 Task: Select street view around selected location Dinosaur Valley State Park, Texas, United States and verify 5 surrounding locations
Action: Mouse moved to (403, 299)
Screenshot: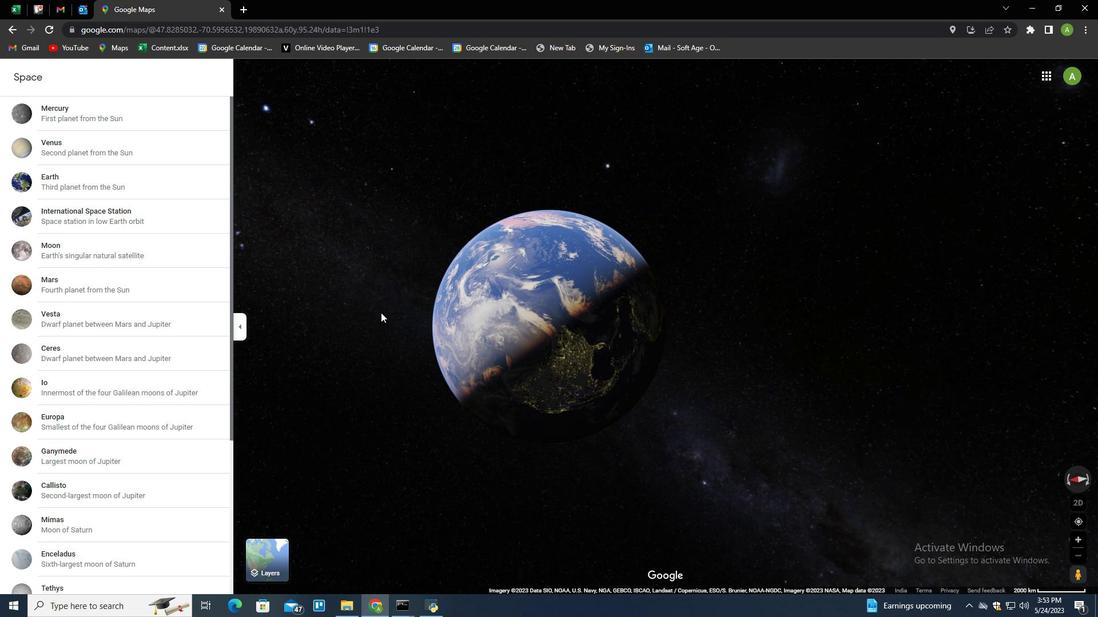 
Action: Mouse pressed left at (403, 299)
Screenshot: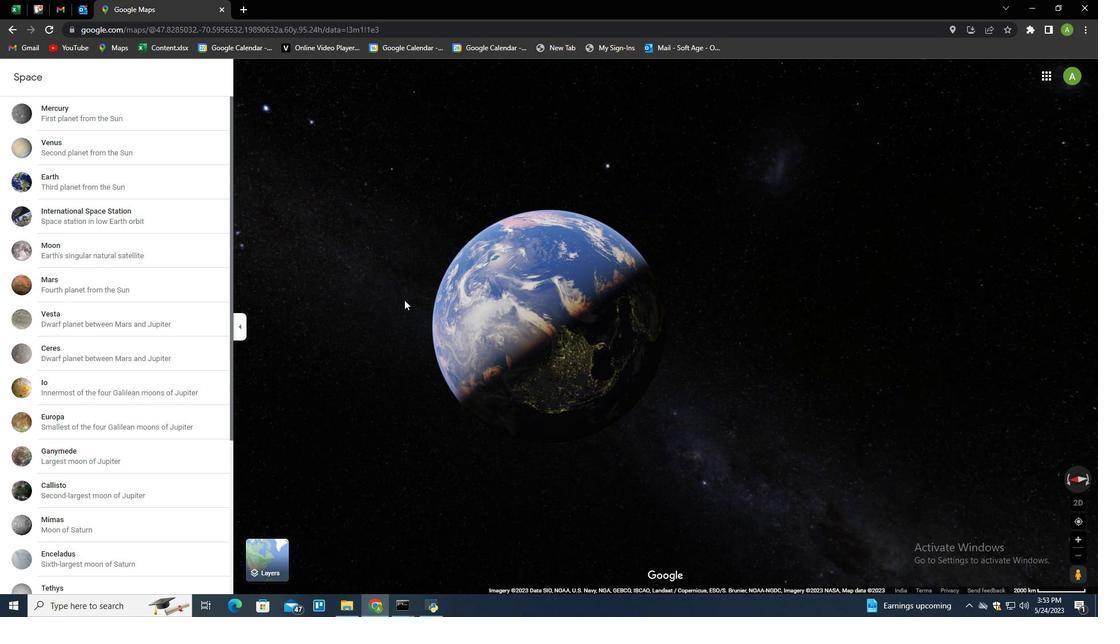 
Action: Mouse scrolled (403, 299) with delta (0, 0)
Screenshot: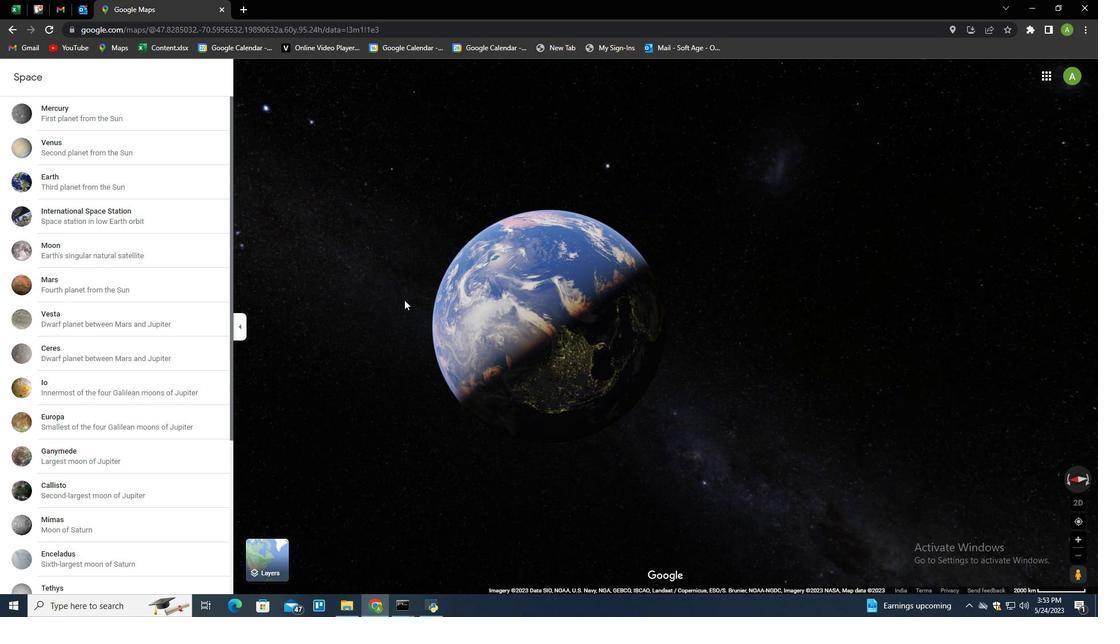 
Action: Mouse scrolled (403, 299) with delta (0, 0)
Screenshot: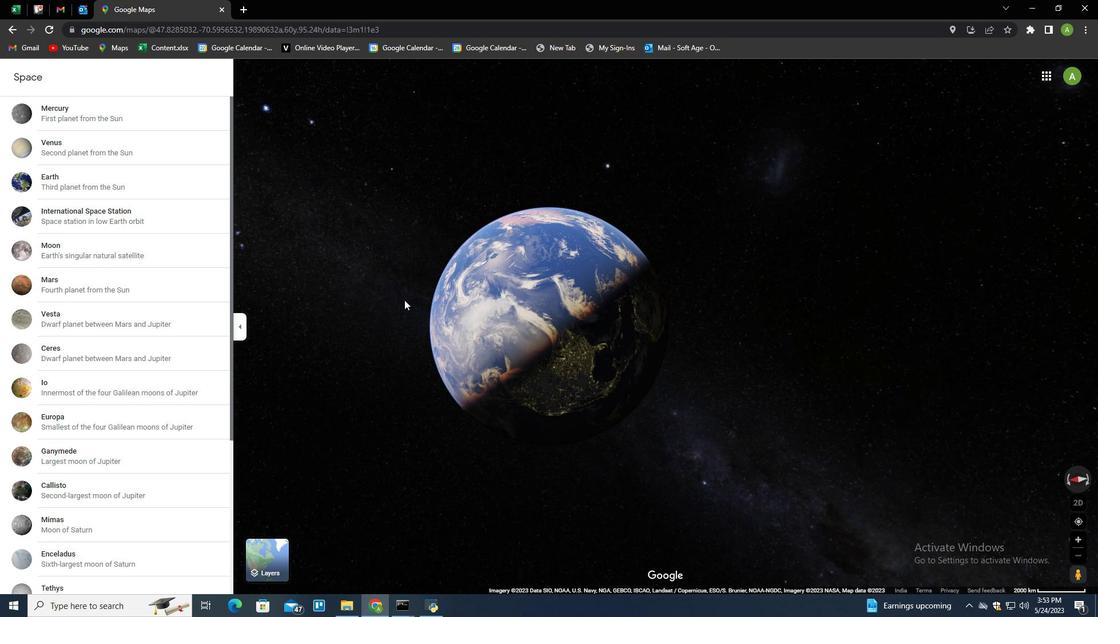 
Action: Mouse moved to (146, 72)
Screenshot: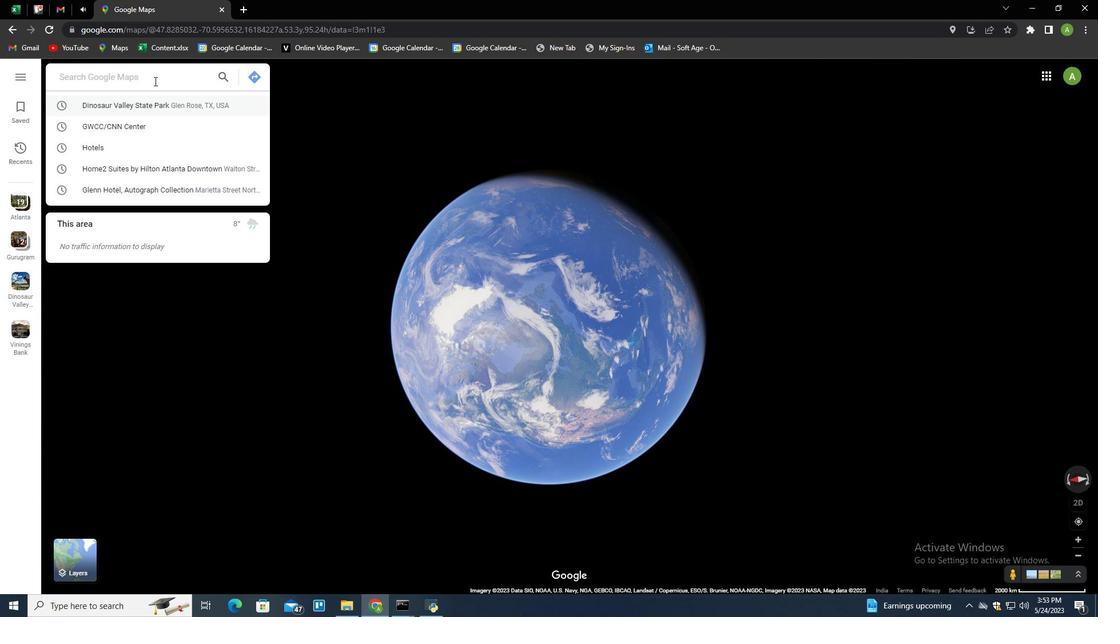 
Action: Mouse pressed left at (146, 72)
Screenshot: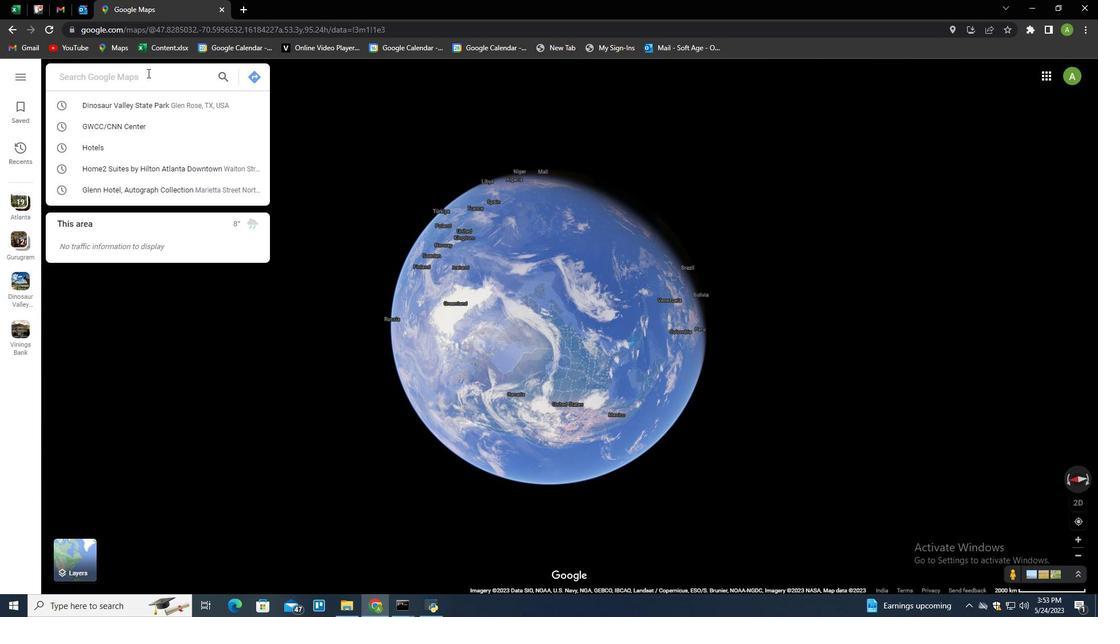 
Action: Key pressed <Key.shift>Dinosaue<Key.space><Key.backspace><Key.backspace>r<Key.space><Key.shift>Valley<Key.space><Key.shift><Key.shift><Key.shift><Key.shift><Key.shift><Key.shift><Key.shift><Key.shift><Key.shift><Key.shift><Key.shift><Key.shift><Key.shift><Key.shift><Key.shift><Key.shift><Key.shift><Key.shift><Key.shift>State<Key.space><Key.shift>Park,<Key.space><Key.shift>Texad<Key.backspace>s<Key.space><Key.backspace>,<Key.space><Key.shift>United<Key.space>sta<Key.backspace><Key.backspace><Key.backspace><Key.shift>States<Key.down><Key.enter>
Screenshot: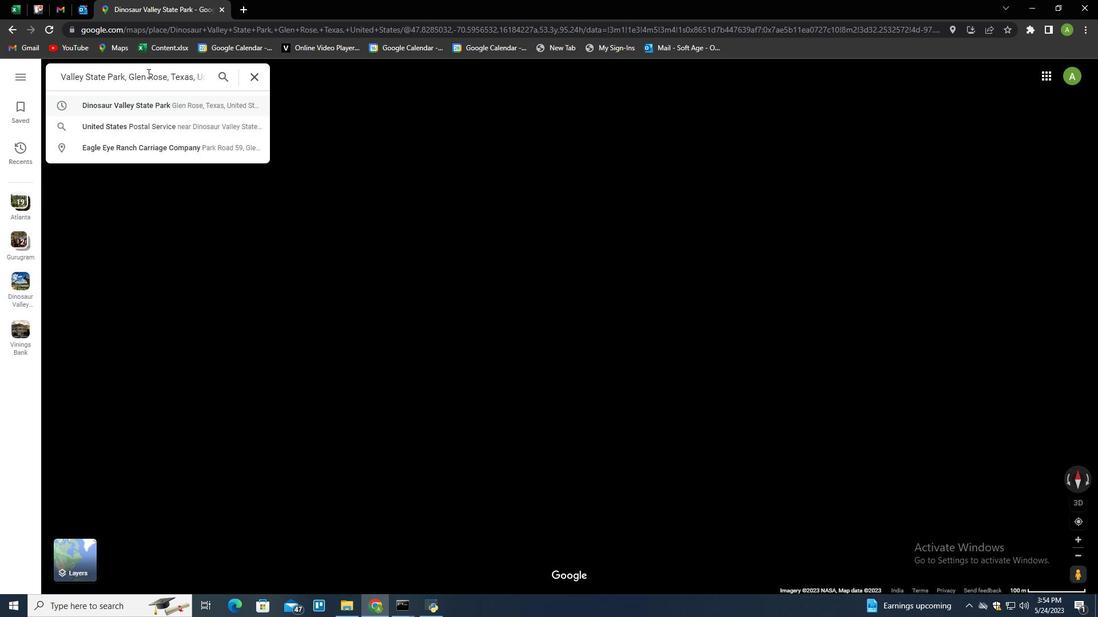 
Action: Mouse moved to (1075, 573)
Screenshot: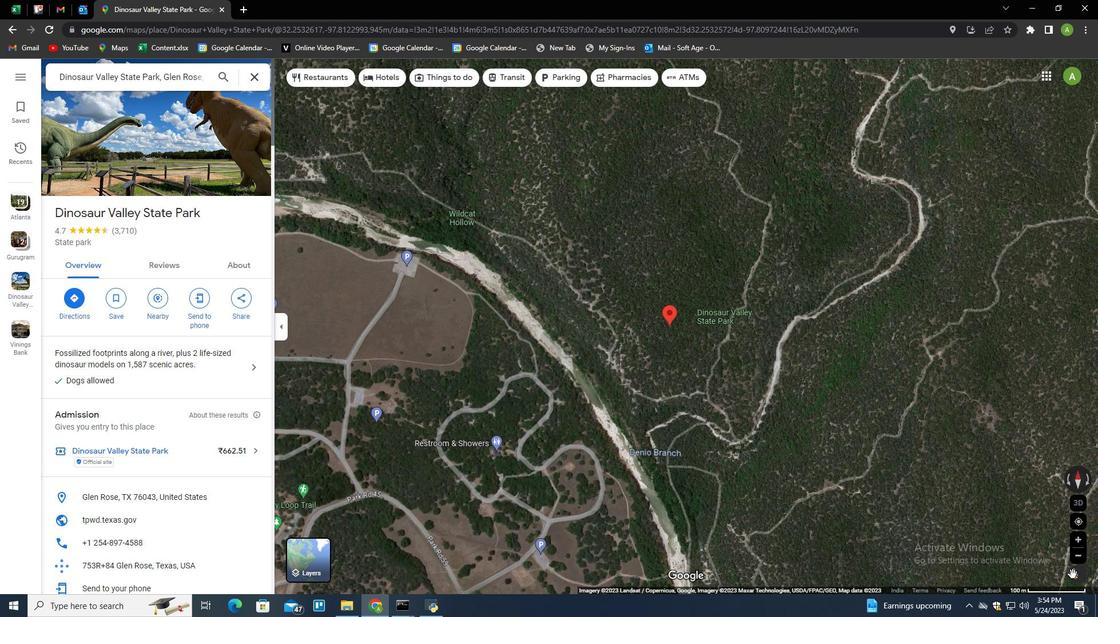 
Action: Mouse pressed left at (1075, 573)
Screenshot: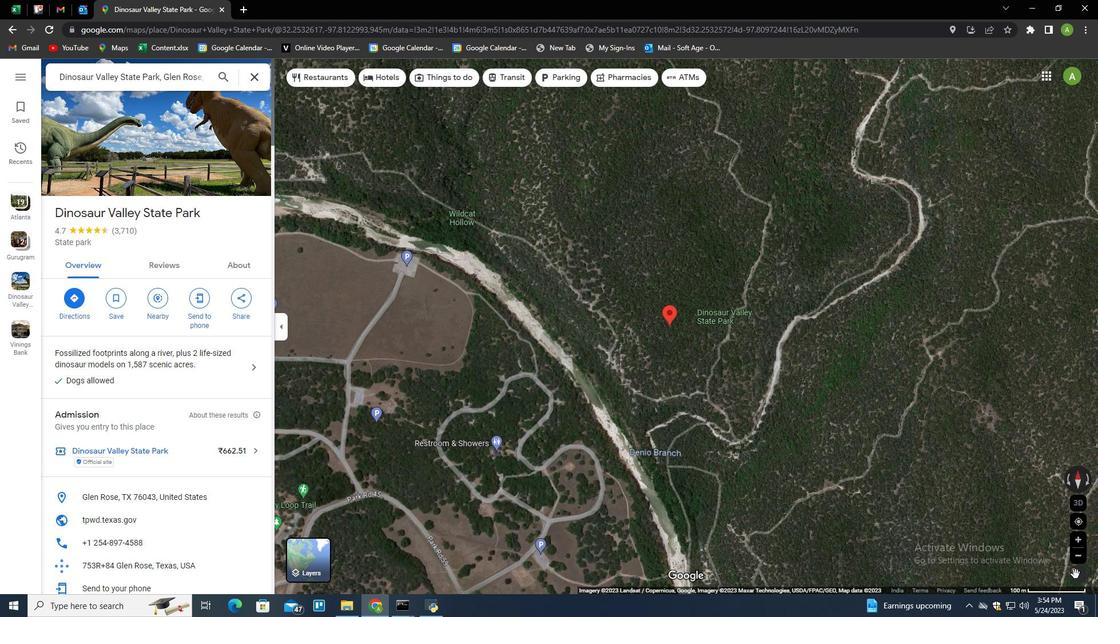 
Action: Mouse moved to (646, 229)
Screenshot: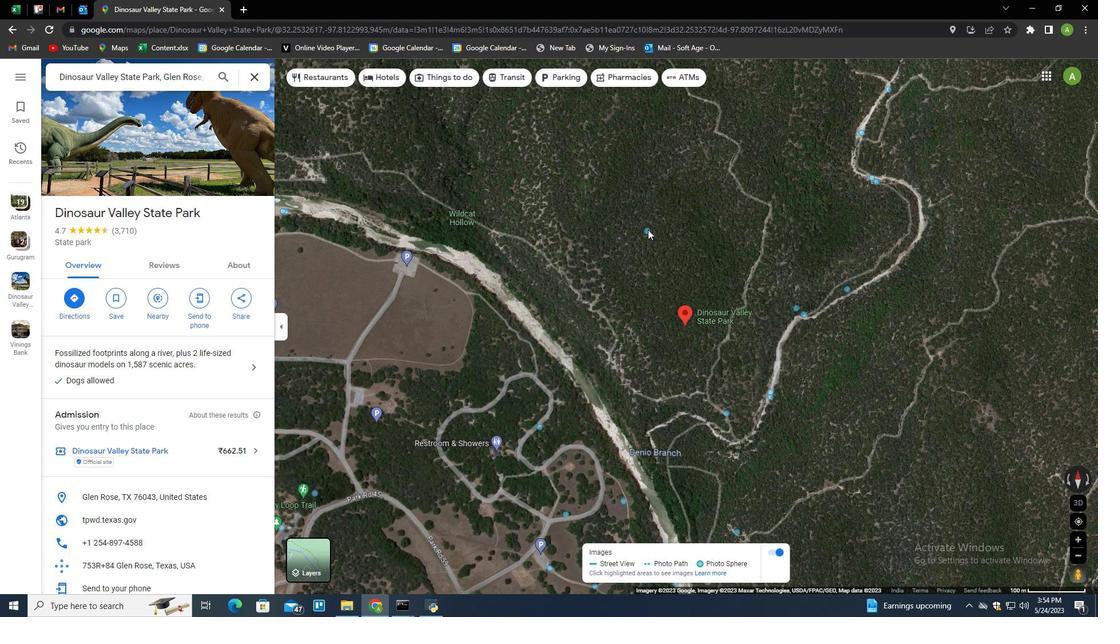 
Action: Mouse pressed left at (646, 229)
Screenshot: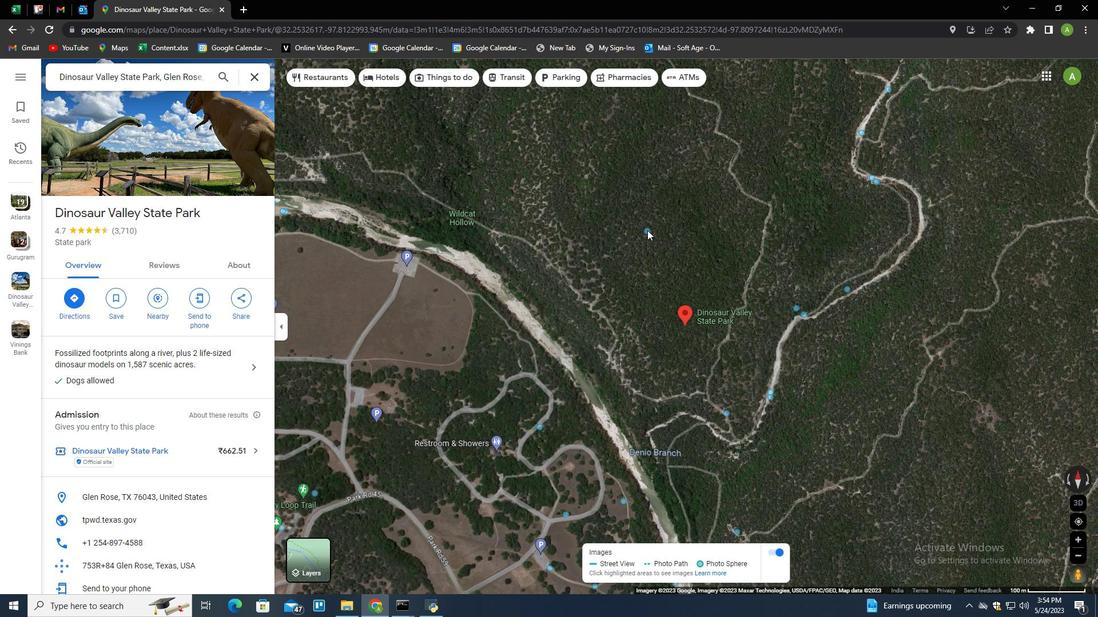 
Action: Mouse moved to (802, 312)
Screenshot: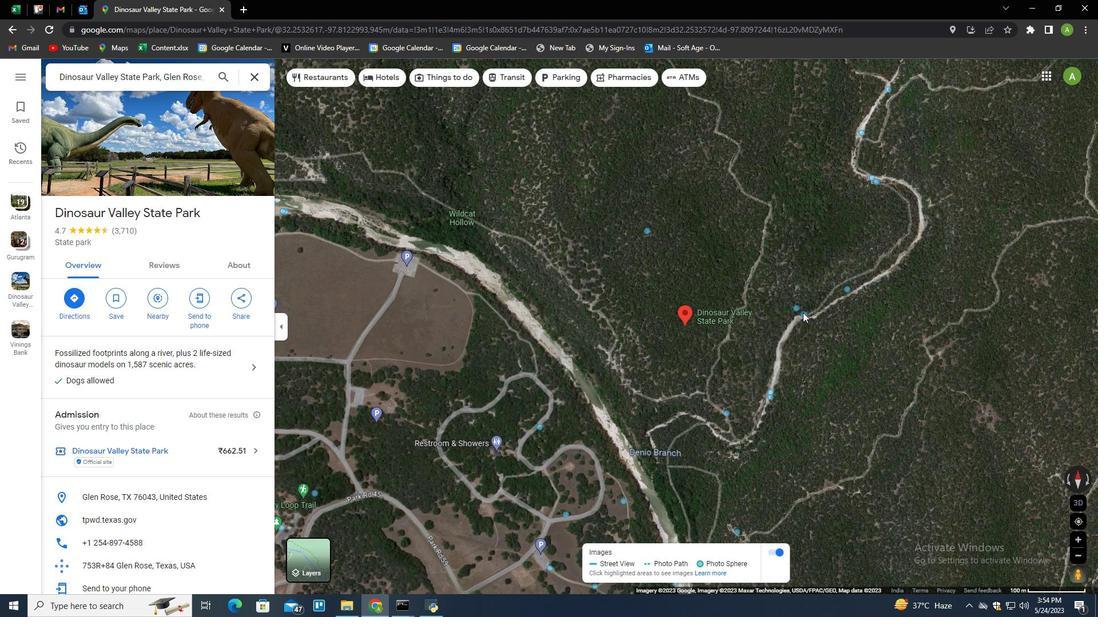 
Action: Mouse pressed left at (802, 312)
Screenshot: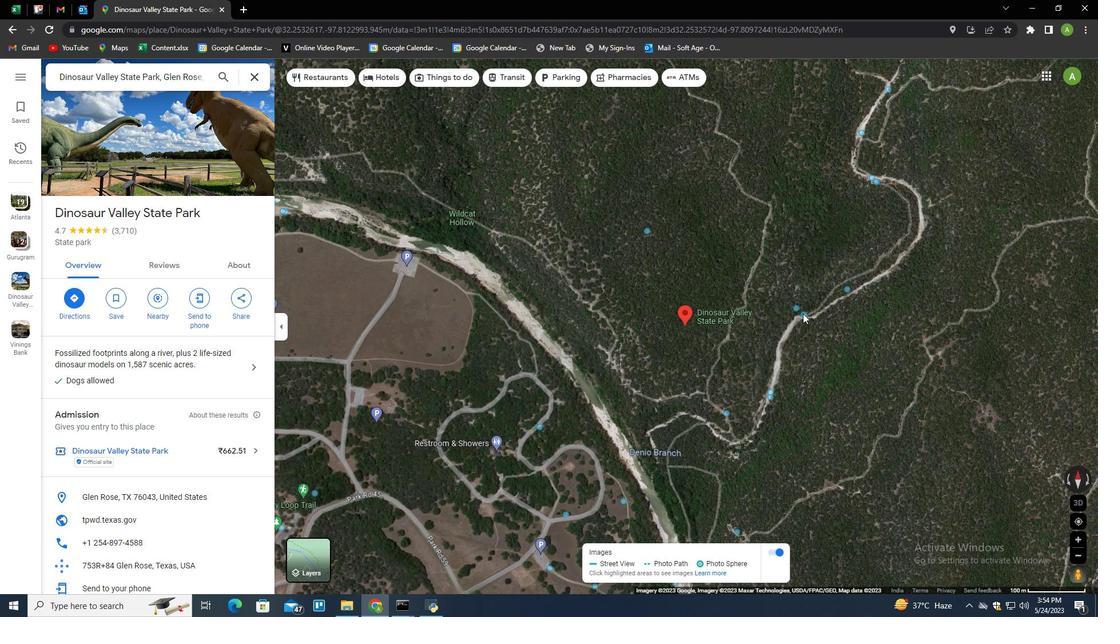 
Action: Mouse moved to (701, 316)
Screenshot: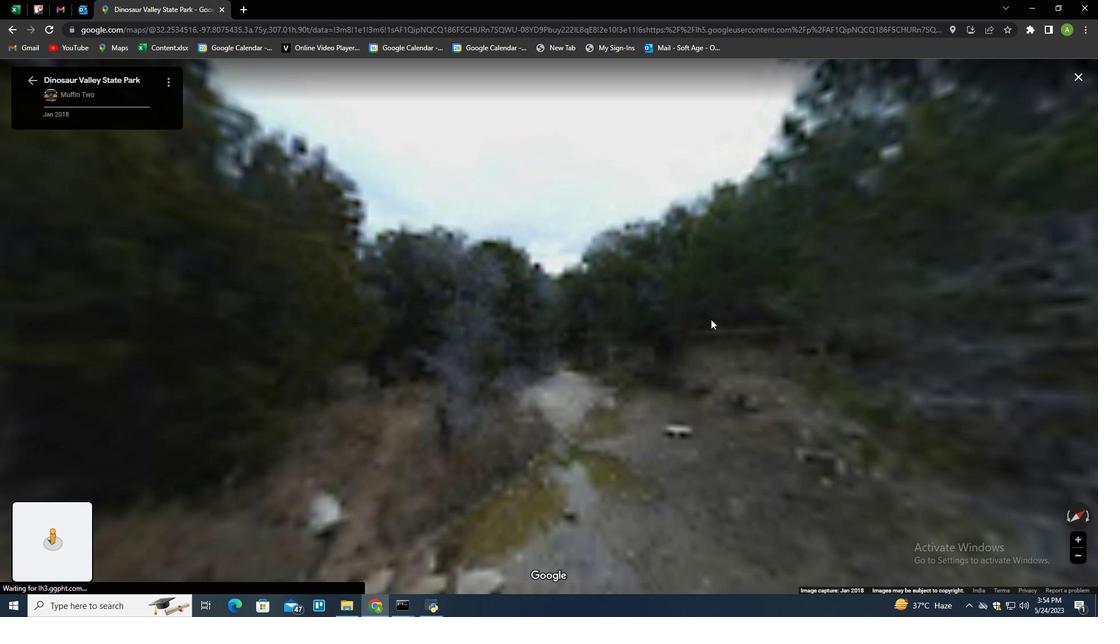 
Action: Key pressed <Key.right><Key.right><Key.right><Key.right><Key.right><Key.right><Key.right><Key.right><Key.right><Key.right><Key.right><Key.right><Key.right><Key.right><Key.right><Key.right><Key.right><Key.right><Key.right><Key.right><Key.right><Key.right><Key.right><Key.right><Key.right><Key.right><Key.right><Key.right><Key.right><Key.right><Key.right><Key.right><Key.right><Key.right><Key.right><Key.right><Key.right><Key.right><Key.right><Key.right><Key.right><Key.right><Key.right><Key.right><Key.right><Key.right><Key.right><Key.right><Key.right><Key.right><Key.right><Key.right><Key.right><Key.right><Key.right><Key.right><Key.right>
Screenshot: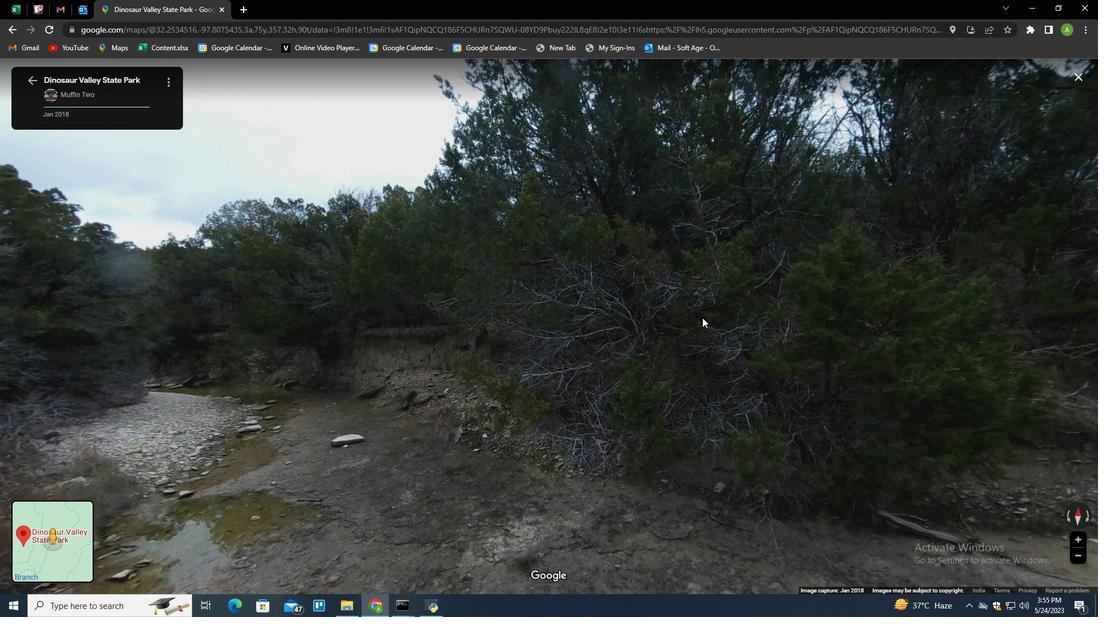 
Action: Mouse moved to (679, 246)
Screenshot: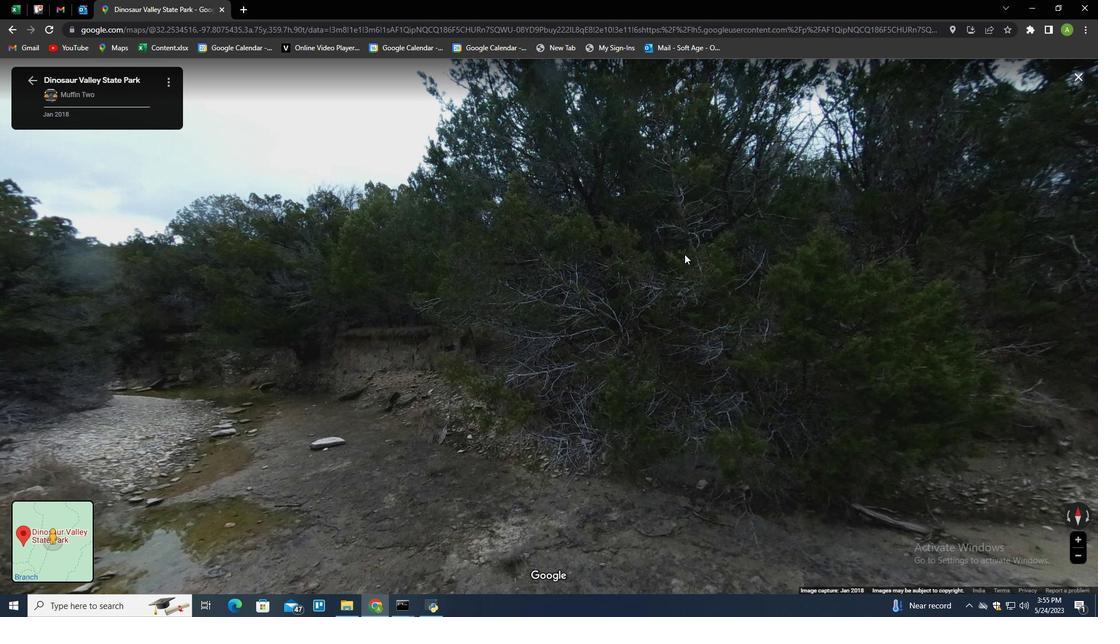 
Action: Mouse scrolled (679, 245) with delta (0, 0)
Screenshot: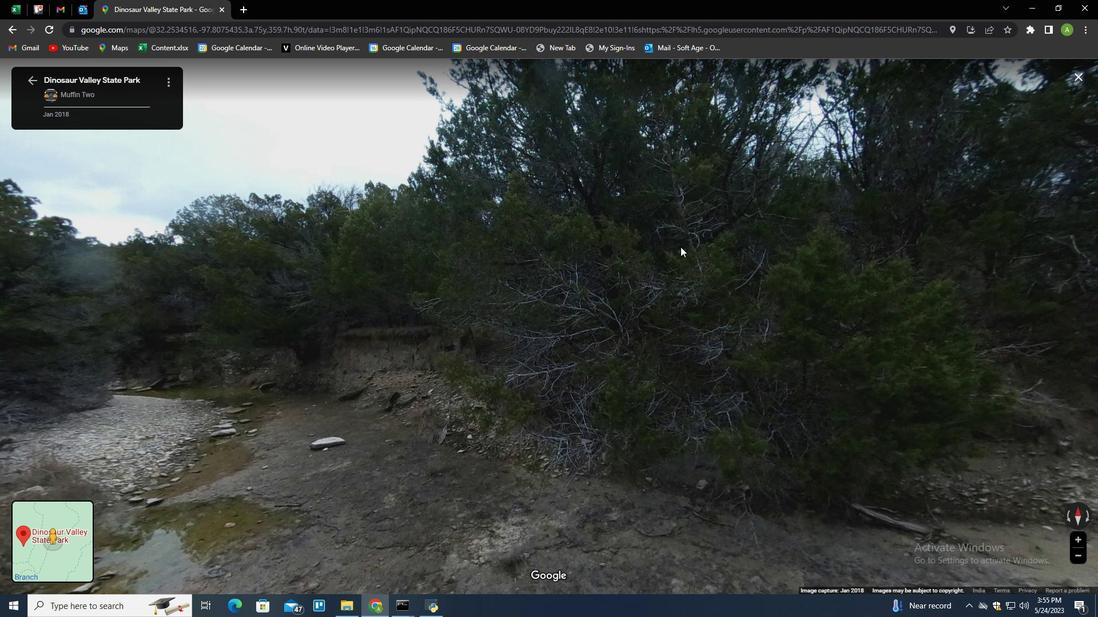 
Action: Mouse scrolled (679, 245) with delta (0, 0)
Screenshot: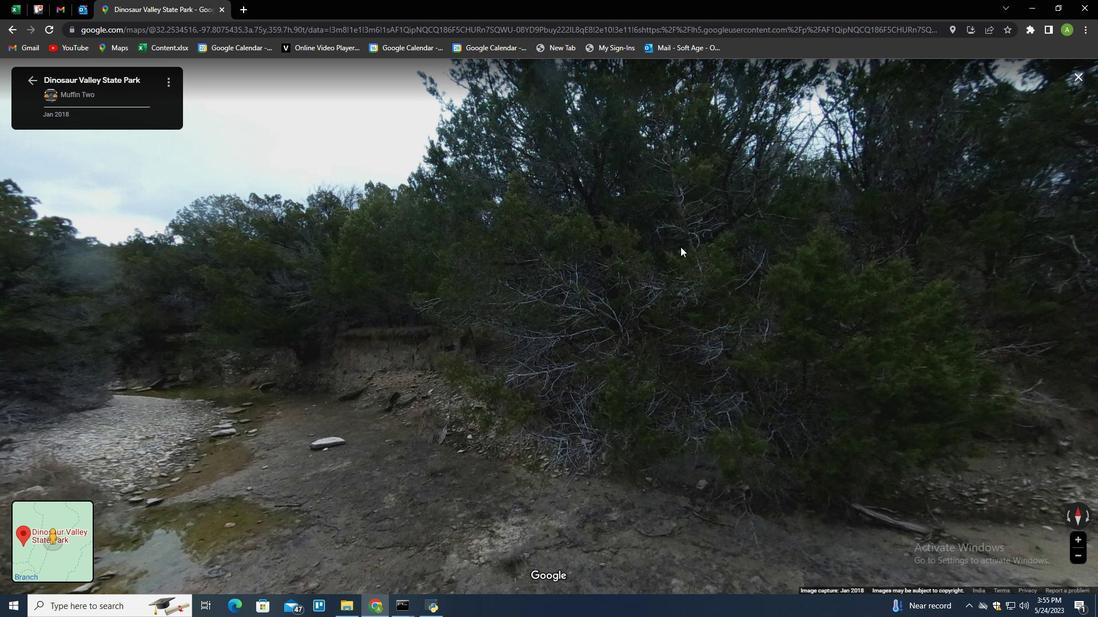 
Action: Mouse scrolled (679, 245) with delta (0, 0)
Screenshot: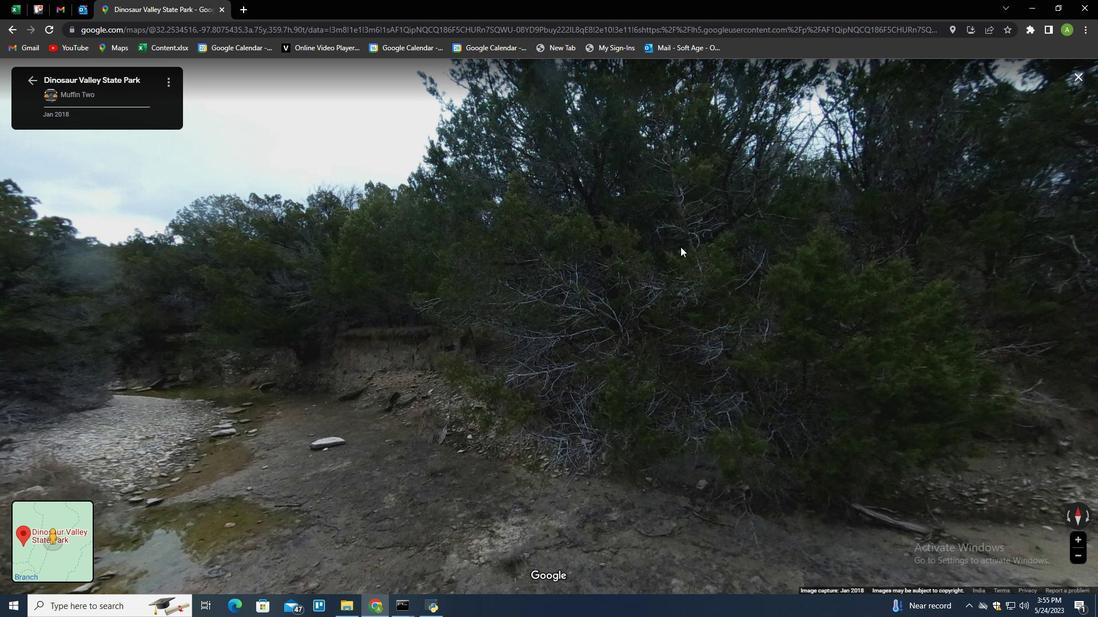 
Action: Mouse moved to (31, 81)
Screenshot: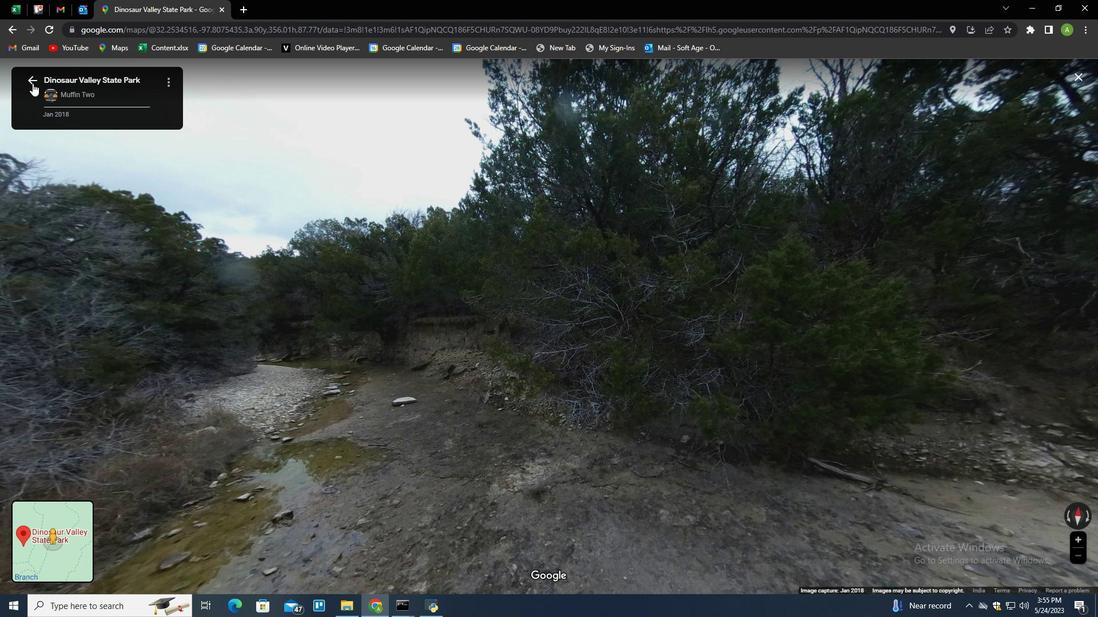 
Action: Mouse pressed left at (31, 81)
Screenshot: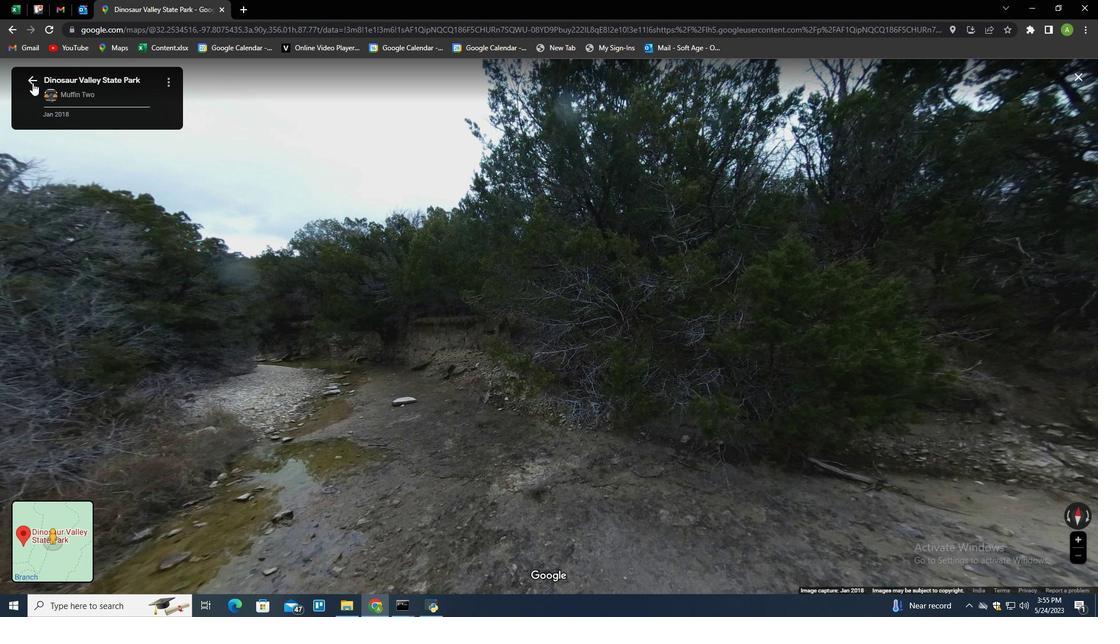 
Action: Mouse moved to (617, 193)
Screenshot: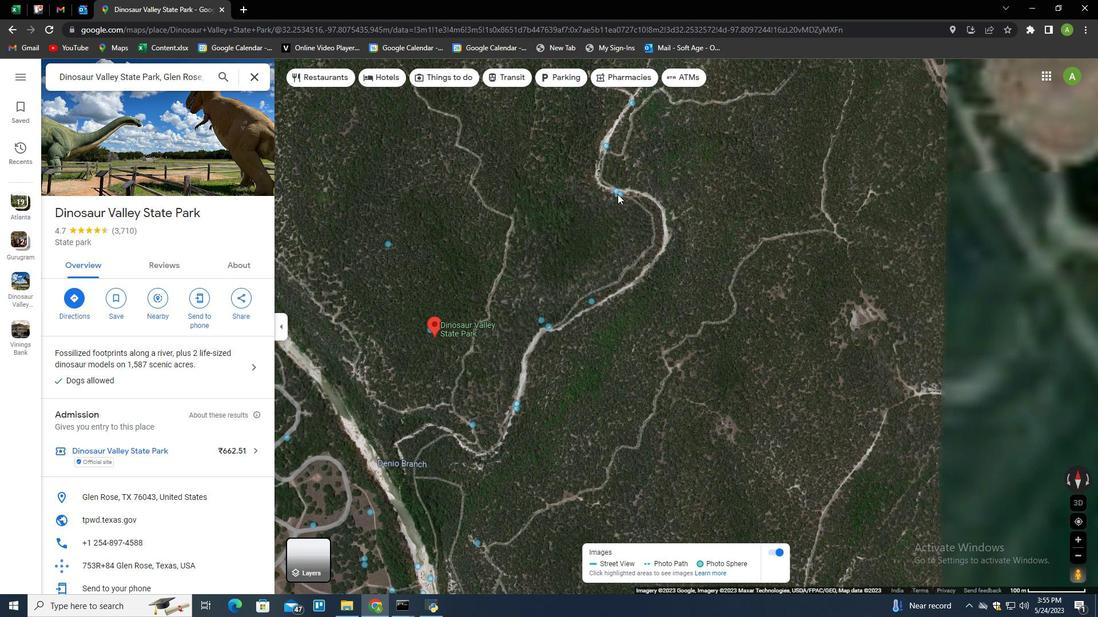 
Action: Mouse pressed left at (617, 193)
Screenshot: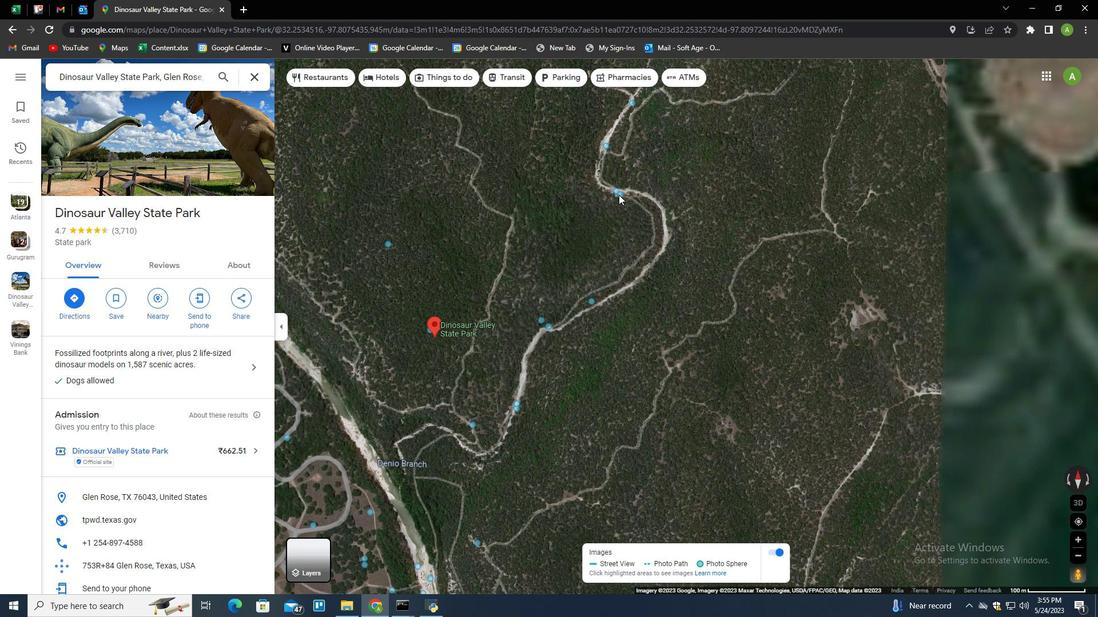 
Action: Mouse moved to (591, 348)
Screenshot: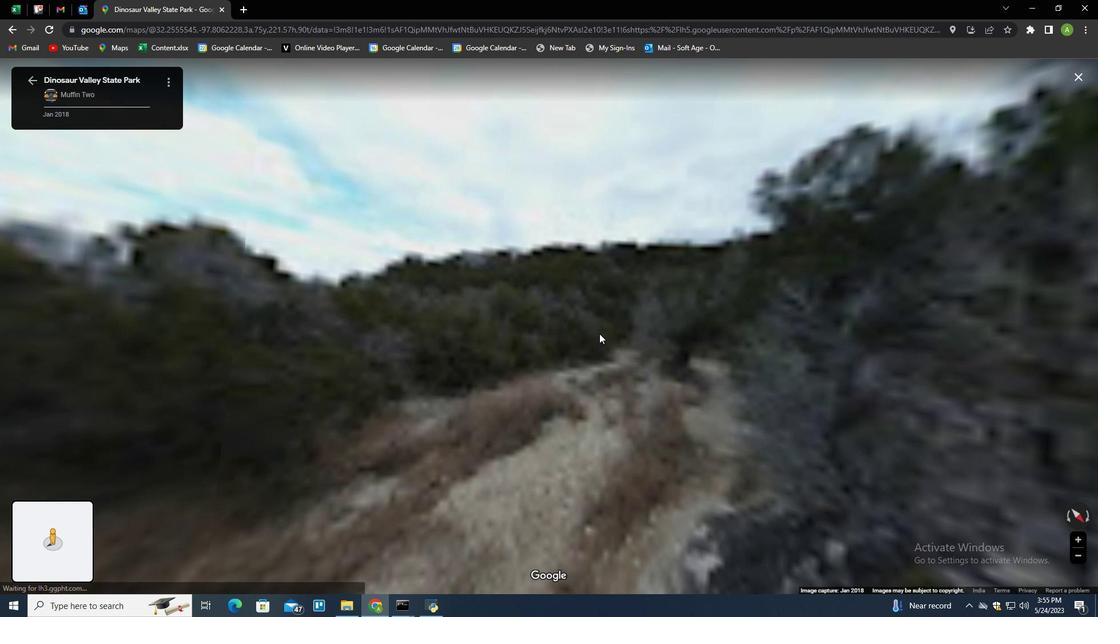 
Action: Key pressed <Key.left><Key.left><Key.left><Key.left><Key.left><Key.left><Key.left><Key.left><Key.left><Key.left><Key.left><Key.left><Key.left><Key.left><Key.left><Key.left><Key.left><Key.left><Key.left><Key.left><Key.left><Key.left><Key.left><Key.left><Key.left><Key.left><Key.left>
Screenshot: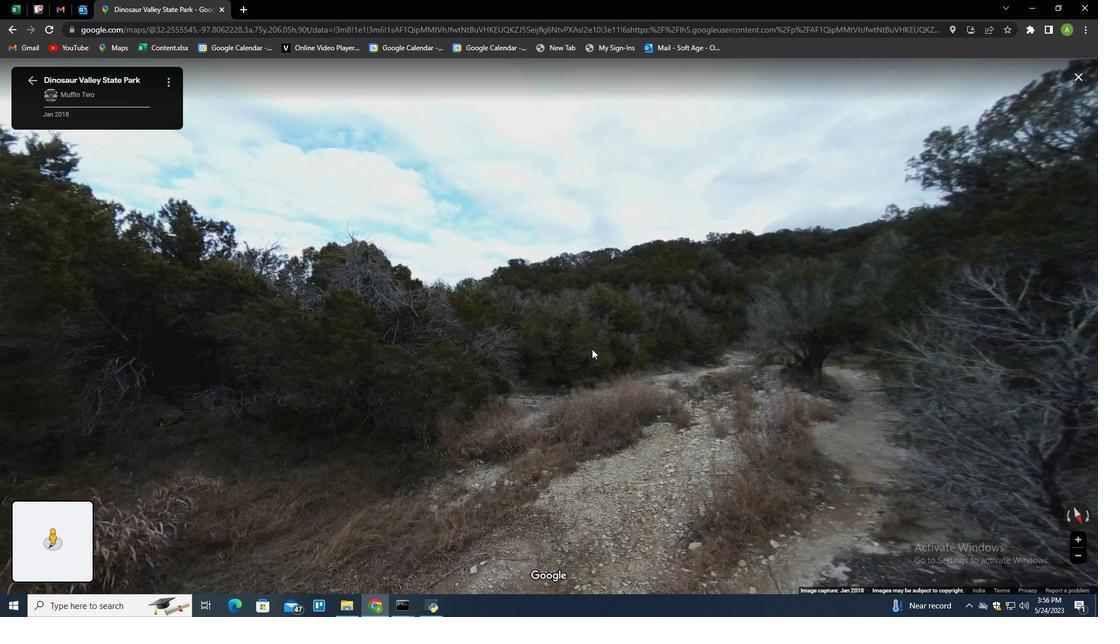
Action: Mouse moved to (572, 349)
Screenshot: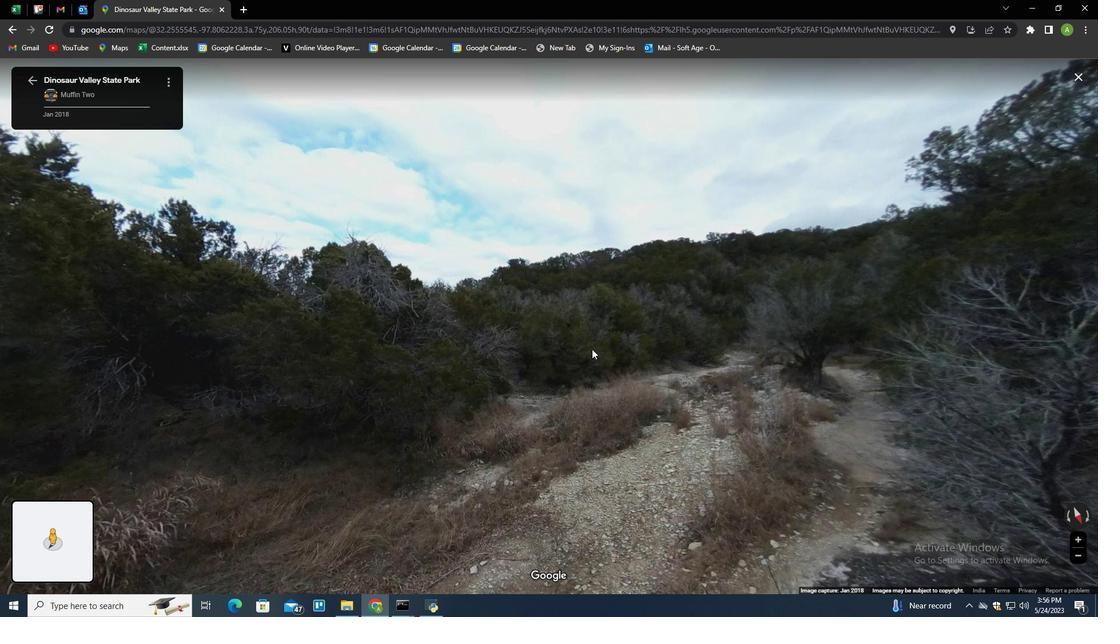 
Action: Key pressed <Key.left><Key.left><Key.left><Key.left><Key.left><Key.left><Key.left><Key.left><Key.left><Key.left><Key.left><Key.left><Key.left><Key.left><Key.left><Key.left><Key.left><Key.left><Key.left><Key.left><Key.left><Key.left><Key.left><Key.left><Key.left><Key.left><Key.left><Key.left><Key.left><Key.left><Key.left><Key.left><Key.left><Key.left><Key.left><Key.left><Key.left><Key.left><Key.left><Key.left><Key.left><Key.left><Key.left><Key.left><Key.left><Key.left><Key.left><Key.left><Key.left><Key.left><Key.left><Key.left><Key.left><Key.left><Key.left><Key.left><Key.left><Key.left><Key.left><Key.left><Key.left><Key.left><Key.left><Key.left><Key.left><Key.left><Key.left><Key.left>
Screenshot: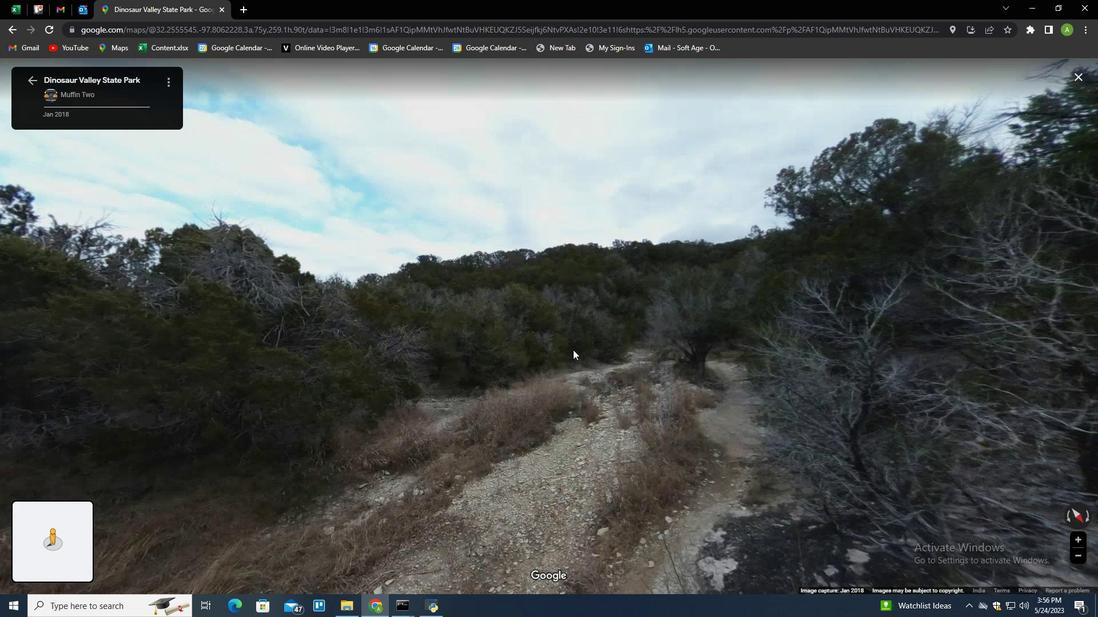 
Action: Mouse moved to (30, 77)
Screenshot: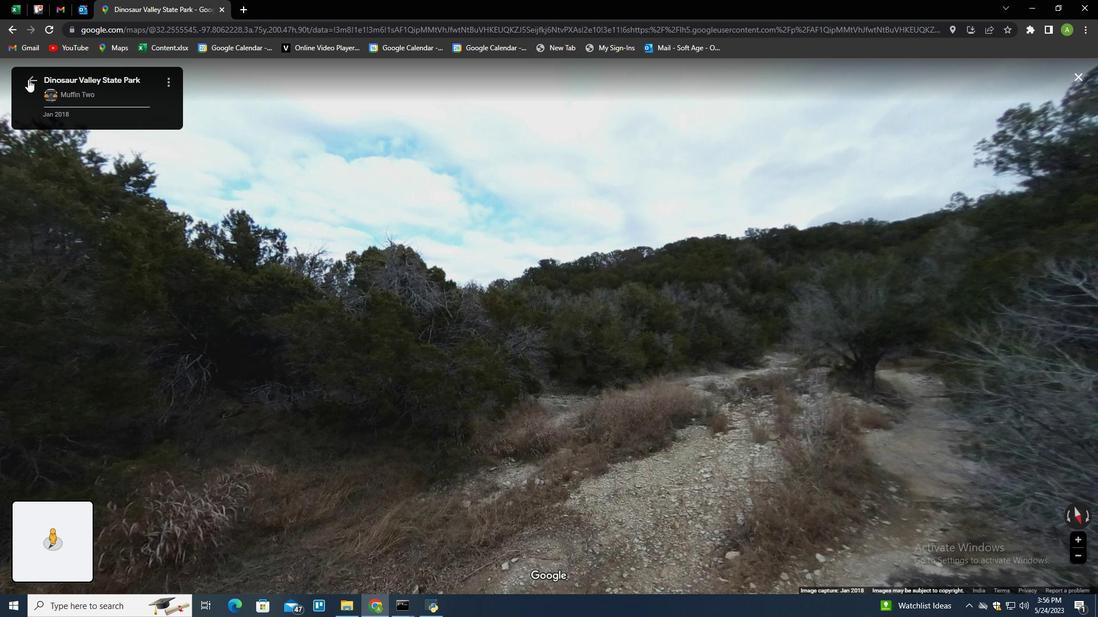 
Action: Mouse pressed left at (30, 77)
Screenshot: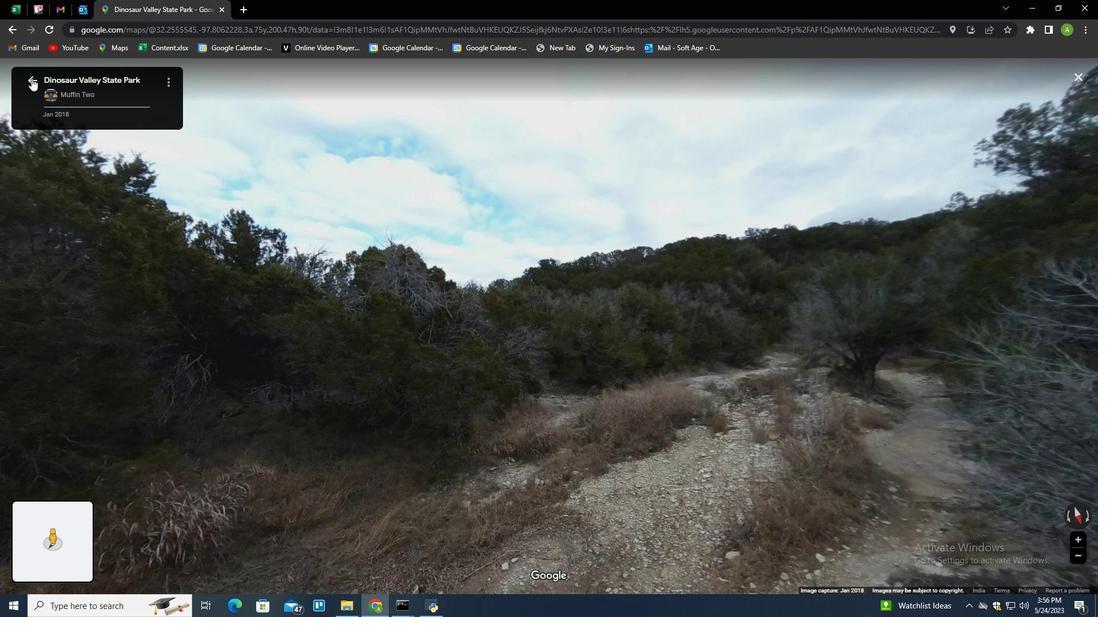 
Action: Mouse moved to (533, 279)
Screenshot: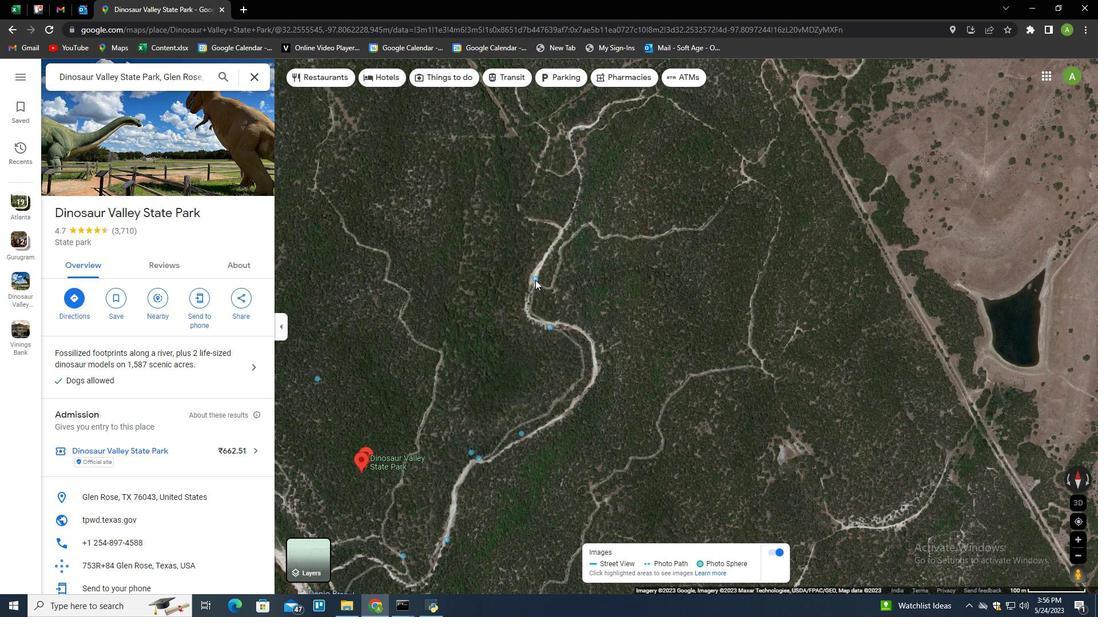 
Action: Mouse pressed left at (533, 279)
Screenshot: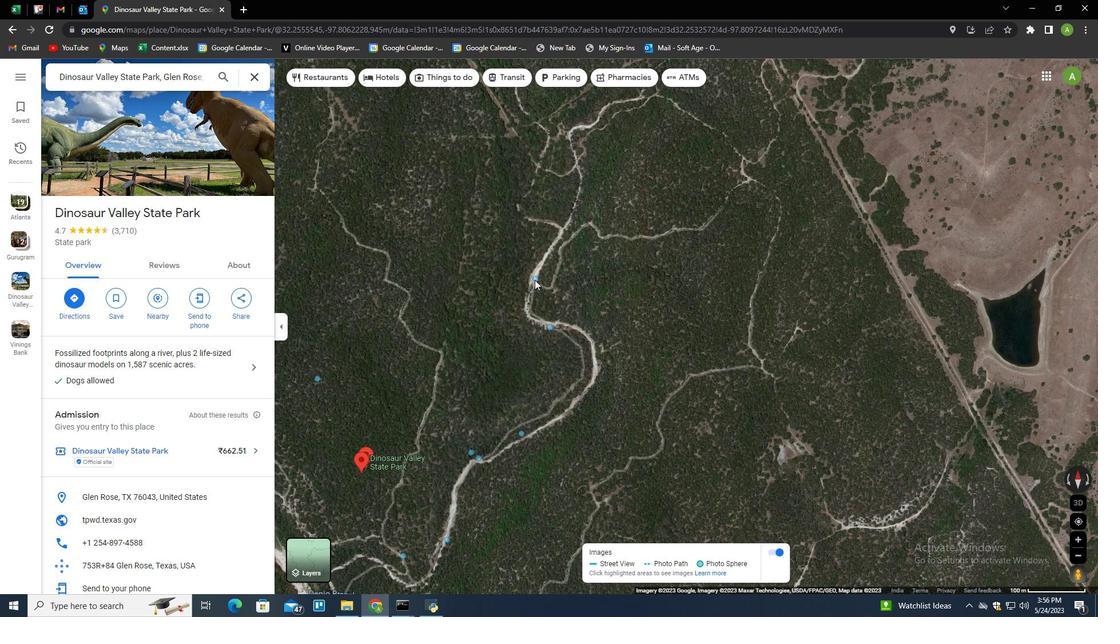 
Action: Mouse moved to (833, 377)
Screenshot: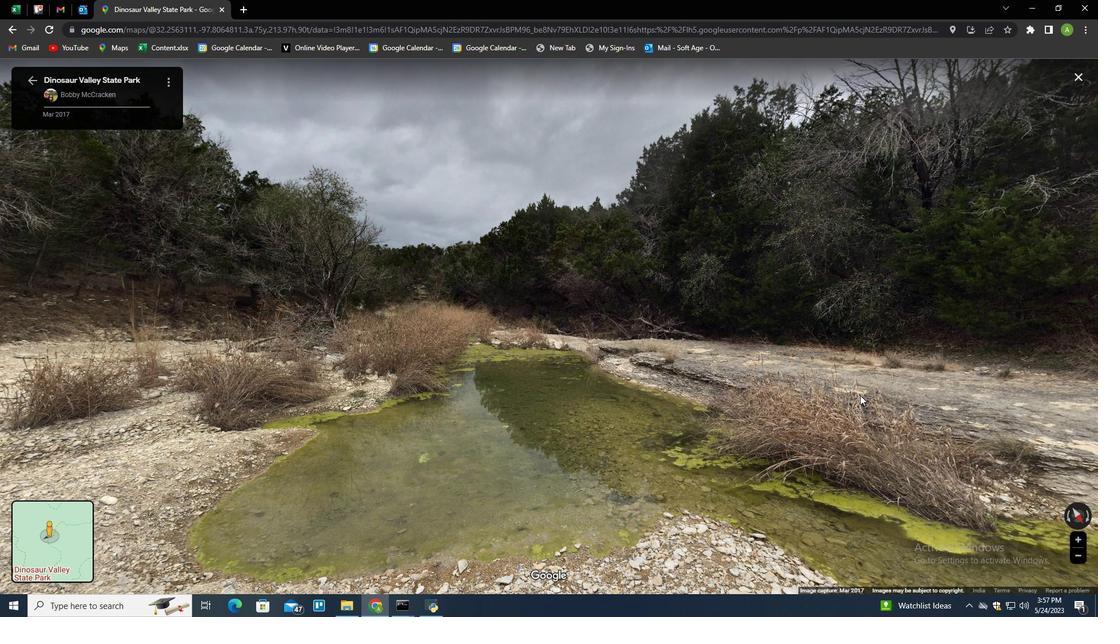 
Action: Key pressed <Key.left><Key.left><Key.left><Key.left><Key.left><Key.left><Key.left><Key.left><Key.left><Key.left><Key.left><Key.left><Key.left><Key.left><Key.left><Key.left><Key.left><Key.left><Key.left><Key.left><Key.left><Key.left><Key.left><Key.left><Key.left><Key.left><Key.left><Key.left><Key.left><Key.left><Key.left><Key.left><Key.left><Key.left><Key.left><Key.left><Key.left><Key.left><Key.left><Key.left><Key.left><Key.left><Key.left><Key.left><Key.left><Key.left><Key.left><Key.left><Key.left><Key.left><Key.left><Key.left><Key.left><Key.left><Key.left><Key.left><Key.left><Key.left><Key.left><Key.left><Key.left><Key.left><Key.left><Key.left><Key.left><Key.left><Key.left><Key.left><Key.left><Key.left><Key.left><Key.left><Key.left><Key.left><Key.left><Key.left><Key.left><Key.left><Key.left><Key.left><Key.left><Key.left><Key.left><Key.left><Key.left><Key.left><Key.left><Key.left><Key.left><Key.left><Key.left><Key.left><Key.left><Key.left><Key.left><Key.left><Key.left><Key.left><Key.left><Key.left><Key.left><Key.left><Key.left><Key.left><Key.left><Key.left><Key.left><Key.left><Key.left><Key.left><Key.left><Key.left><Key.right><Key.left><Key.left><Key.left><Key.left><Key.left><Key.left><Key.left><Key.left><Key.left><Key.left><Key.left><Key.left><Key.left><Key.left><Key.left><Key.left><Key.left><Key.left><Key.left><Key.left><Key.left><Key.left><Key.left><Key.left><Key.left><Key.left><Key.left><Key.left><Key.left><Key.left><Key.left><Key.left><Key.left><Key.left><Key.left><Key.left><Key.left><Key.left><Key.left><Key.left><Key.left><Key.left><Key.left><Key.left><Key.left><Key.left><Key.left><Key.left><Key.left><Key.left><Key.left><Key.left>
Screenshot: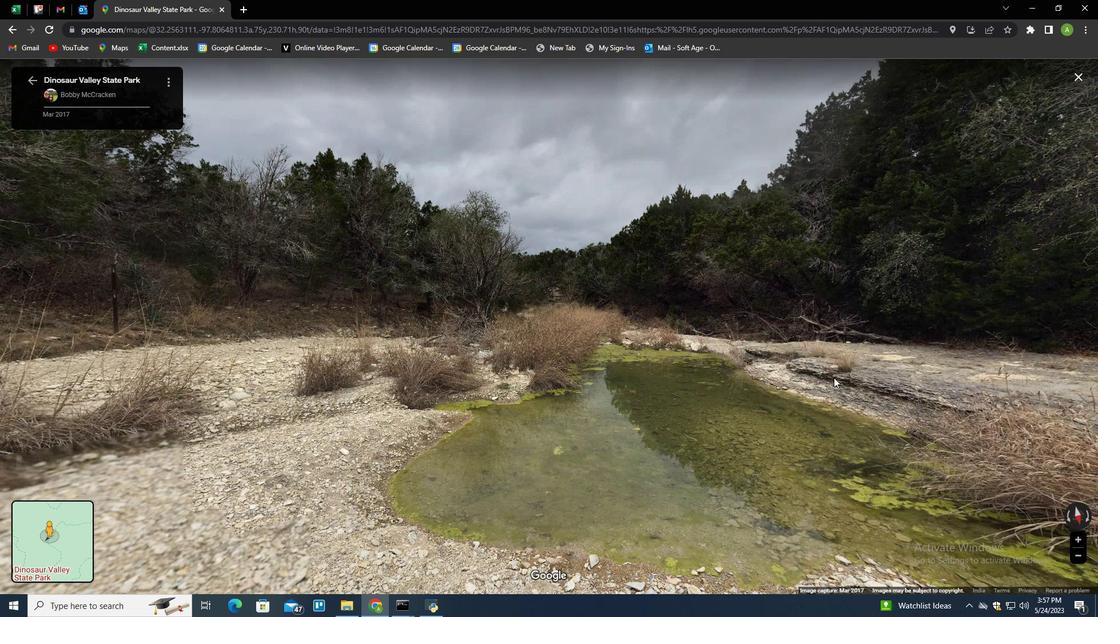 
Action: Mouse moved to (28, 78)
Screenshot: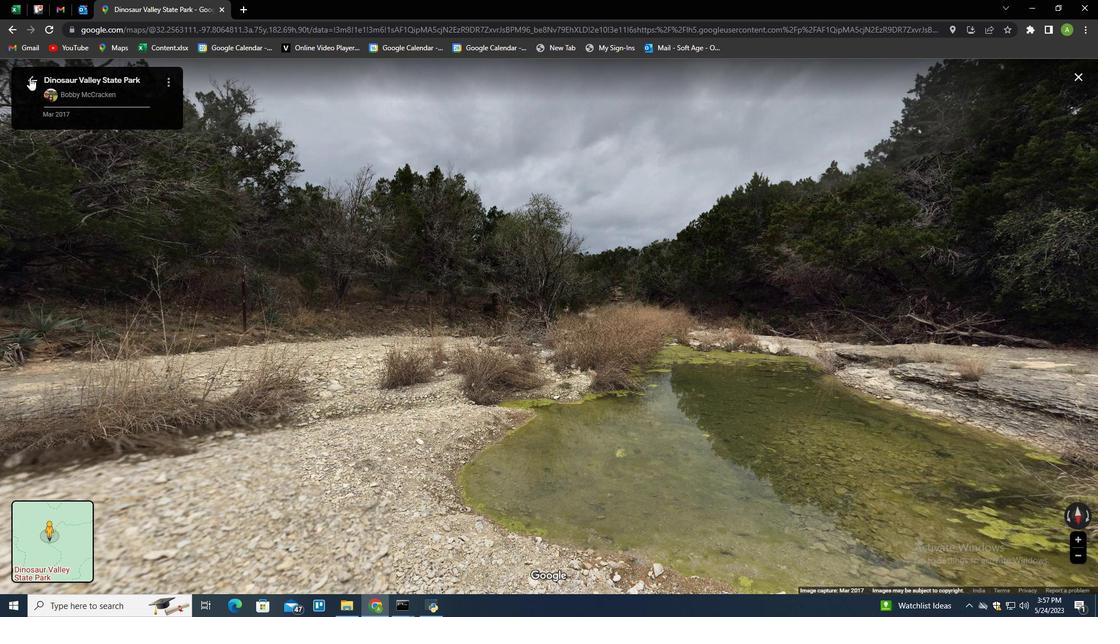 
Action: Mouse pressed left at (28, 78)
Screenshot: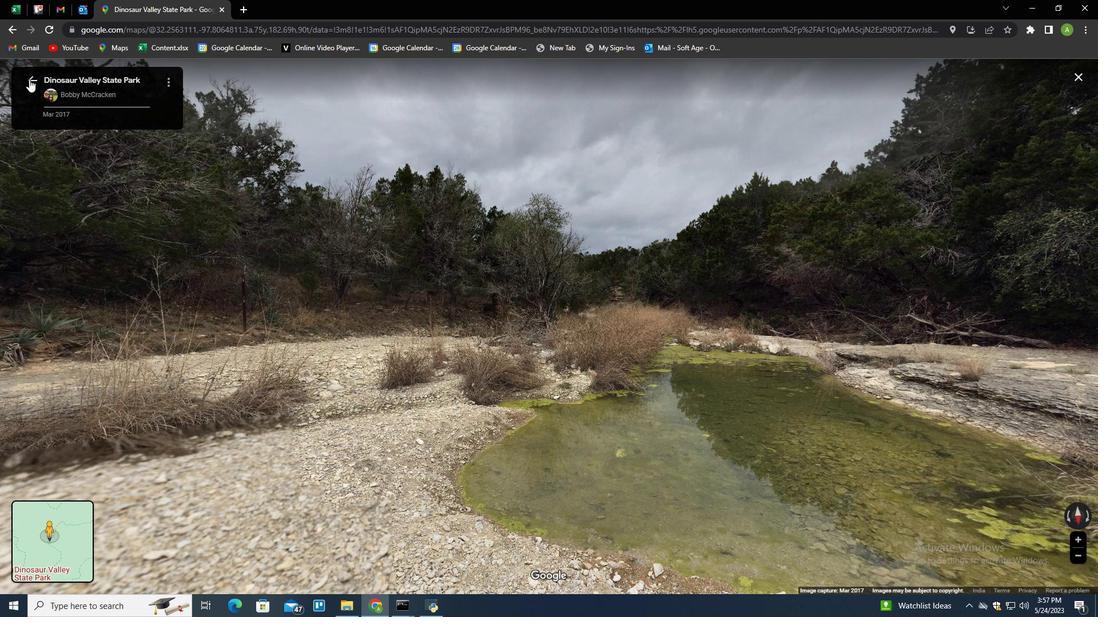
Action: Mouse moved to (590, 207)
Screenshot: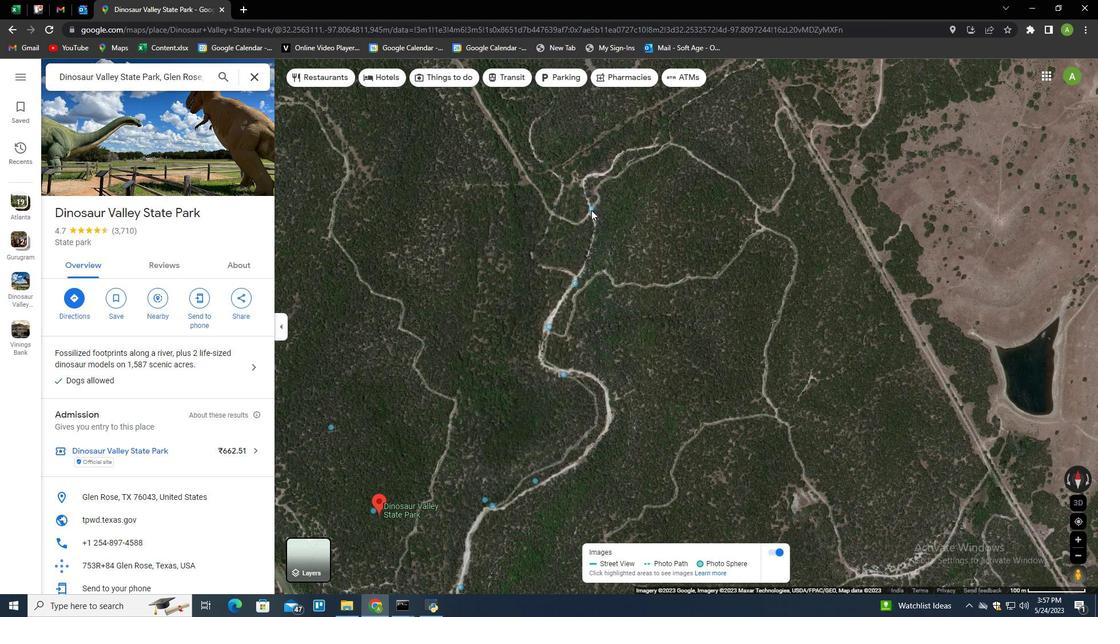 
Action: Mouse pressed left at (590, 207)
Screenshot: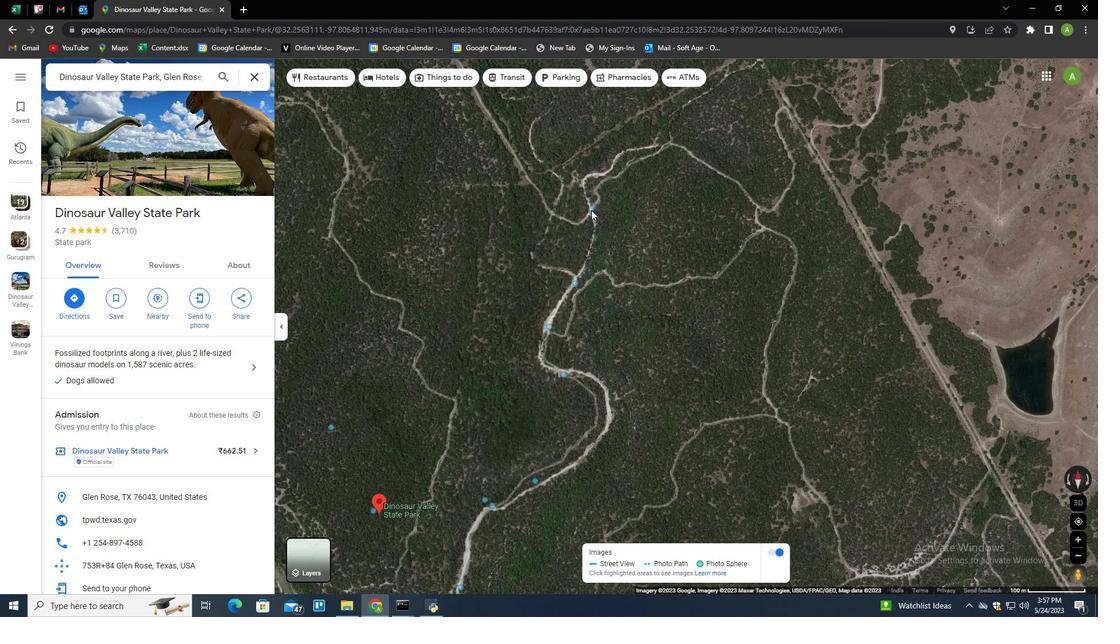 
Action: Mouse moved to (709, 299)
Screenshot: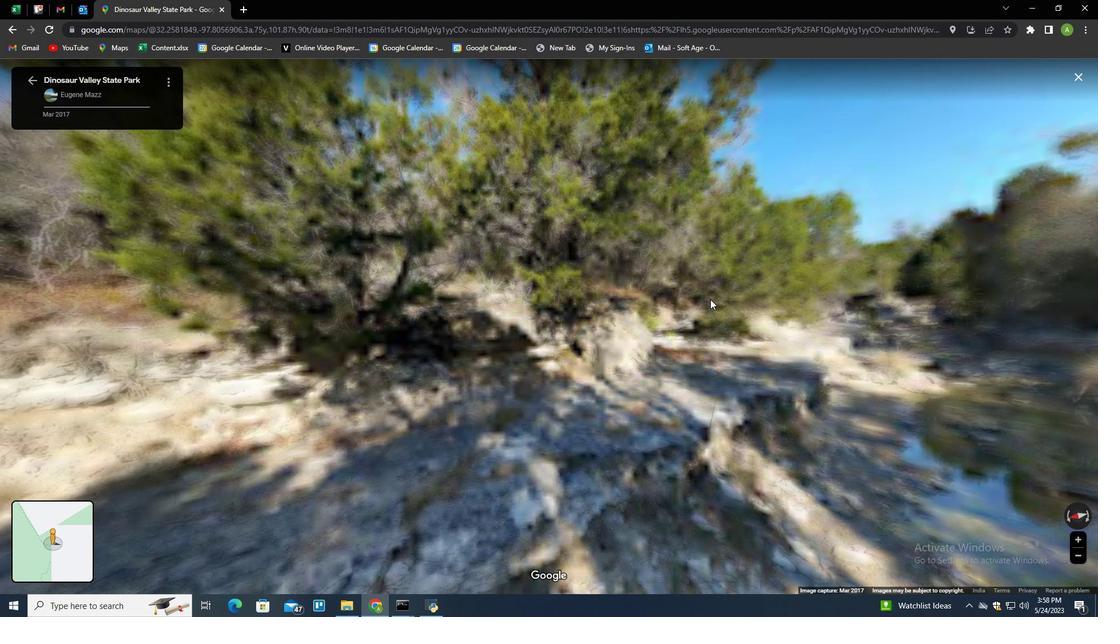 
Action: Mouse pressed left at (709, 299)
Screenshot: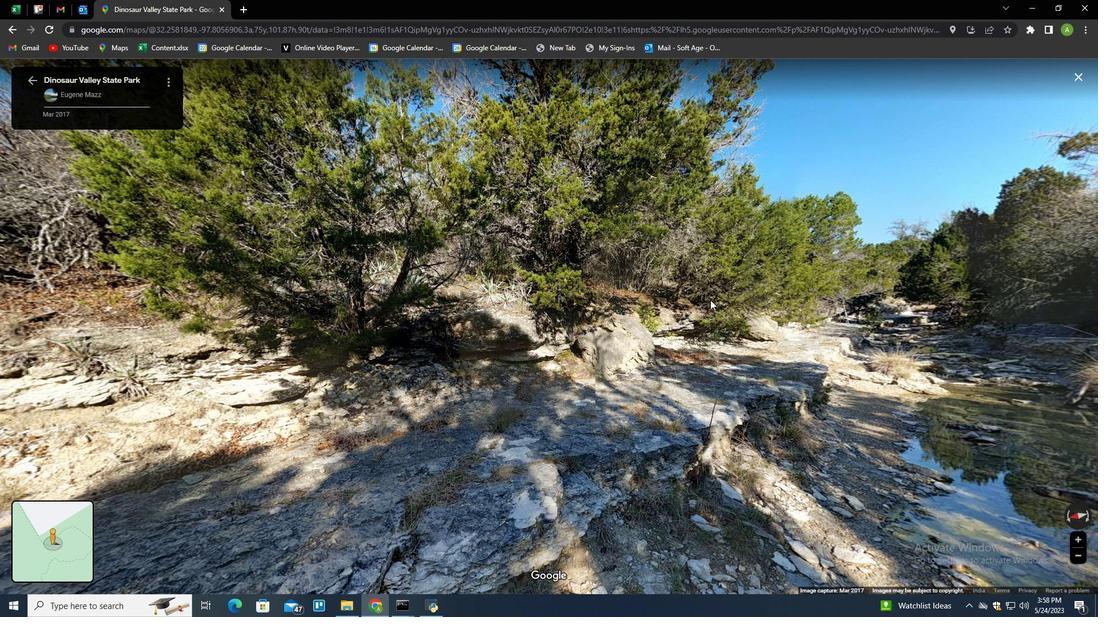 
Action: Key pressed <Key.left><Key.left><Key.left><Key.left><Key.left><Key.left><Key.left><Key.left><Key.left><Key.left><Key.left><Key.left><Key.left><Key.left><Key.left><Key.left><Key.left><Key.left><Key.left><Key.left><Key.left><Key.left><Key.left><Key.left><Key.left><Key.left><Key.left><Key.left><Key.left><Key.left><Key.left><Key.left><Key.left><Key.left><Key.left><Key.left><Key.left><Key.left><Key.left><Key.left><Key.left><Key.left><Key.left><Key.left><Key.left><Key.left><Key.left><Key.left><Key.left><Key.left><Key.left><Key.left><Key.left><Key.left><Key.left><Key.up><Key.up><Key.up><Key.up><Key.up><Key.left><Key.up><Key.up><Key.right><Key.right><Key.left><Key.left><Key.left><Key.left><Key.left><Key.left><Key.left><Key.left><Key.left><Key.left><Key.left><Key.left><Key.left><Key.left><Key.left><Key.left><Key.left><Key.left><Key.left><Key.left><Key.left><Key.left><Key.left><Key.left><Key.left><Key.left><Key.left><Key.left><Key.left><Key.left><Key.left><Key.left><Key.left><Key.left><Key.left><Key.left><Key.left><Key.left><Key.left><Key.left><Key.left><Key.left><Key.left><Key.left><Key.left><Key.left><Key.left><Key.left><Key.left><Key.left><Key.left><Key.left><Key.left><Key.left><Key.left><Key.left><Key.left><Key.left><Key.left><Key.left><Key.left><Key.left><Key.left><Key.left><Key.left><Key.left><Key.left><Key.left><Key.left><Key.left><Key.left><Key.left><Key.left><Key.left><Key.left><Key.left><Key.left><Key.left><Key.left><Key.left><Key.left><Key.left><Key.left><Key.left><Key.left><Key.left><Key.left><Key.left><Key.left><Key.left><Key.left><Key.left><Key.left><Key.left><Key.left><Key.left><Key.left><Key.left><Key.left><Key.left><Key.left><Key.left><Key.left><Key.left><Key.left><Key.left><Key.left><Key.left><Key.left><Key.left><Key.left><Key.left><Key.left><Key.left><Key.left><Key.left><Key.left><Key.left><Key.left><Key.left><Key.left><Key.left><Key.left><Key.left><Key.left><Key.left><Key.left><Key.left><Key.left><Key.left><Key.left><Key.left><Key.left><Key.left><Key.left><Key.left><Key.left><Key.left><Key.left><Key.left><Key.left><Key.left><Key.left><Key.left><Key.left><Key.left><Key.left><Key.left><Key.left><Key.left><Key.left><Key.left><Key.left><Key.left><Key.left><Key.left><Key.left><Key.left><Key.left><Key.left><Key.left><Key.left><Key.left><Key.left><Key.left><Key.left><Key.left><Key.left><Key.left><Key.left><Key.left><Key.left><Key.left><Key.left><Key.left><Key.left><Key.left>
Screenshot: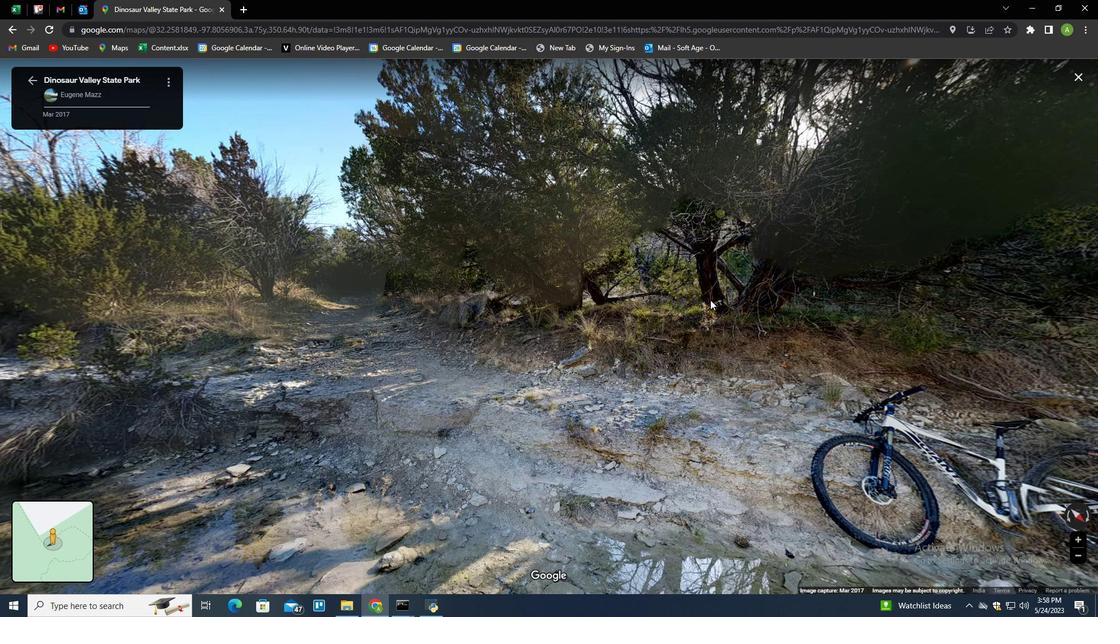 
Action: Mouse moved to (30, 78)
Screenshot: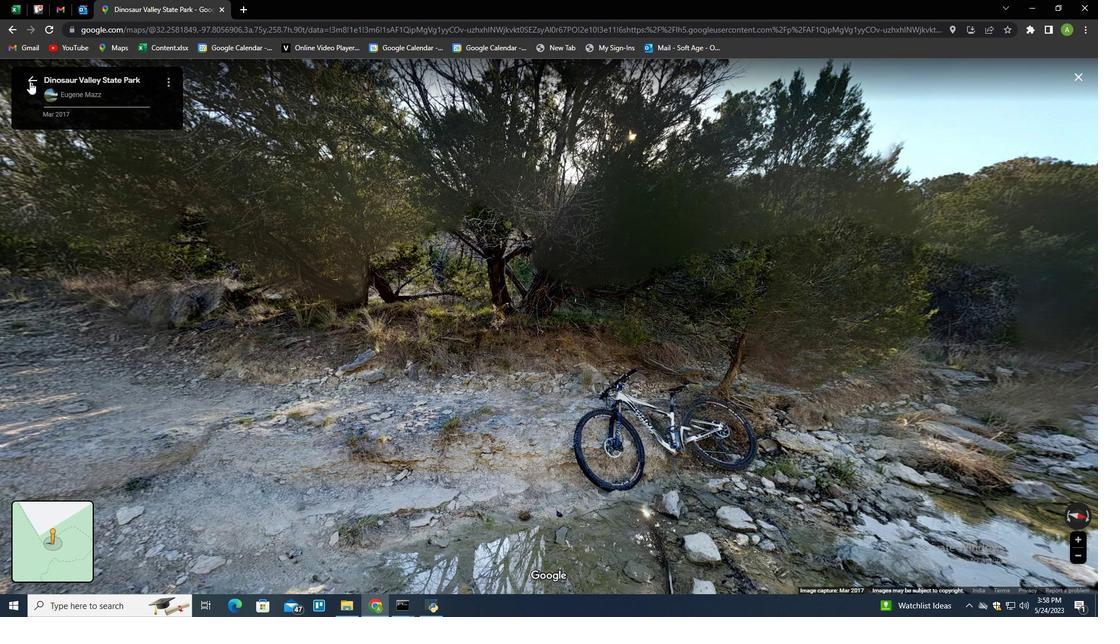 
Action: Mouse pressed left at (30, 78)
Screenshot: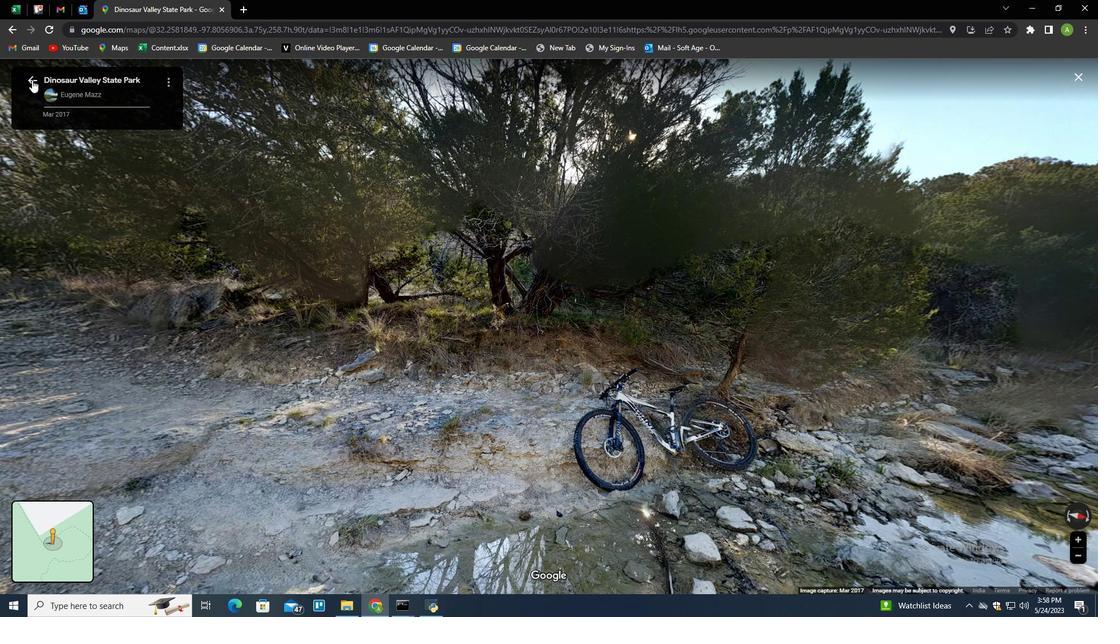
Action: Mouse moved to (679, 397)
Screenshot: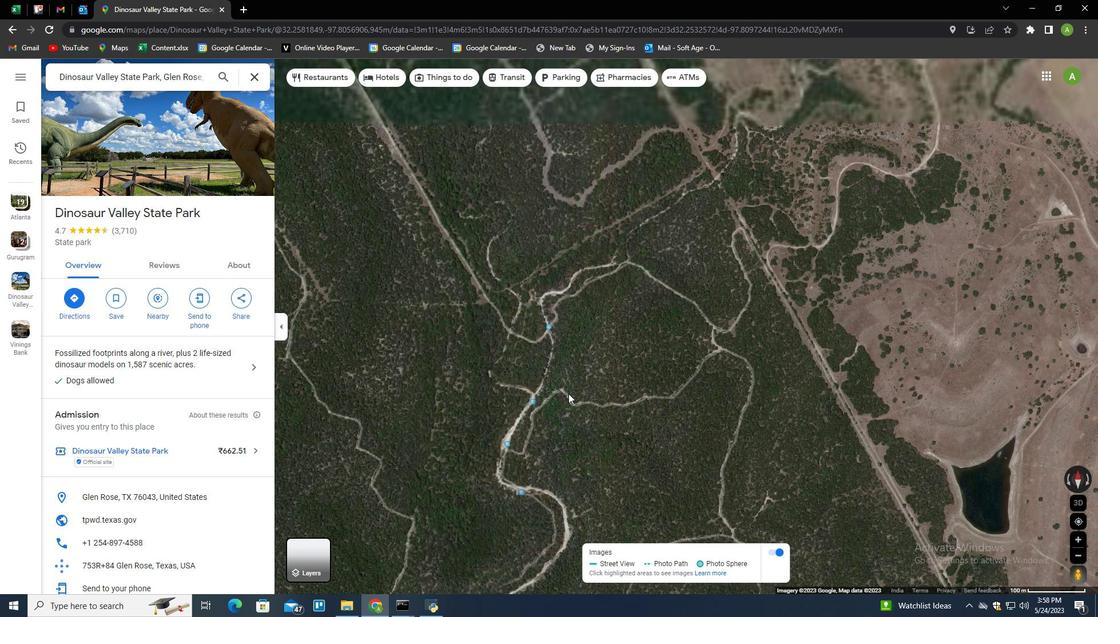 
Action: Mouse scrolled (679, 396) with delta (0, 0)
Screenshot: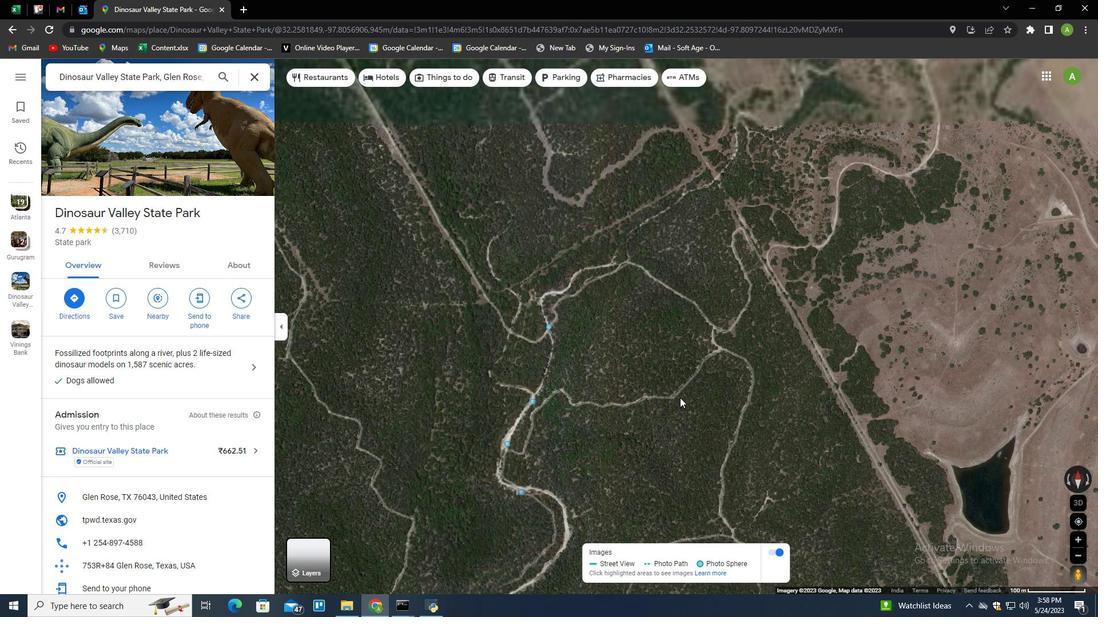 
Action: Mouse moved to (608, 481)
Screenshot: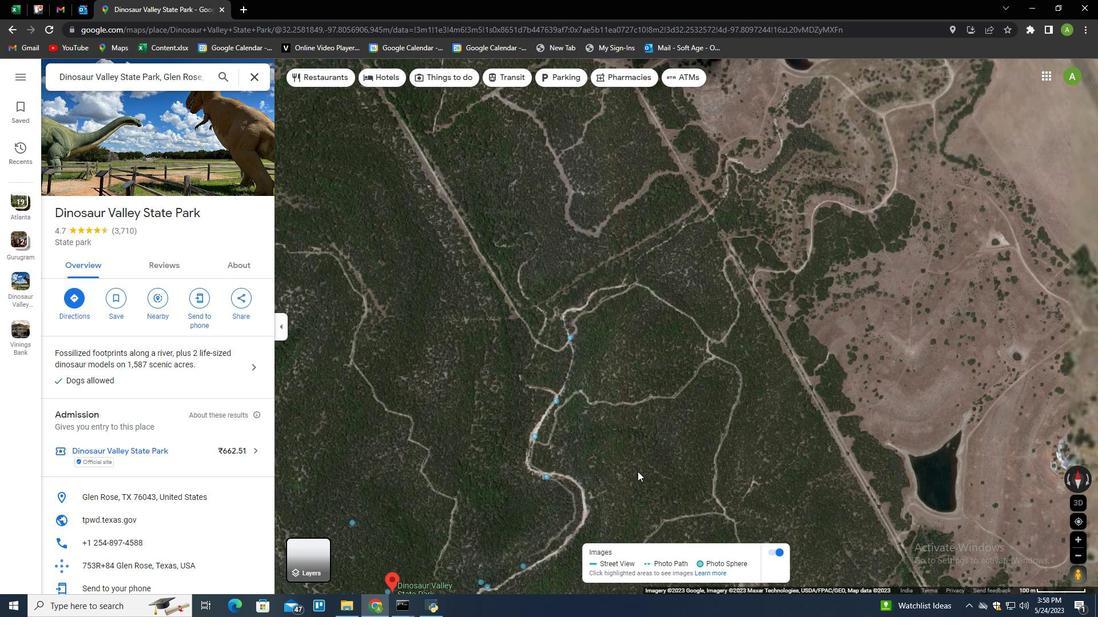 
Action: Mouse scrolled (608, 480) with delta (0, 0)
Screenshot: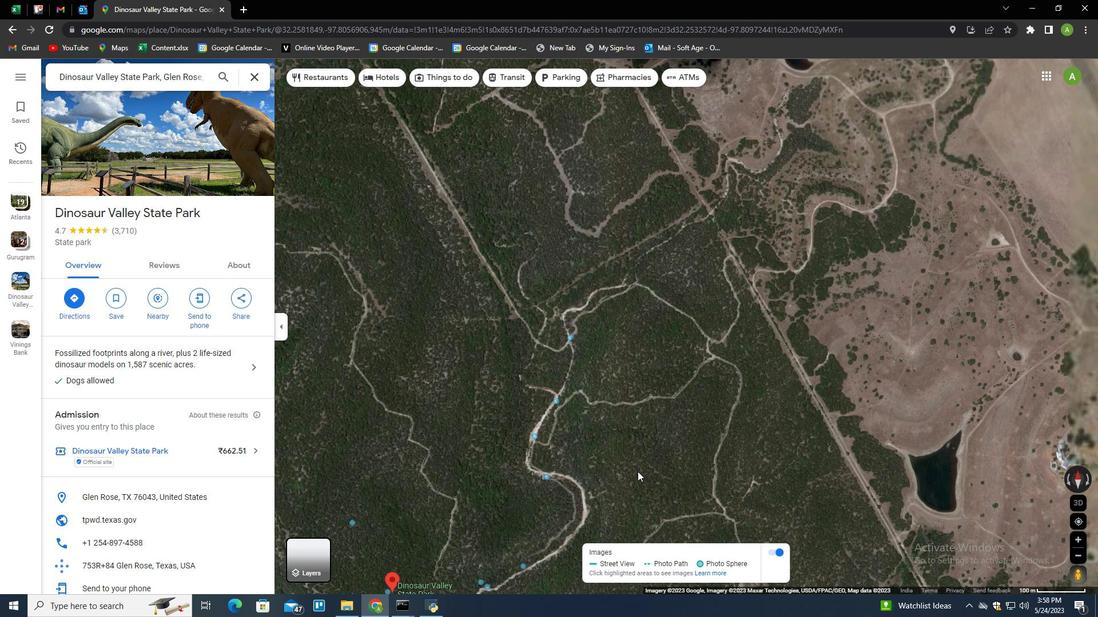 
Action: Mouse moved to (530, 489)
Screenshot: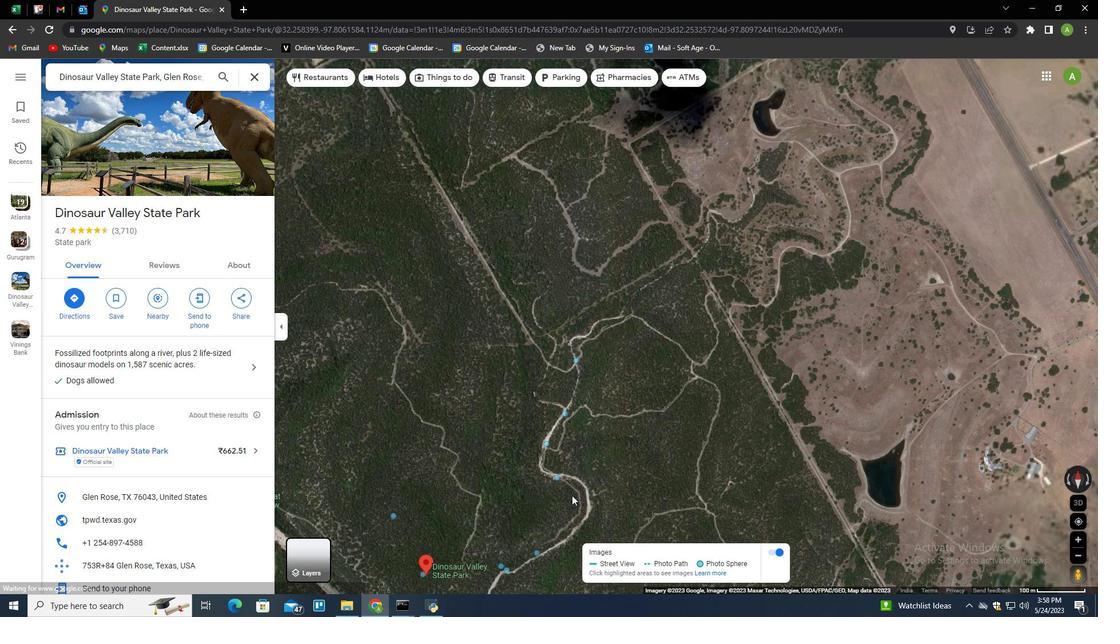 
Action: Mouse pressed left at (530, 490)
Screenshot: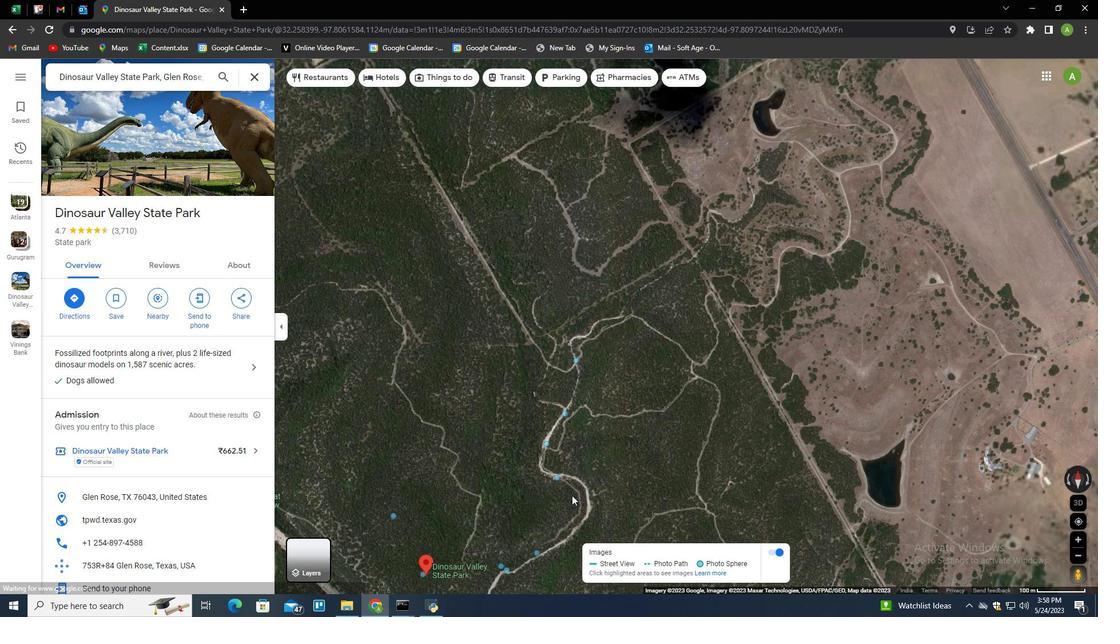 
Action: Mouse moved to (369, 509)
Screenshot: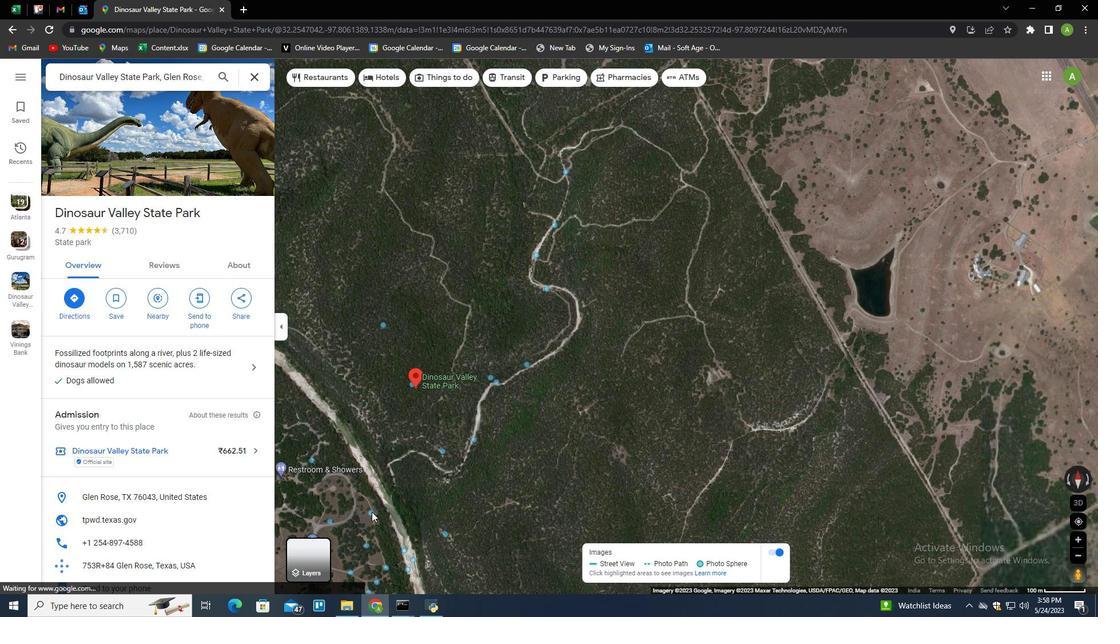 
Action: Mouse pressed left at (369, 509)
Screenshot: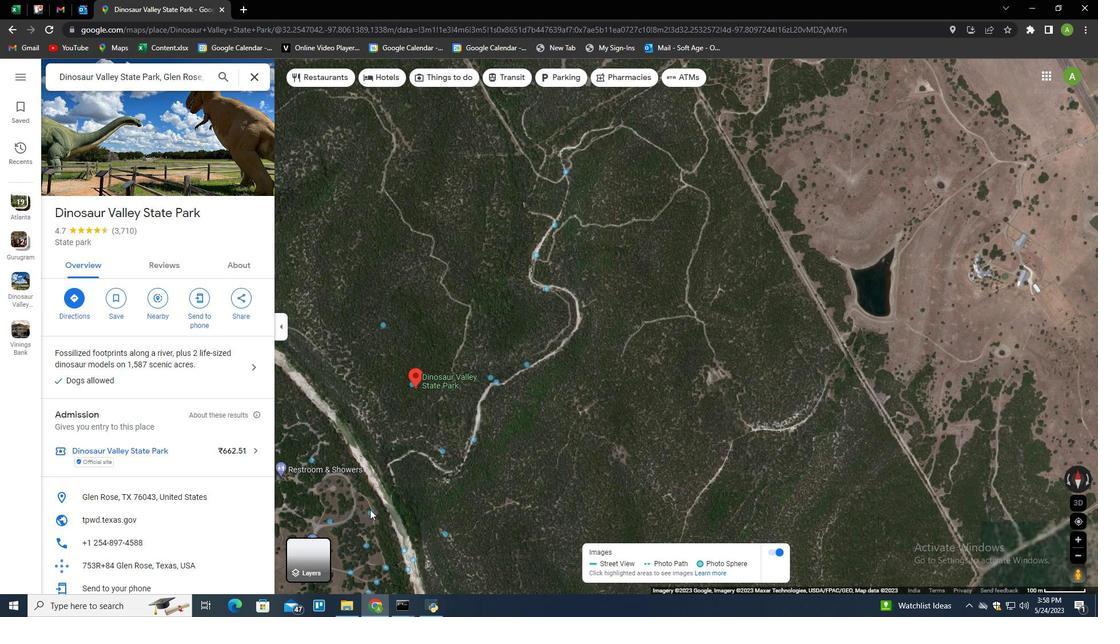 
Action: Mouse moved to (409, 448)
Screenshot: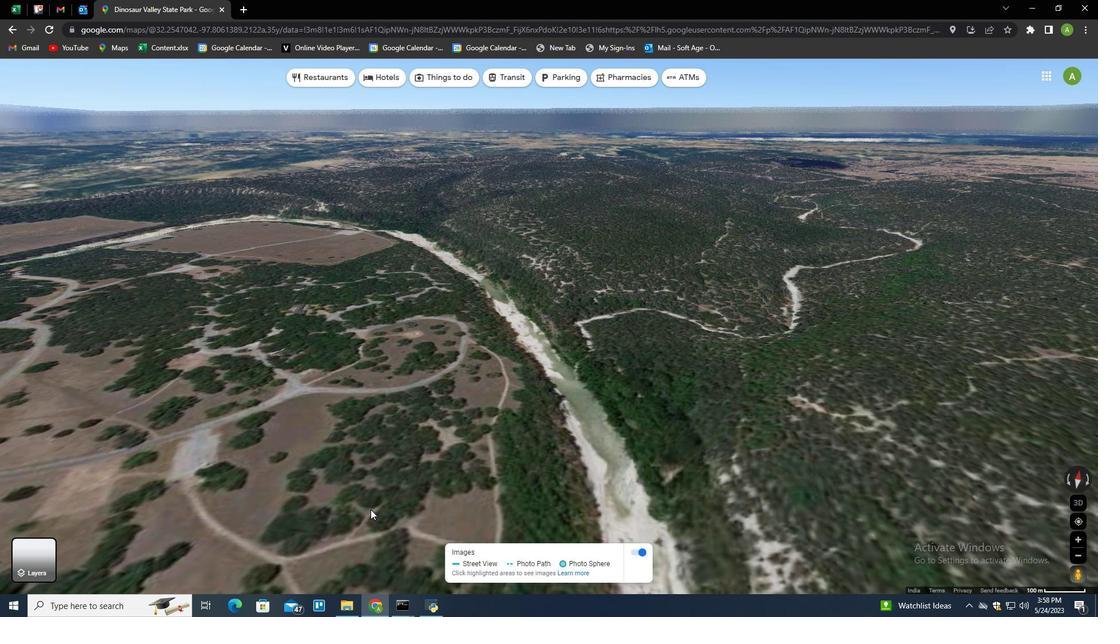 
Action: Key pressed <Key.right><Key.right><Key.right><Key.right><Key.left><Key.up><Key.up><Key.down><Key.up><Key.down><Key.up><Key.right><Key.down><Key.left><Key.up>
Screenshot: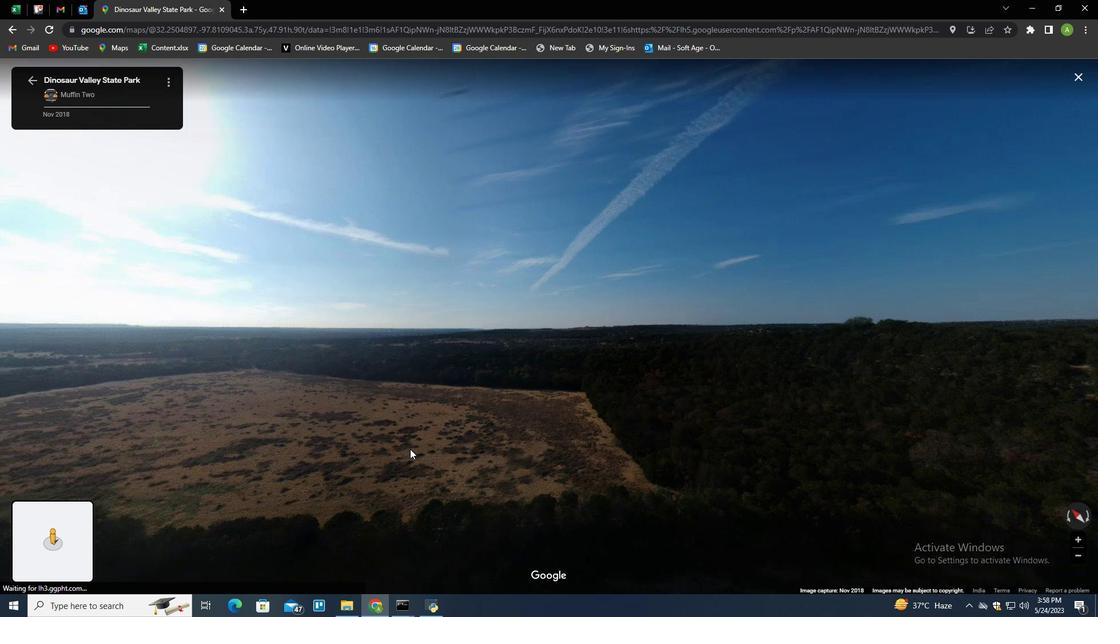 
Action: Mouse moved to (414, 425)
Screenshot: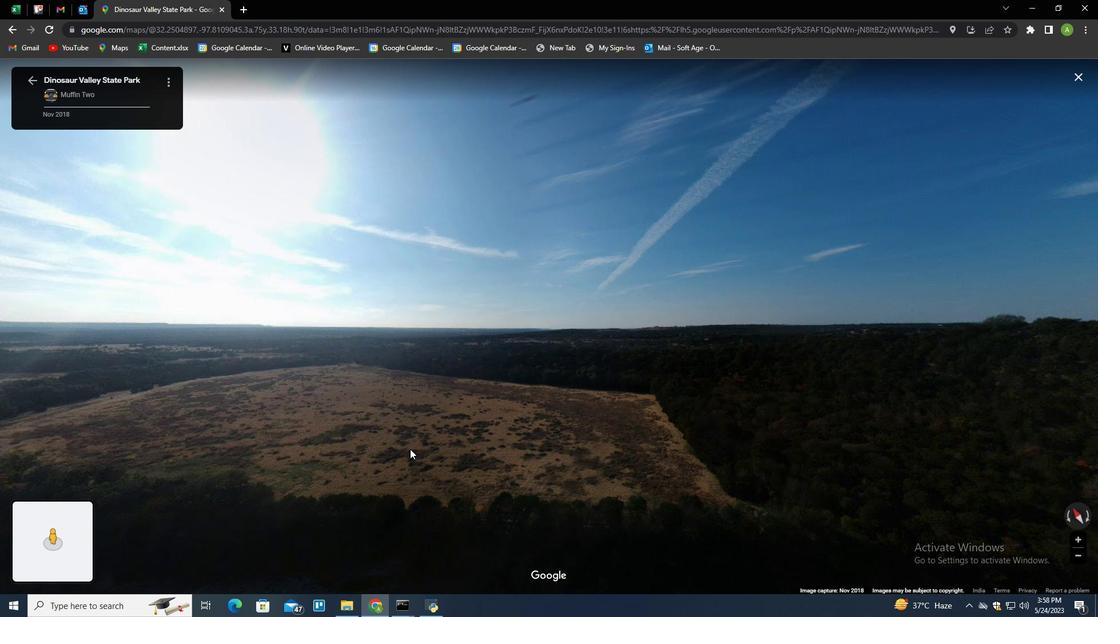 
Action: Mouse pressed left at (414, 425)
Screenshot: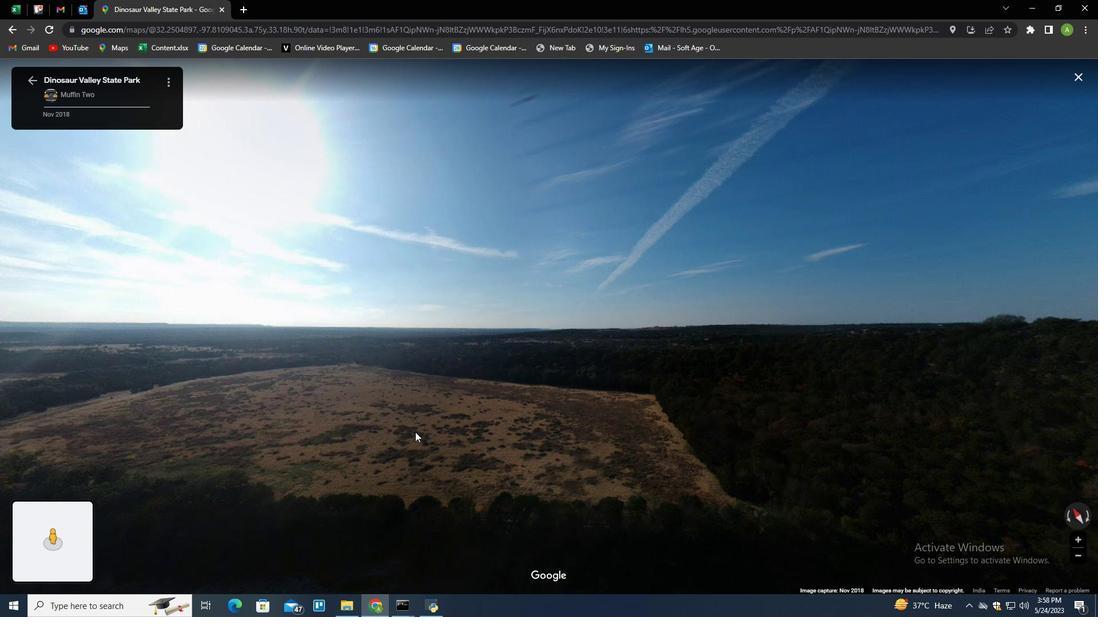 
Action: Mouse moved to (478, 371)
Screenshot: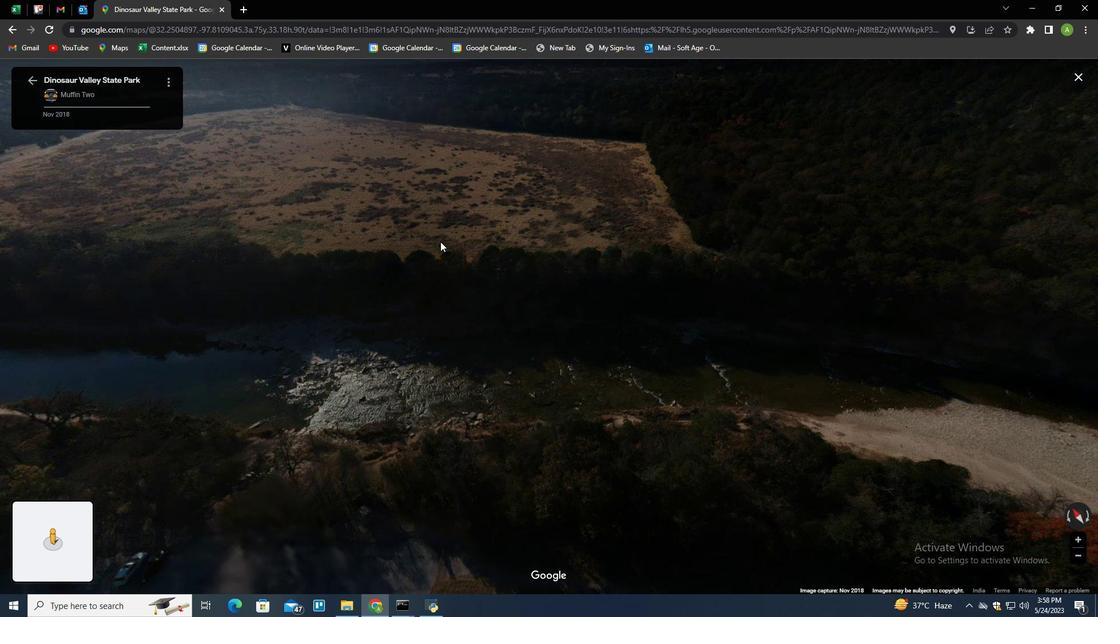 
Action: Mouse pressed left at (478, 371)
Screenshot: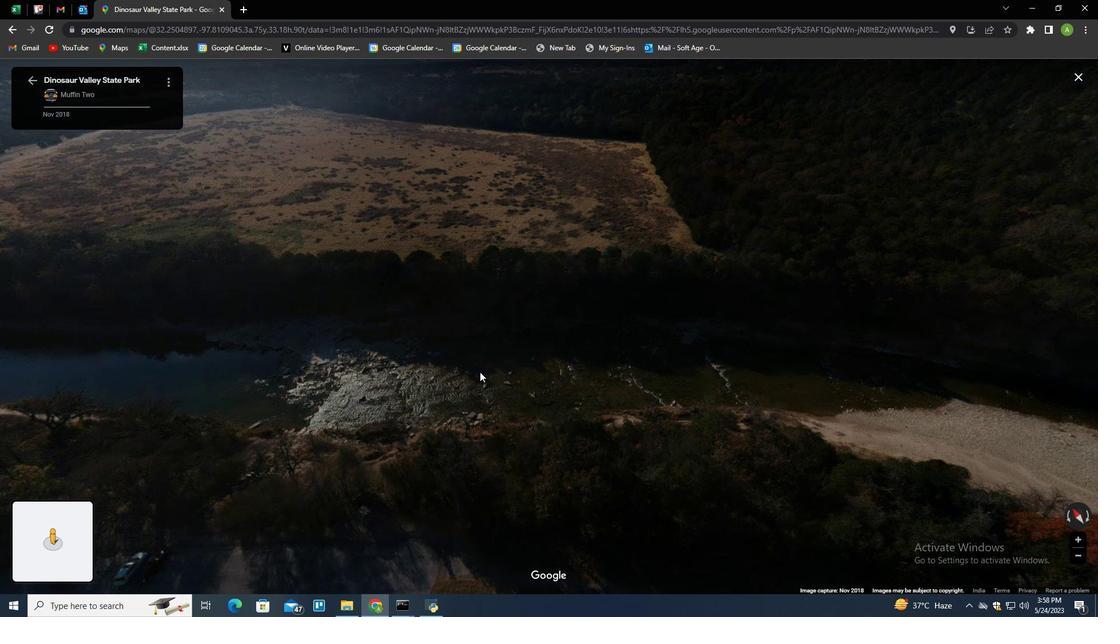 
Action: Mouse moved to (508, 295)
Screenshot: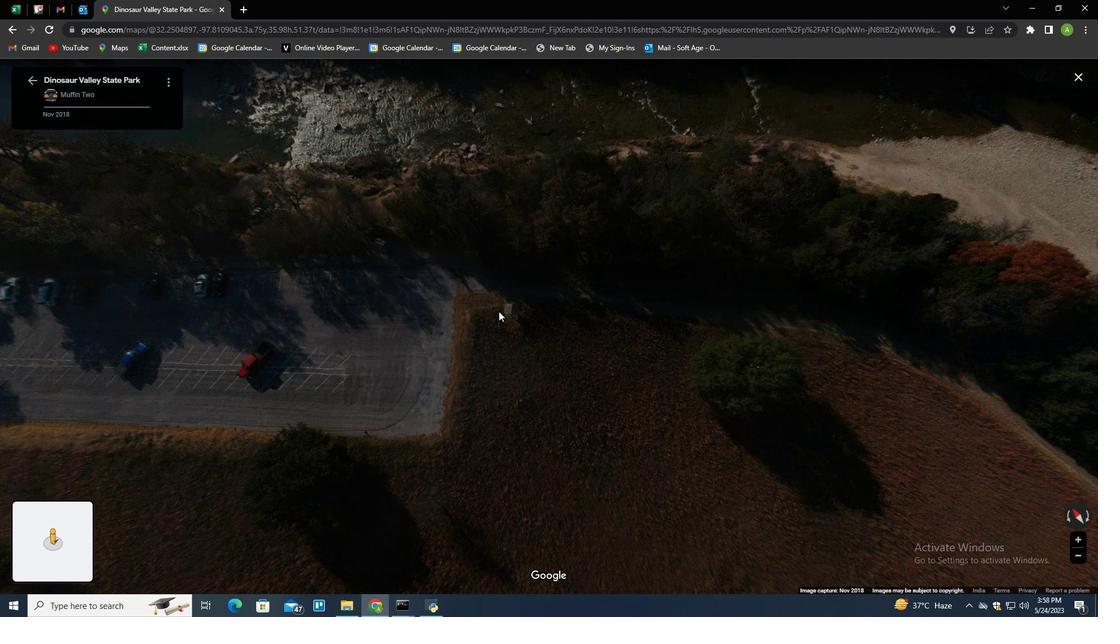 
Action: Mouse pressed left at (498, 311)
Screenshot: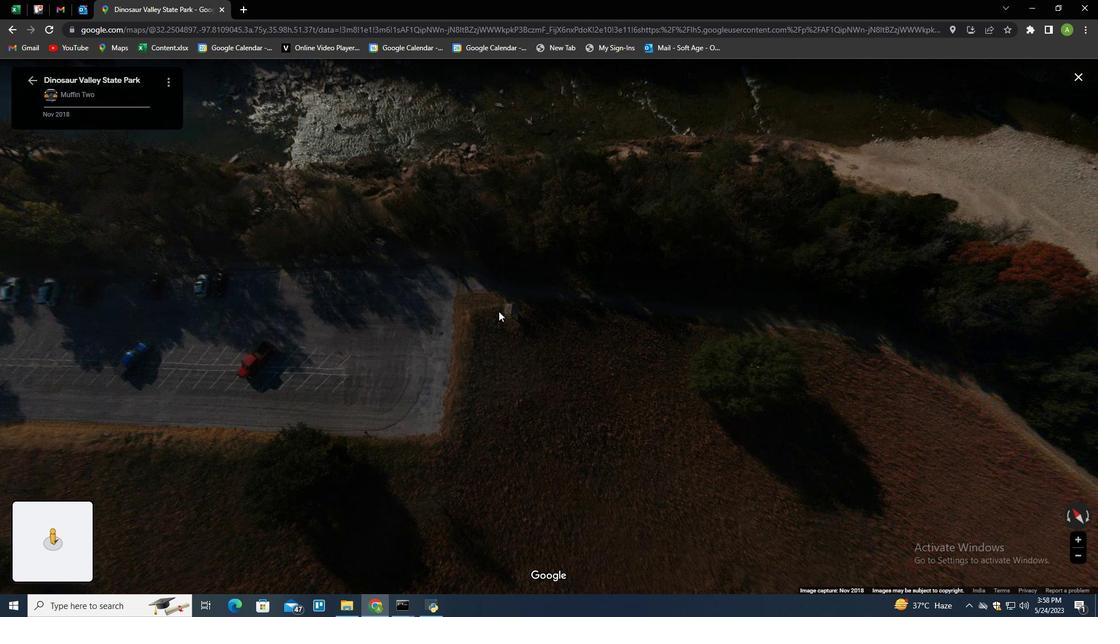 
Action: Mouse moved to (529, 175)
Screenshot: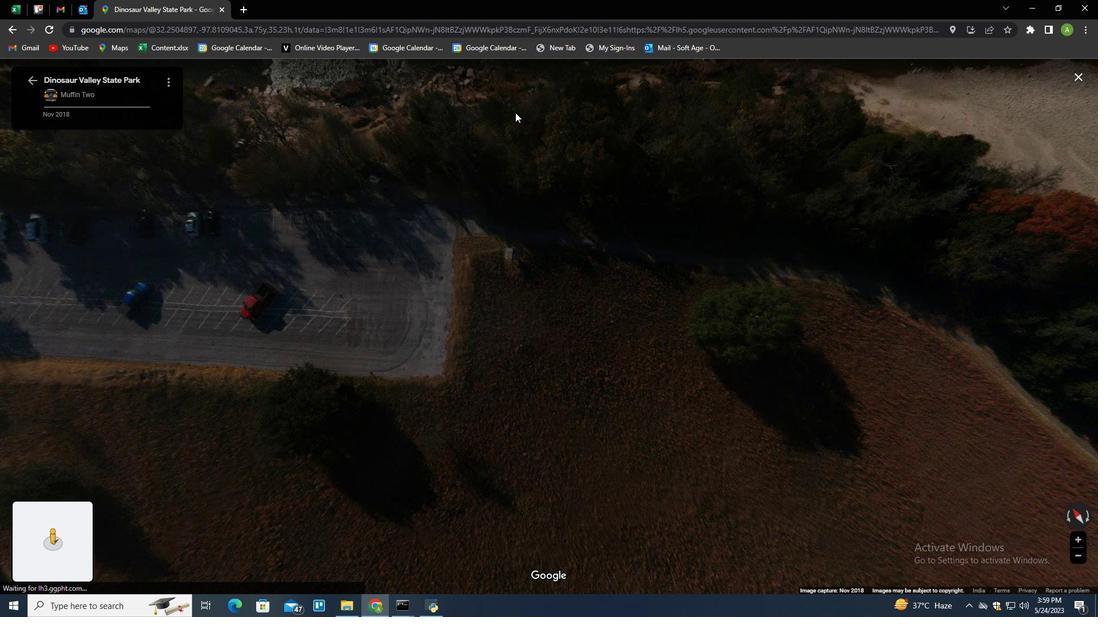 
Action: Mouse pressed left at (514, 111)
Screenshot: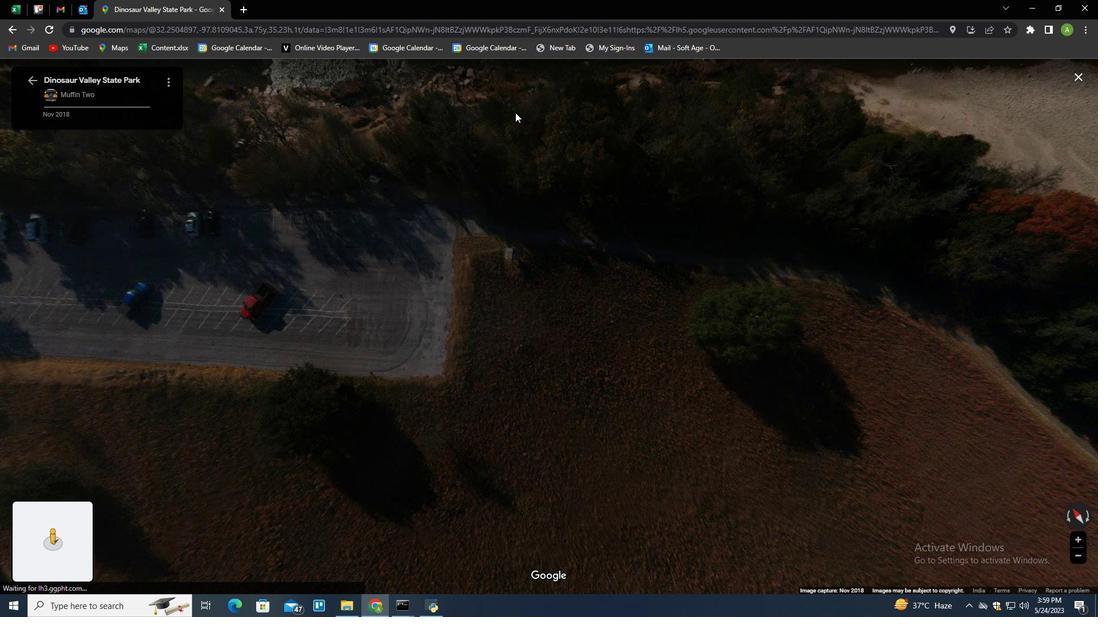 
Action: Mouse moved to (390, 353)
Screenshot: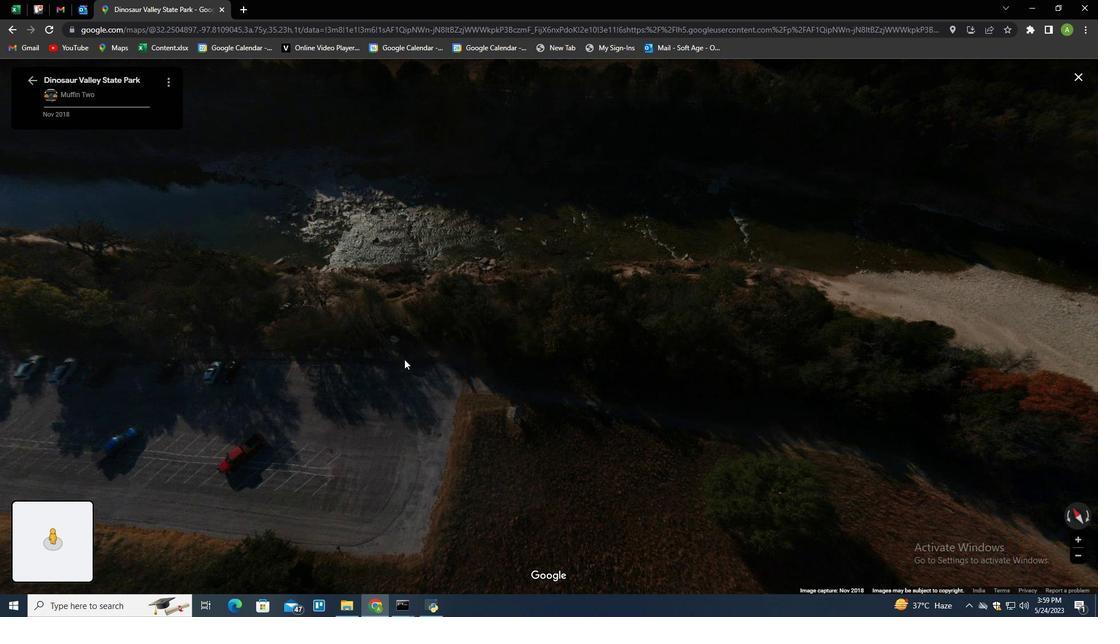 
Action: Mouse pressed left at (390, 353)
Screenshot: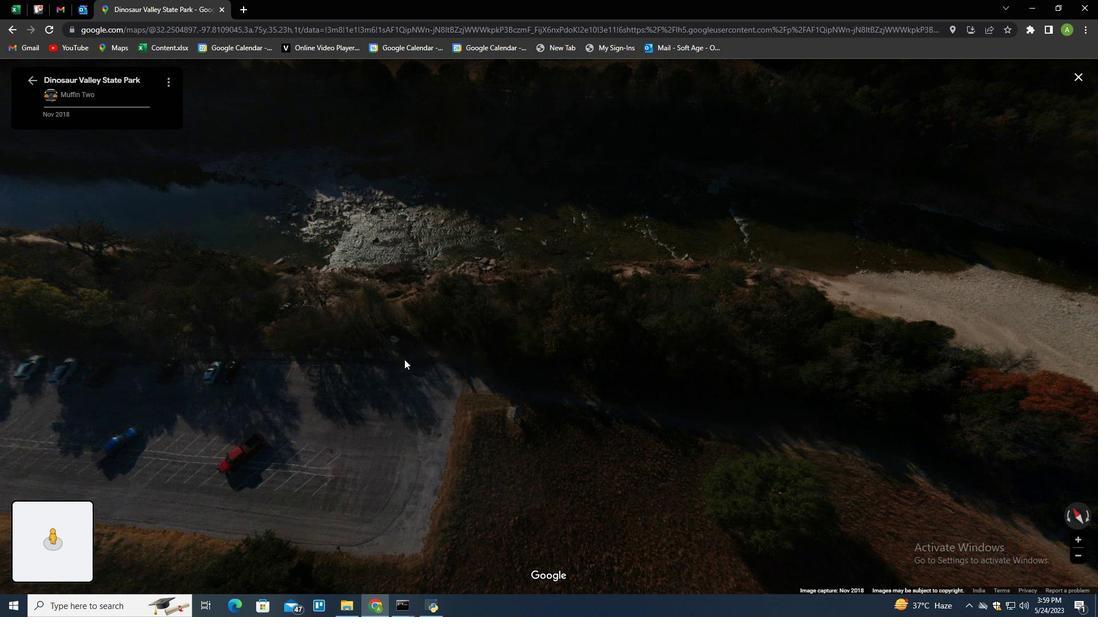 
Action: Mouse moved to (410, 318)
Screenshot: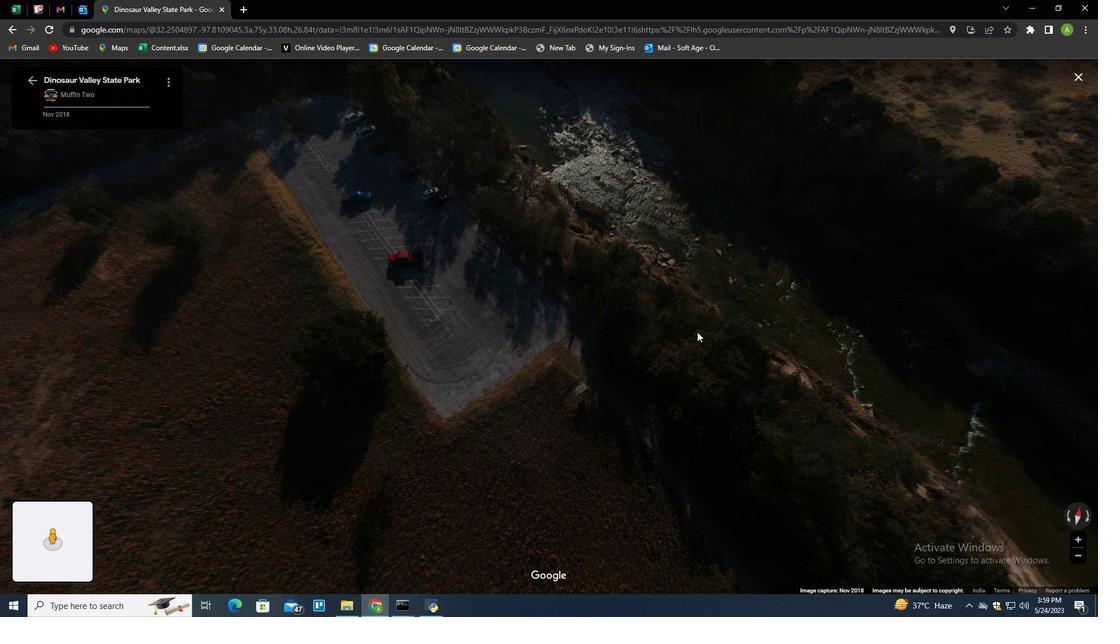 
Action: Mouse pressed left at (395, 322)
Screenshot: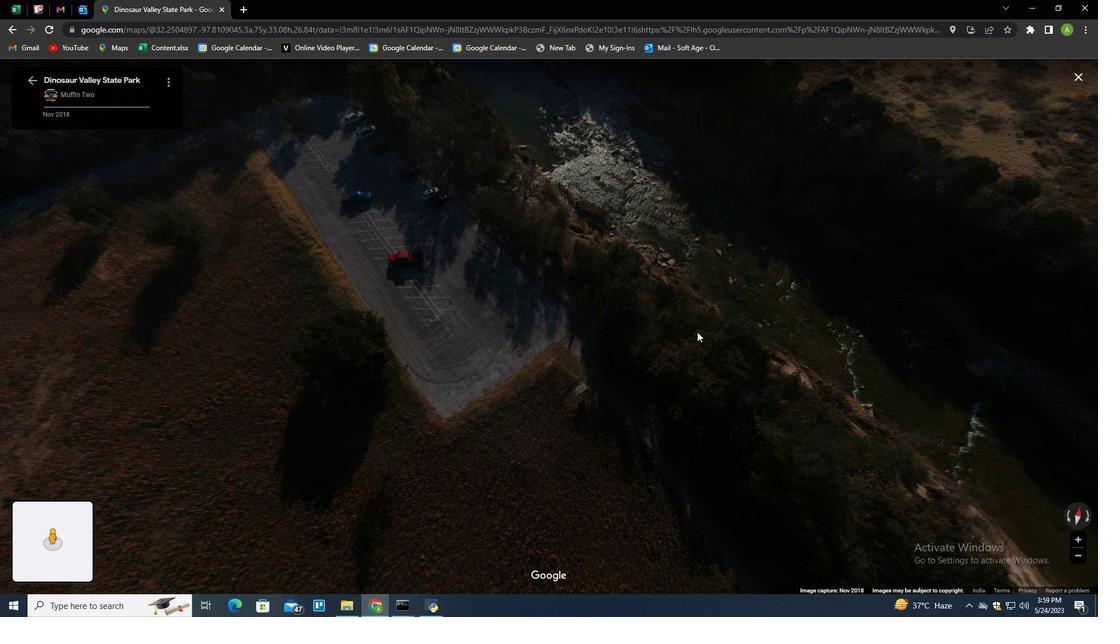 
Action: Mouse moved to (381, 290)
Screenshot: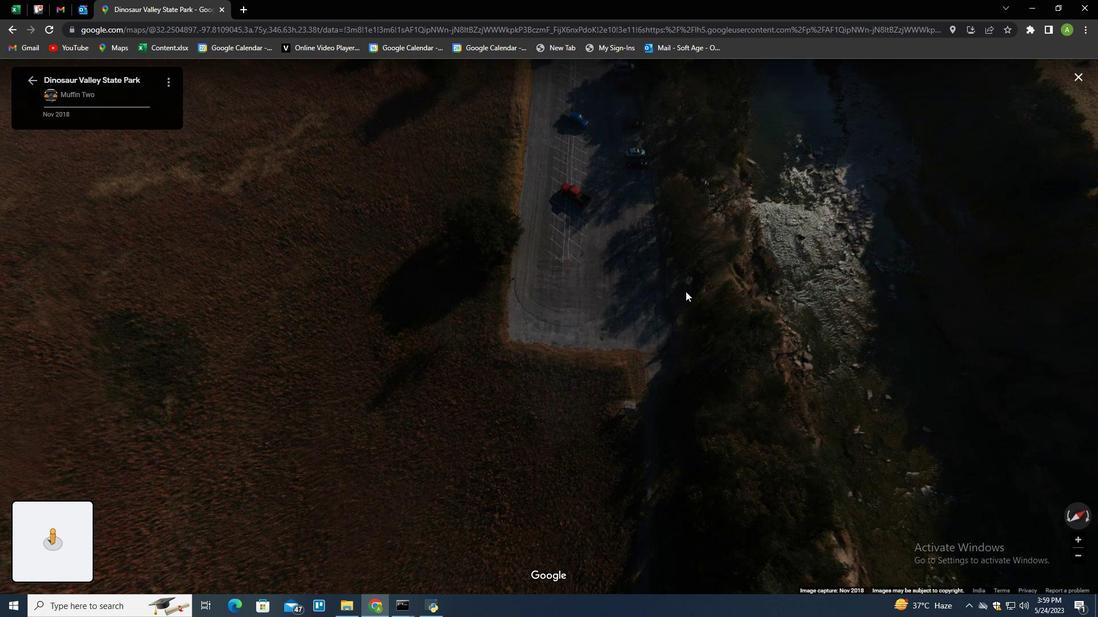 
Action: Mouse pressed left at (381, 290)
Screenshot: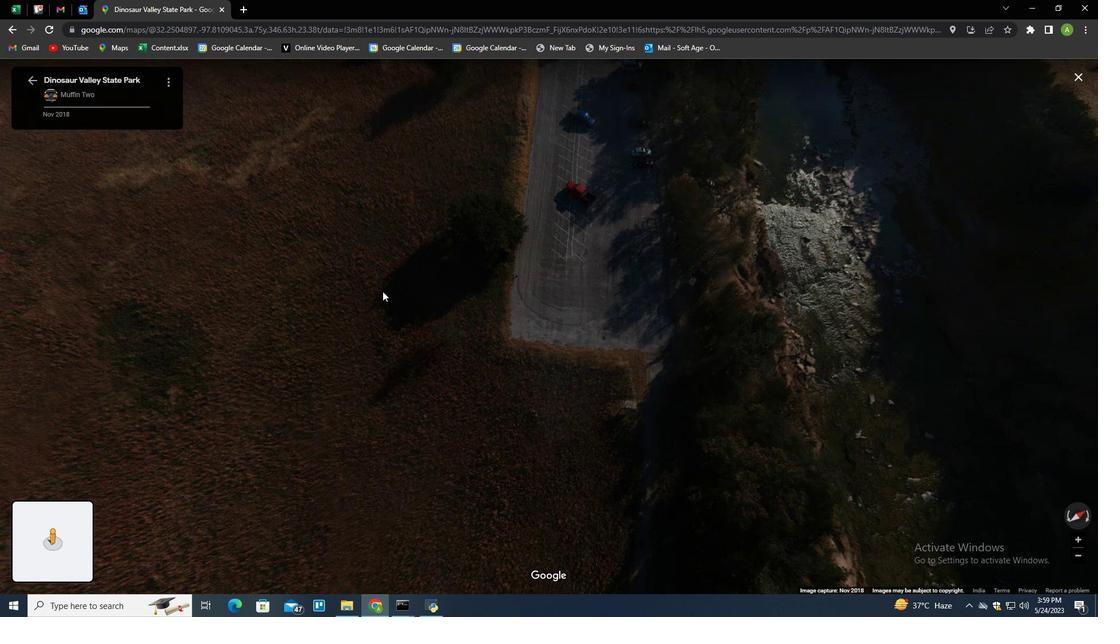 
Action: Mouse moved to (322, 276)
Screenshot: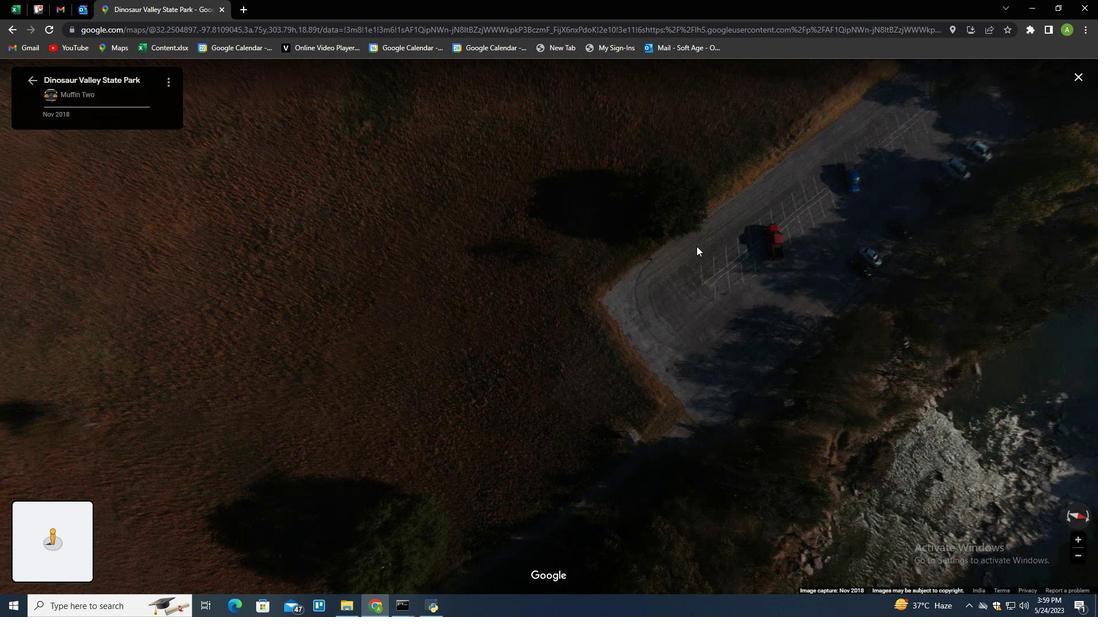 
Action: Mouse pressed left at (322, 276)
Screenshot: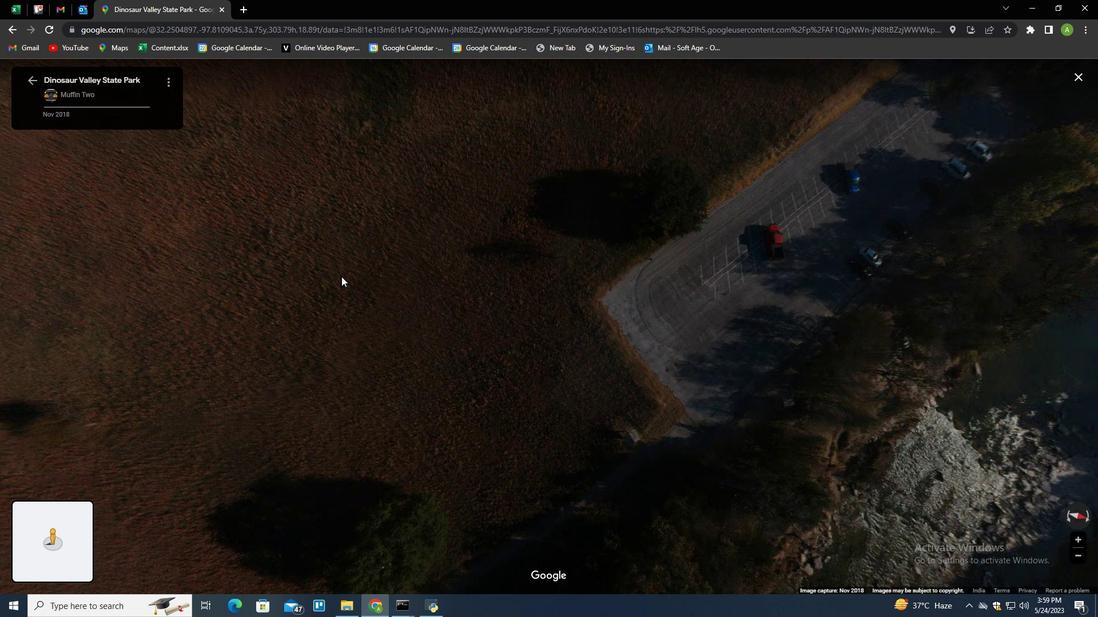 
Action: Mouse moved to (318, 277)
Screenshot: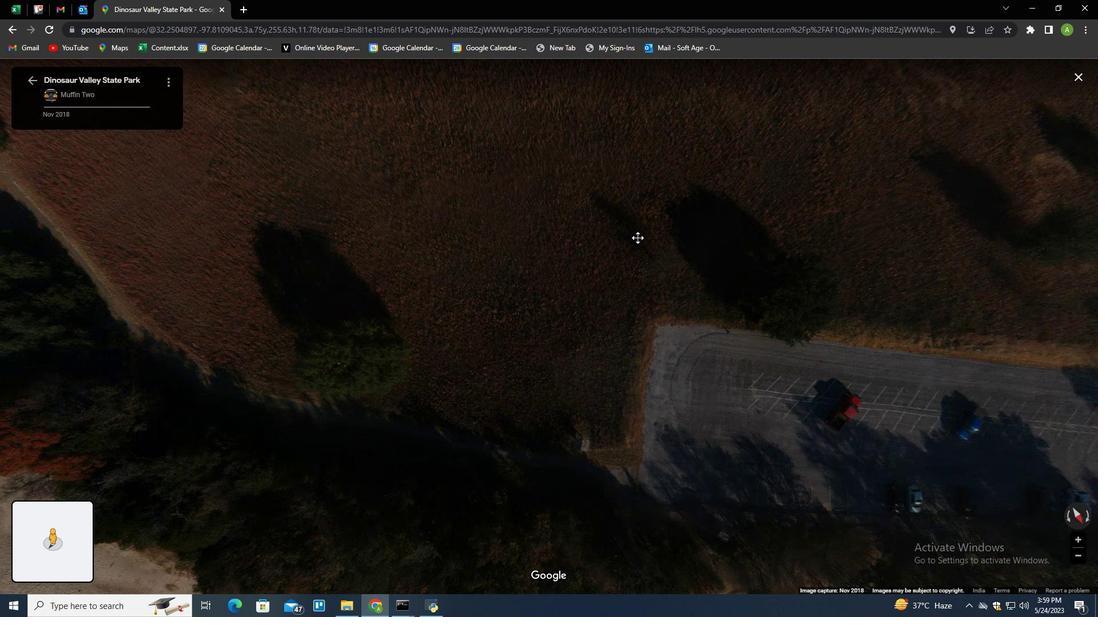 
Action: Mouse pressed left at (318, 277)
Screenshot: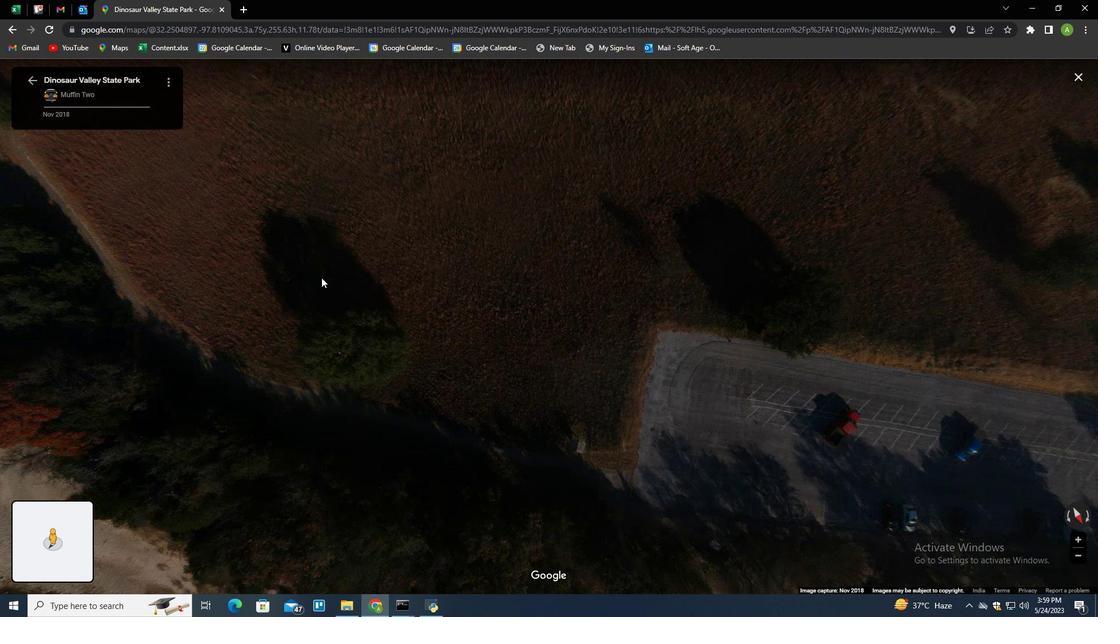 
Action: Mouse moved to (461, 319)
Screenshot: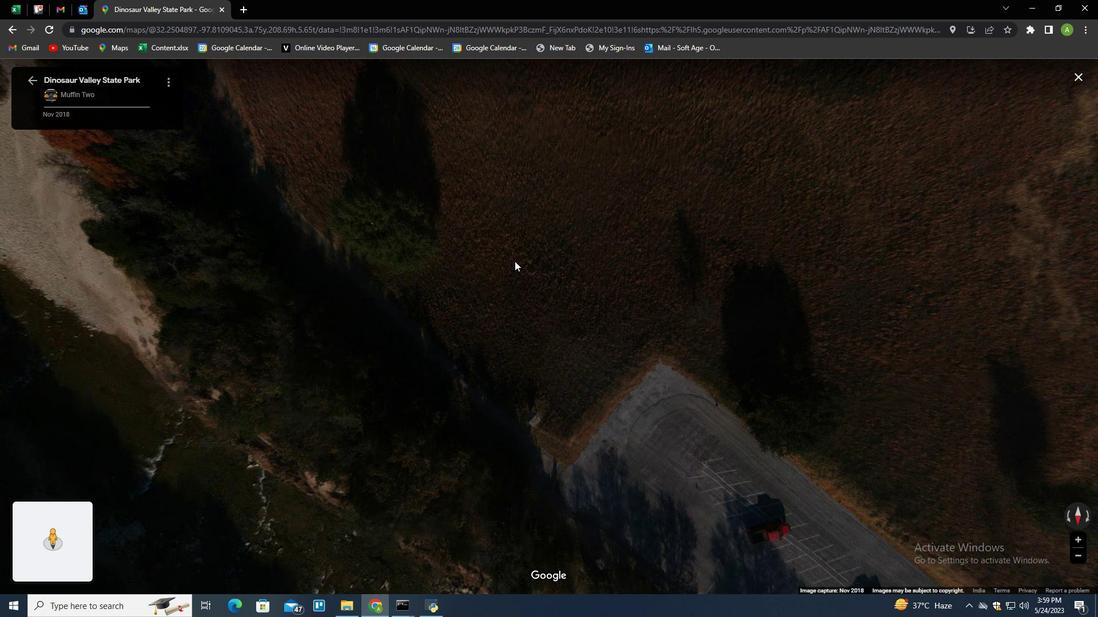 
Action: Mouse pressed left at (461, 319)
Screenshot: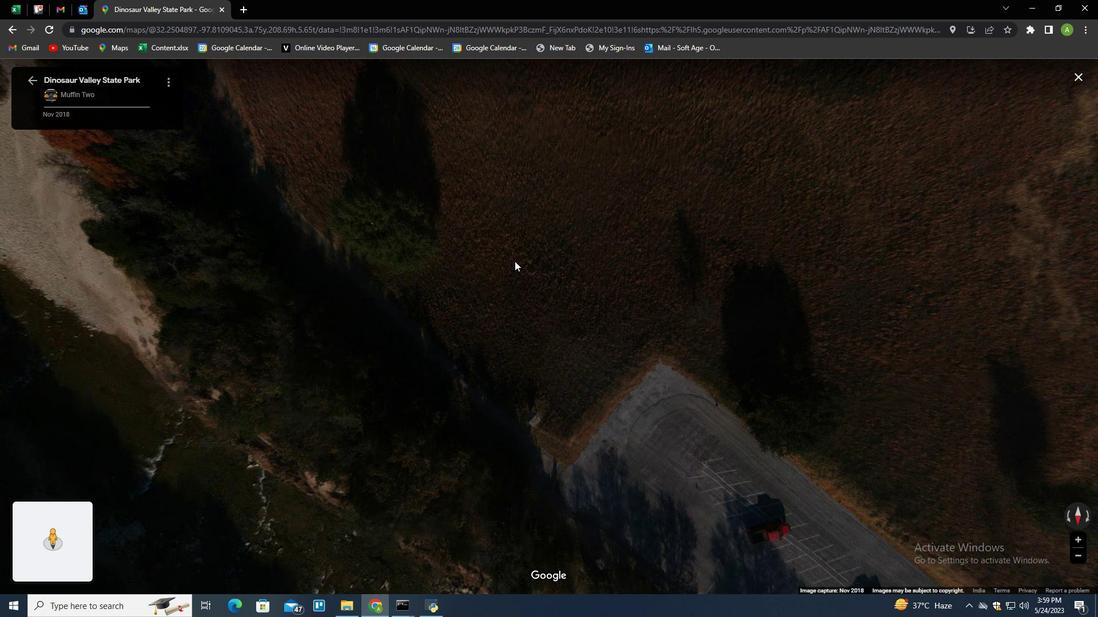 
Action: Mouse moved to (465, 200)
Screenshot: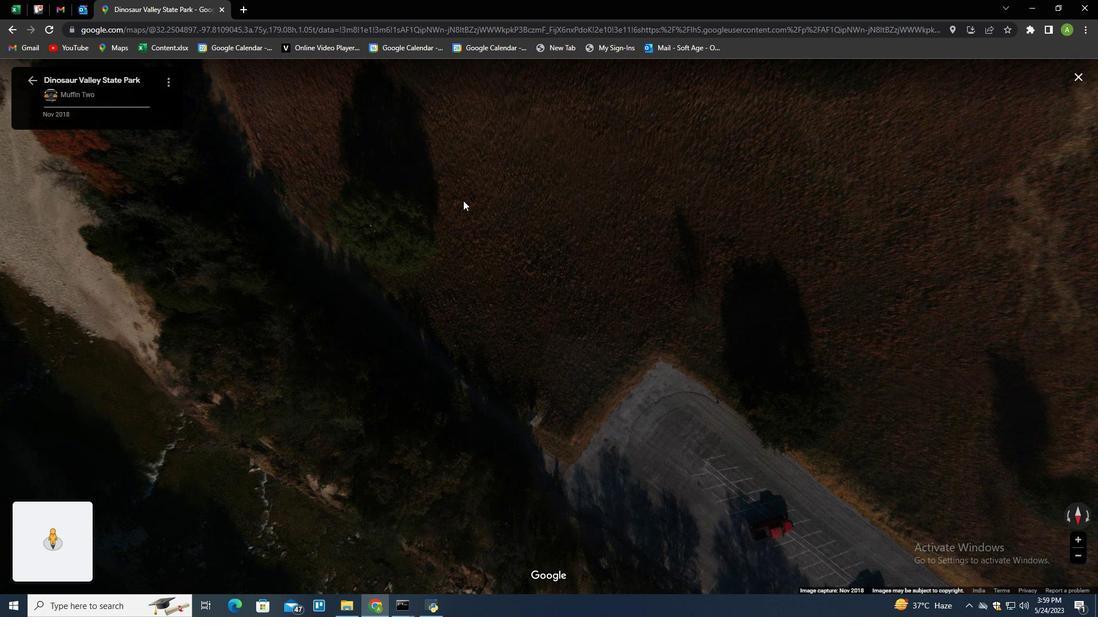 
Action: Mouse pressed left at (465, 200)
Screenshot: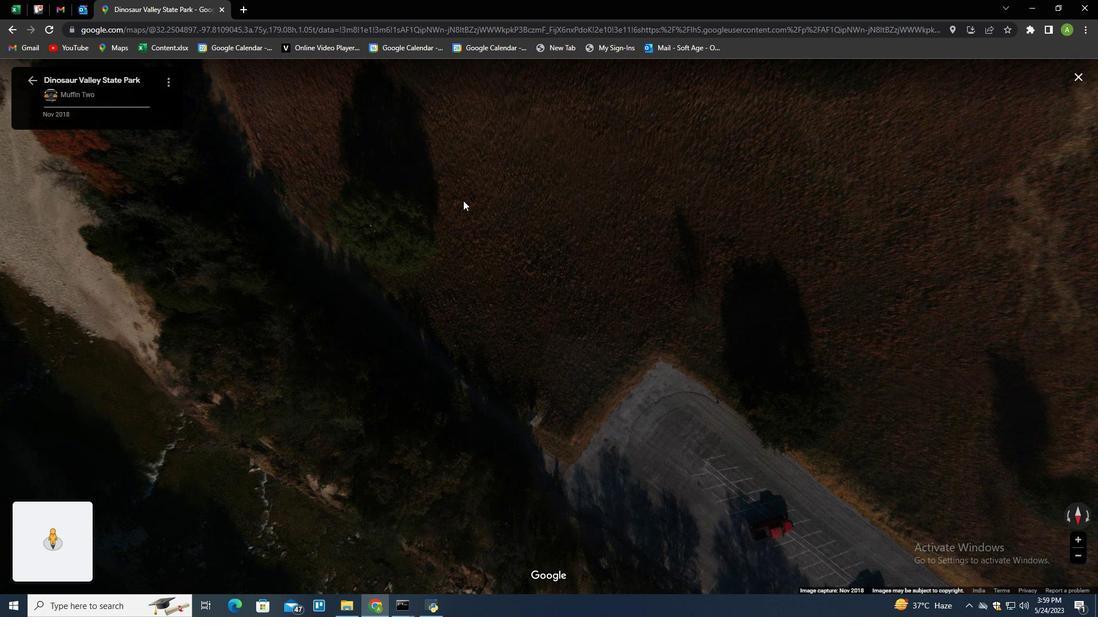 
Action: Mouse moved to (400, 119)
Screenshot: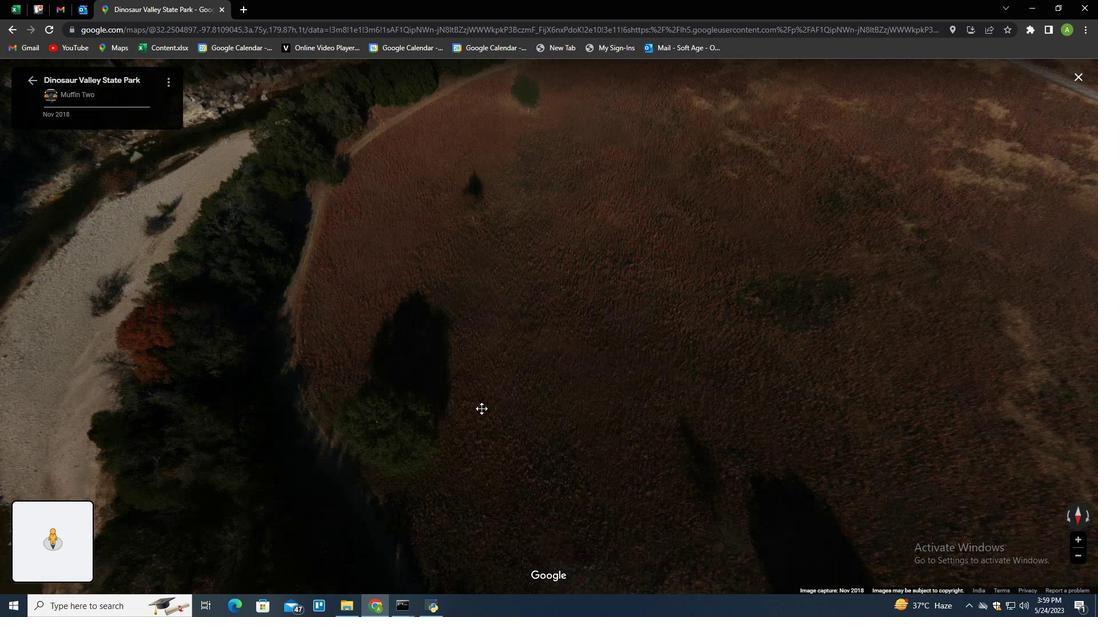 
Action: Mouse pressed left at (400, 119)
Screenshot: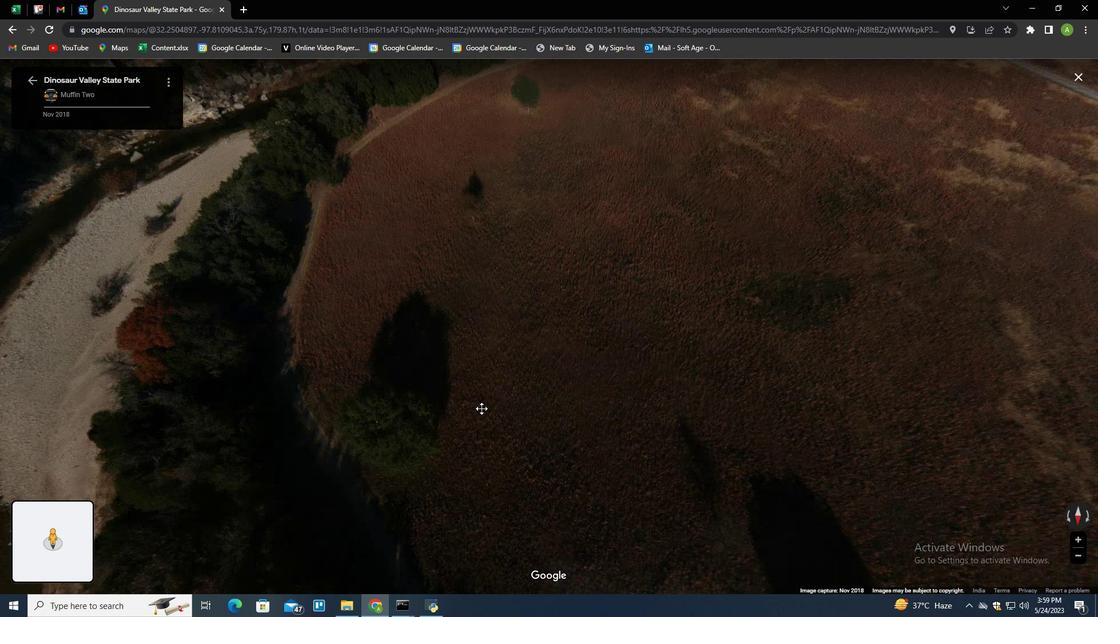 
Action: Mouse moved to (354, 117)
Screenshot: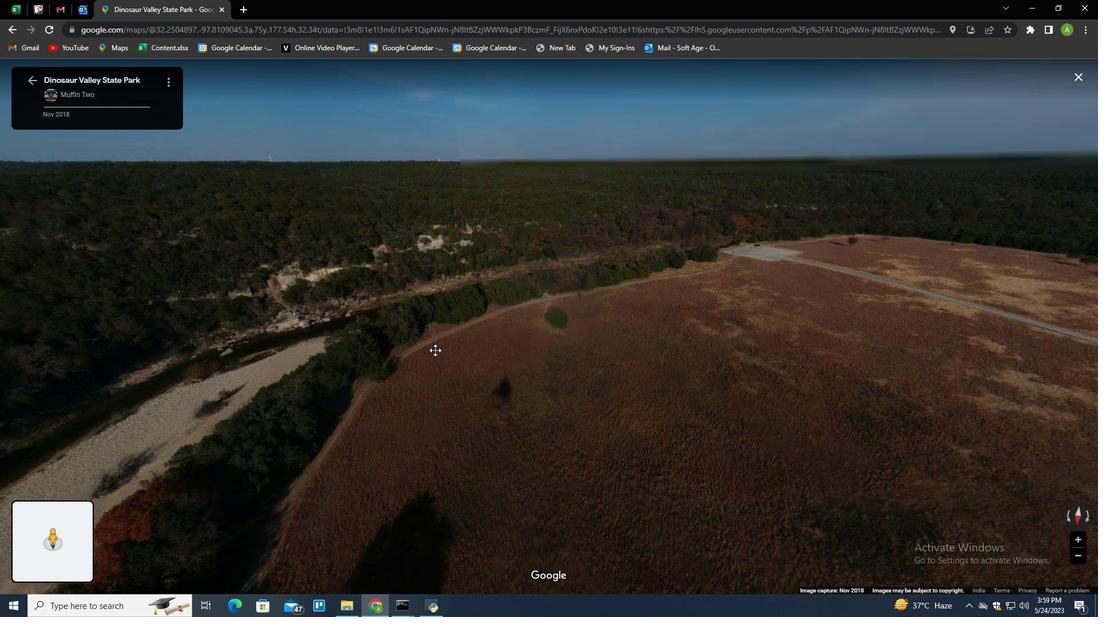 
Action: Mouse pressed left at (354, 117)
Screenshot: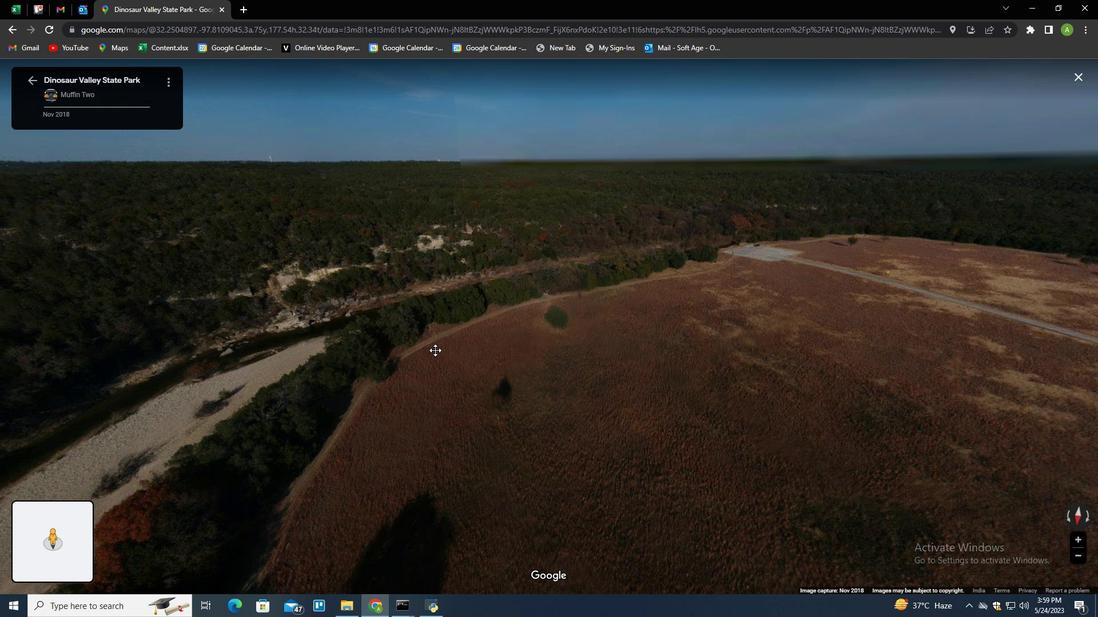 
Action: Mouse moved to (375, 165)
Screenshot: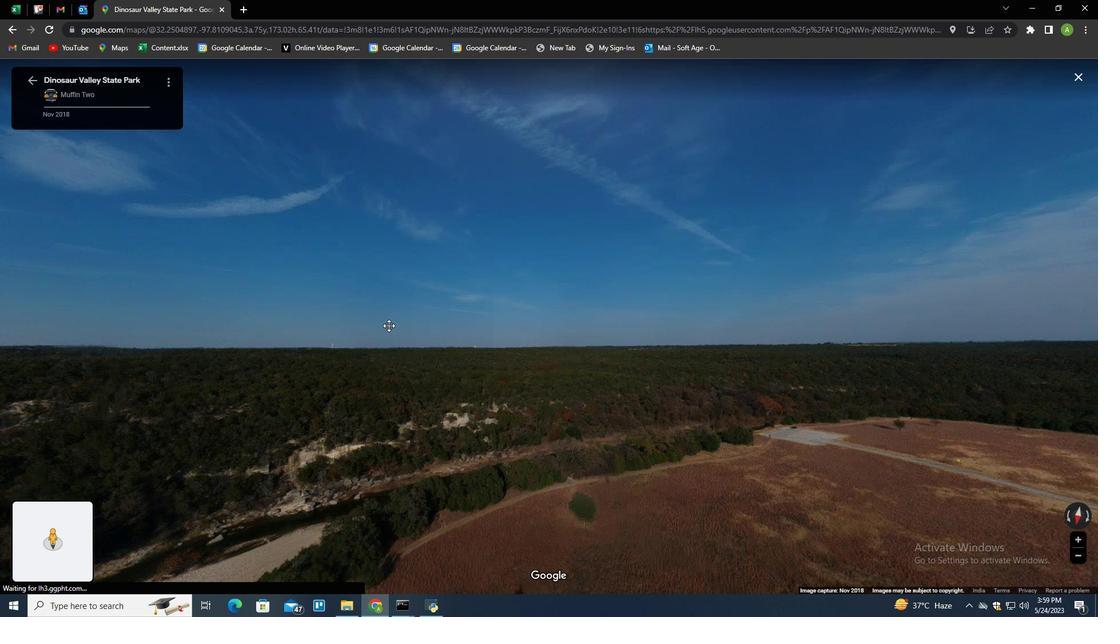 
Action: Mouse pressed left at (375, 165)
Screenshot: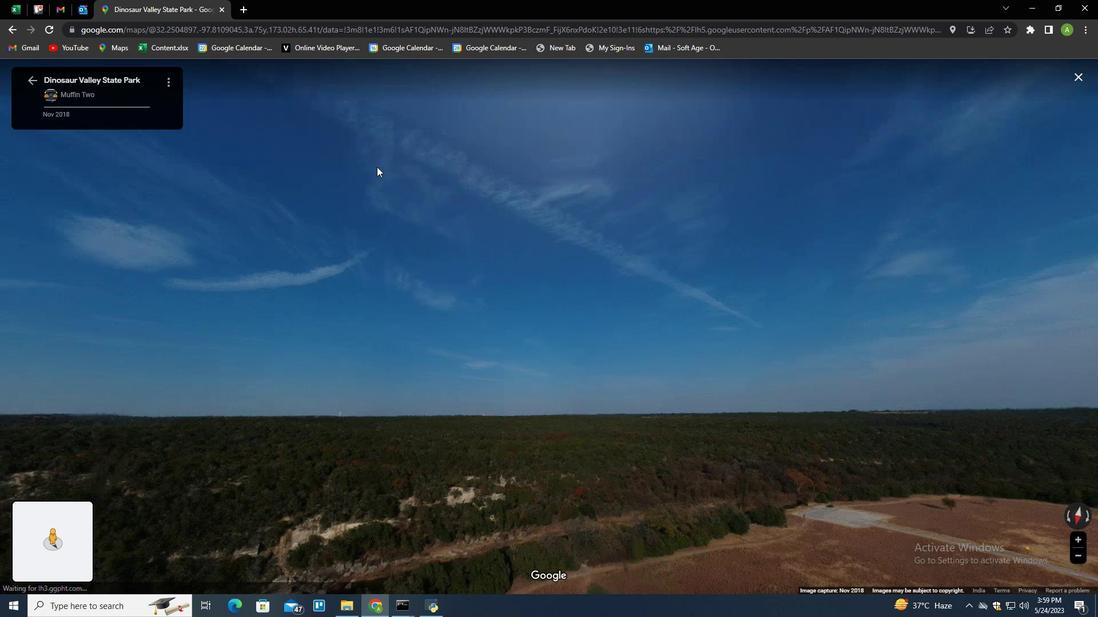 
Action: Mouse moved to (464, 203)
Screenshot: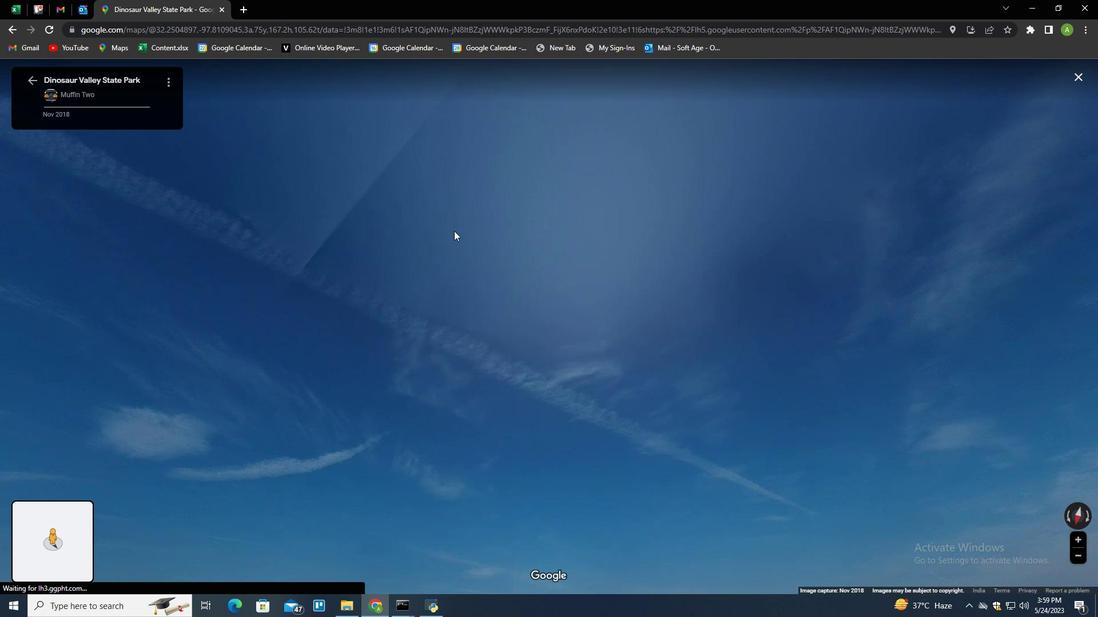 
Action: Mouse pressed left at (464, 203)
Screenshot: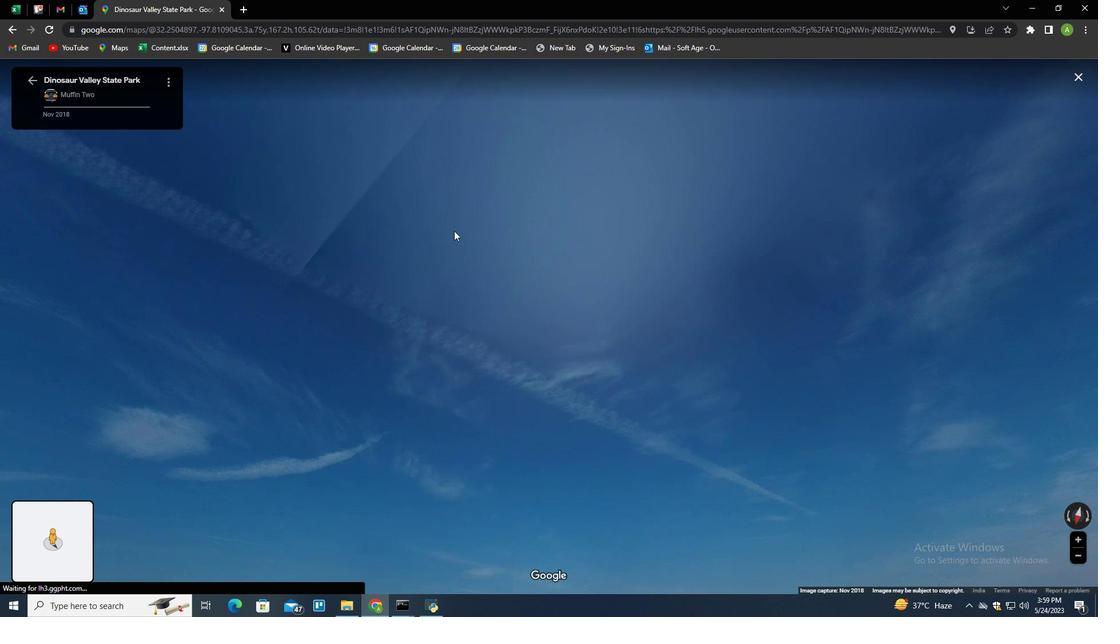
Action: Mouse moved to (462, 213)
Screenshot: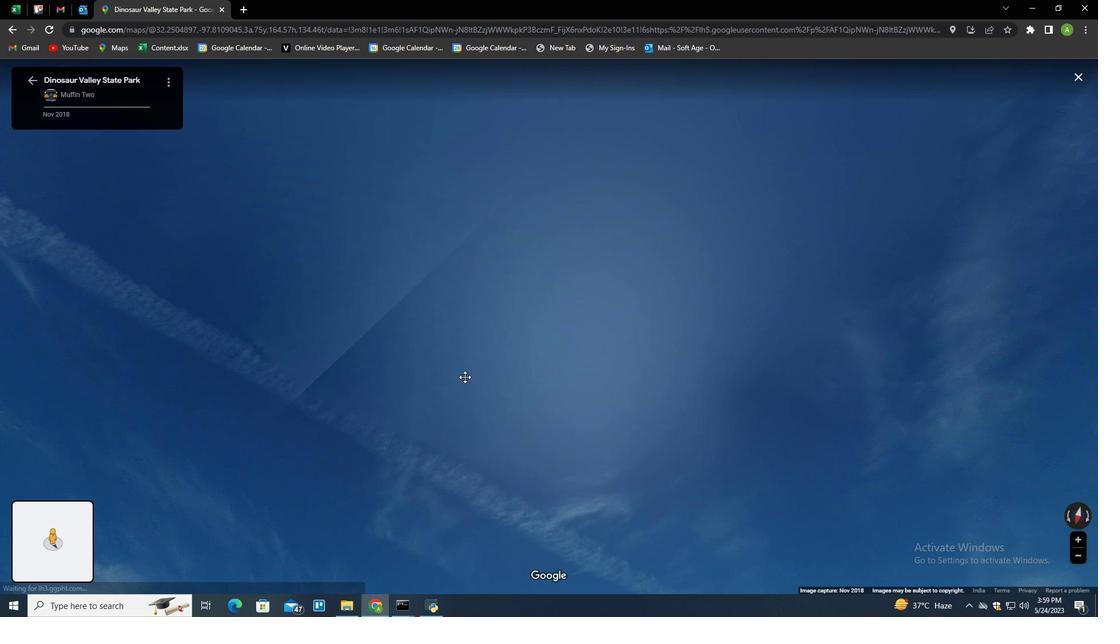 
Action: Mouse pressed left at (462, 213)
Screenshot: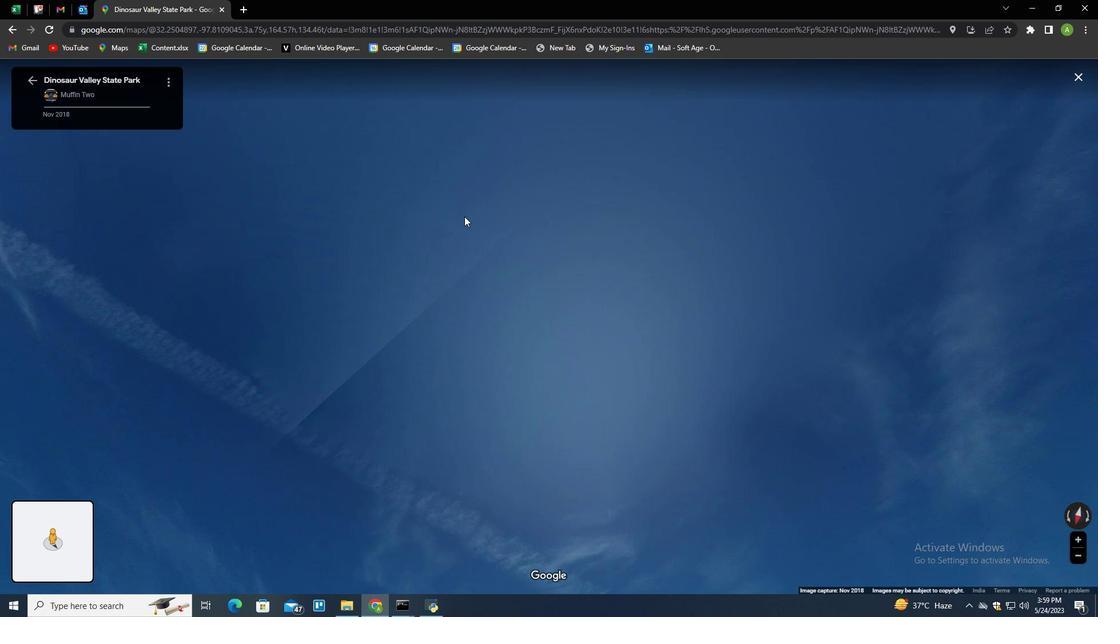 
Action: Mouse moved to (476, 314)
Screenshot: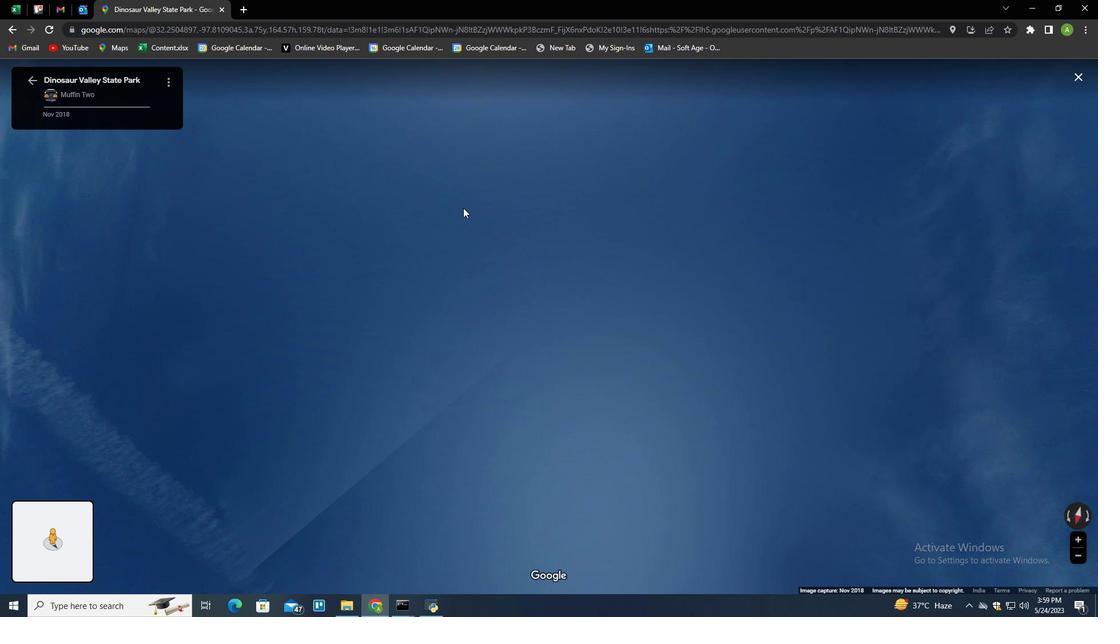 
Action: Mouse pressed left at (465, 181)
Screenshot: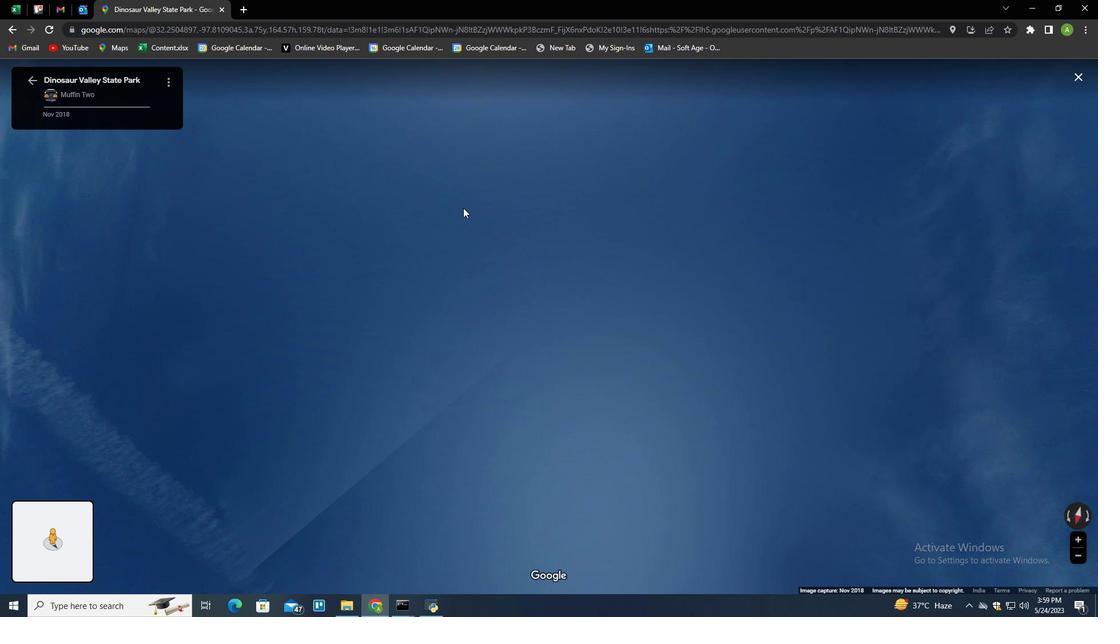 
Action: Mouse moved to (376, 311)
Screenshot: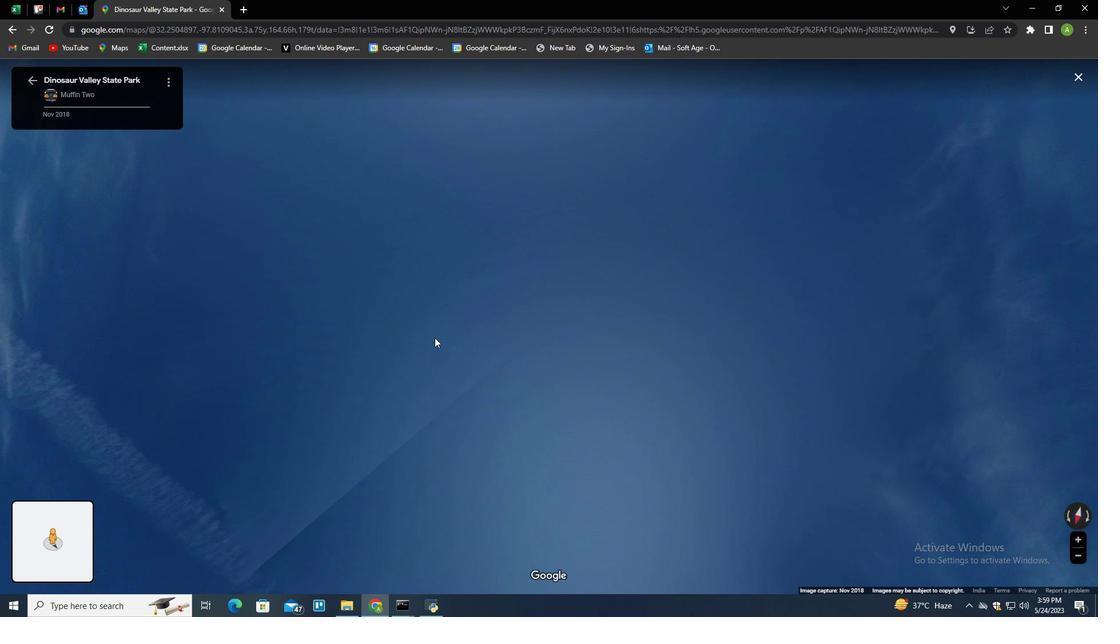 
Action: Mouse pressed left at (376, 311)
Screenshot: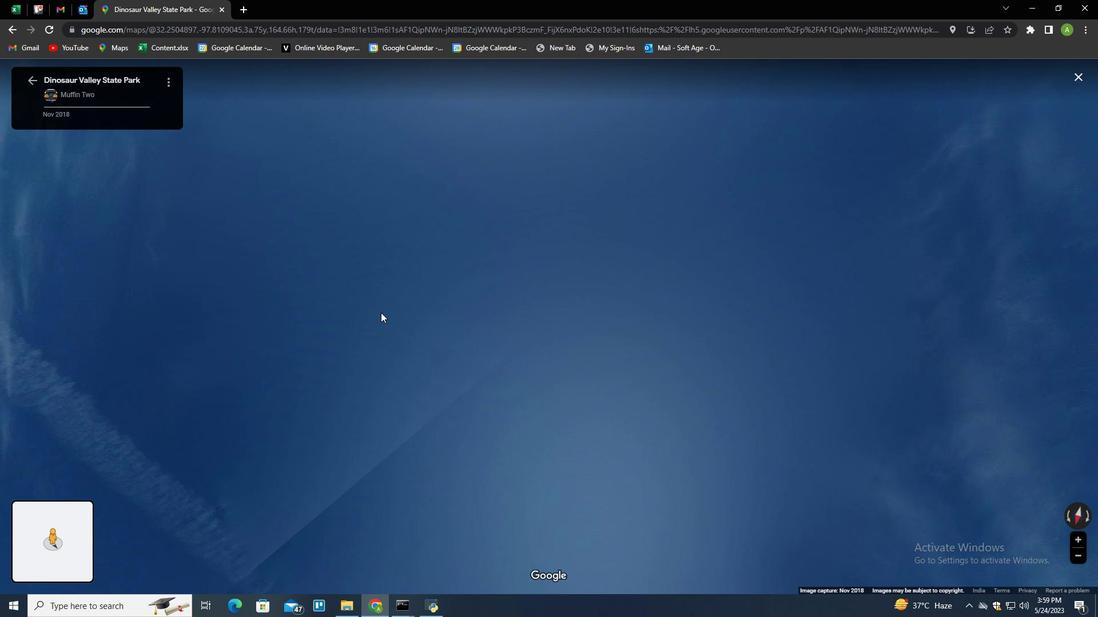 
Action: Mouse moved to (564, 331)
Screenshot: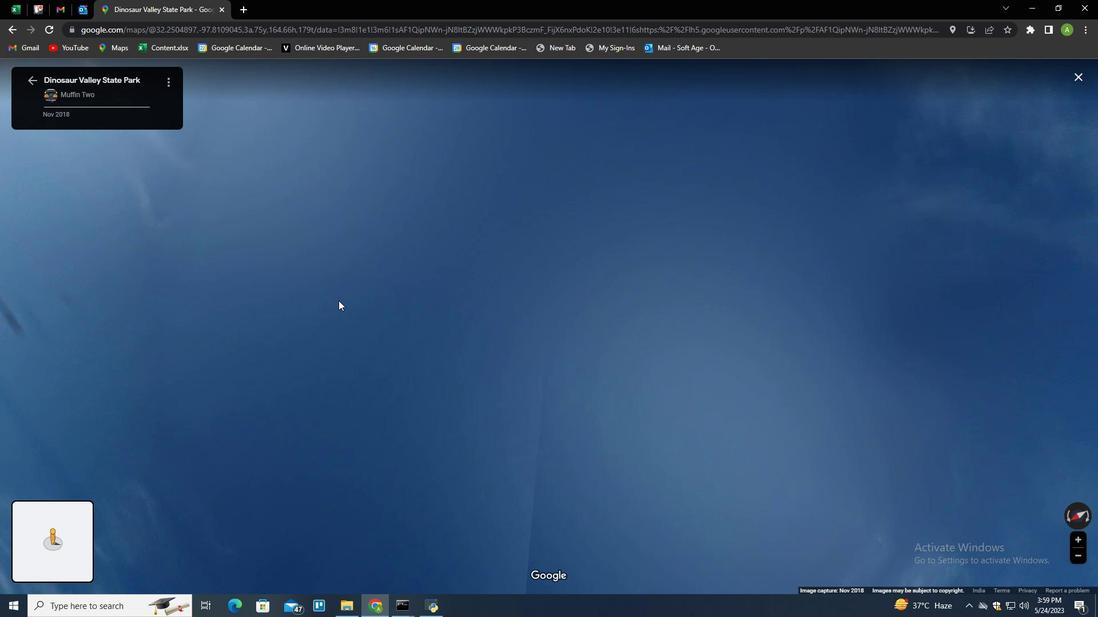 
Action: Mouse pressed left at (326, 299)
Screenshot: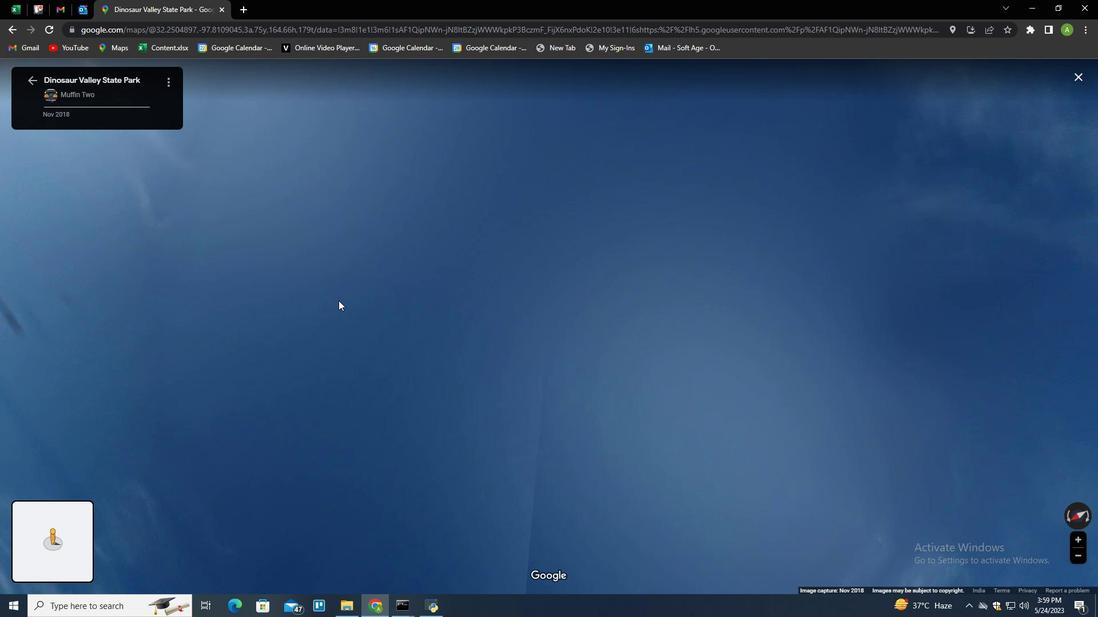 
Action: Mouse moved to (318, 346)
Screenshot: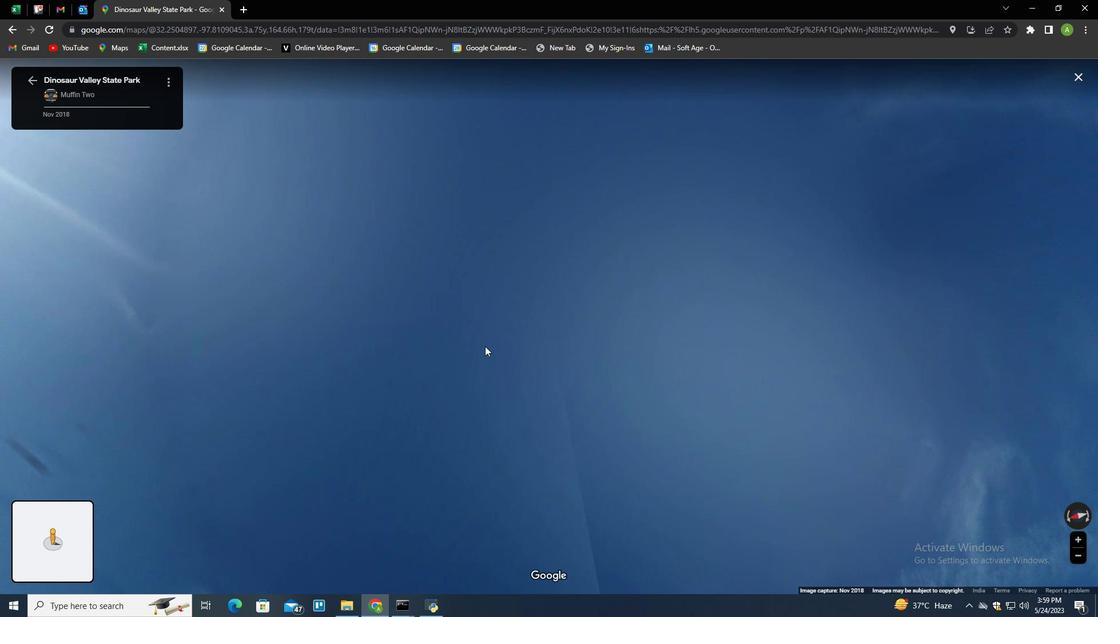 
Action: Mouse pressed left at (318, 346)
Screenshot: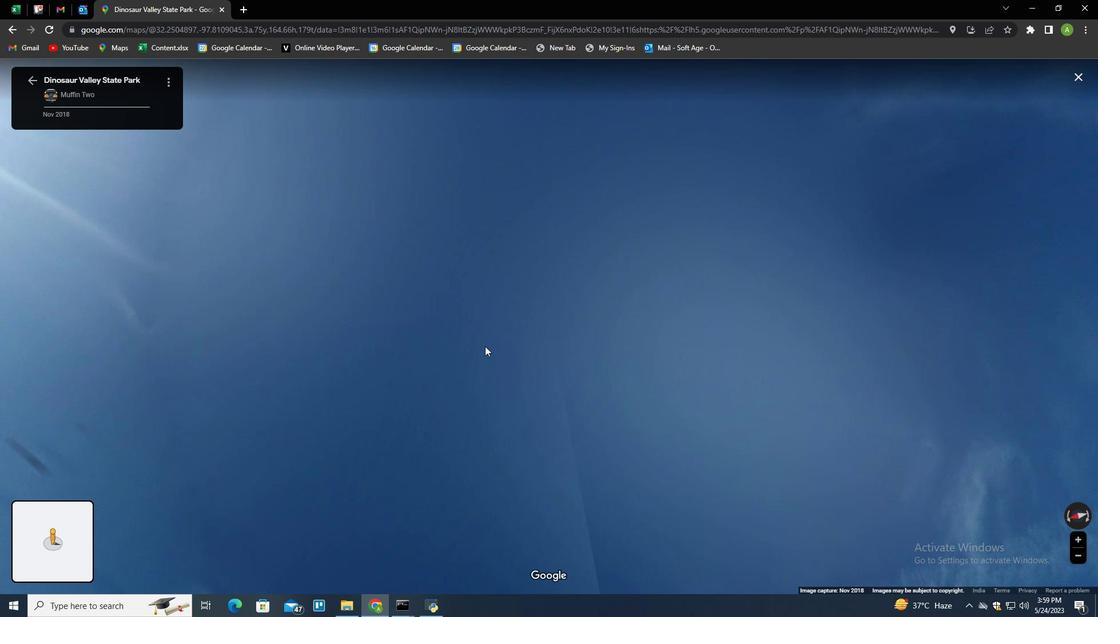 
Action: Mouse moved to (350, 371)
Screenshot: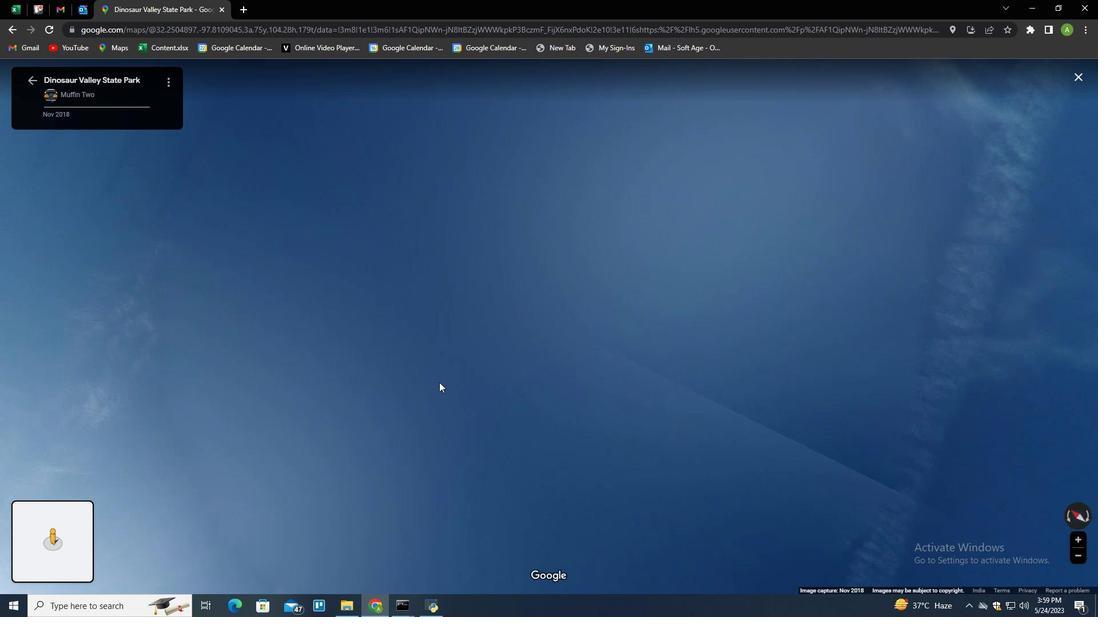 
Action: Mouse pressed left at (350, 371)
Screenshot: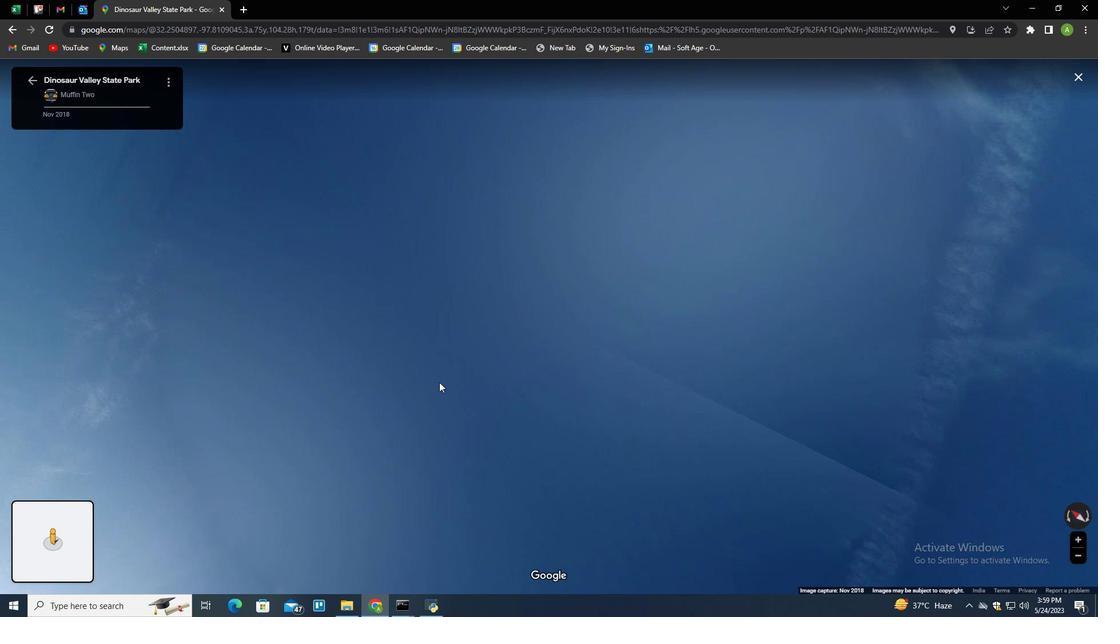 
Action: Mouse moved to (547, 314)
Screenshot: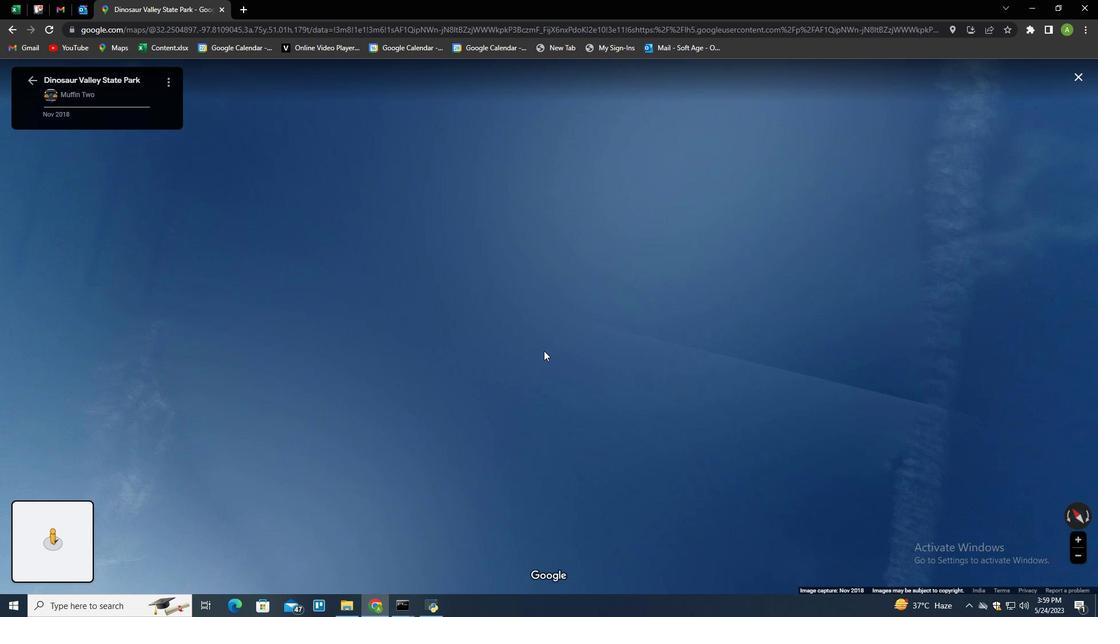 
Action: Mouse pressed left at (547, 314)
Screenshot: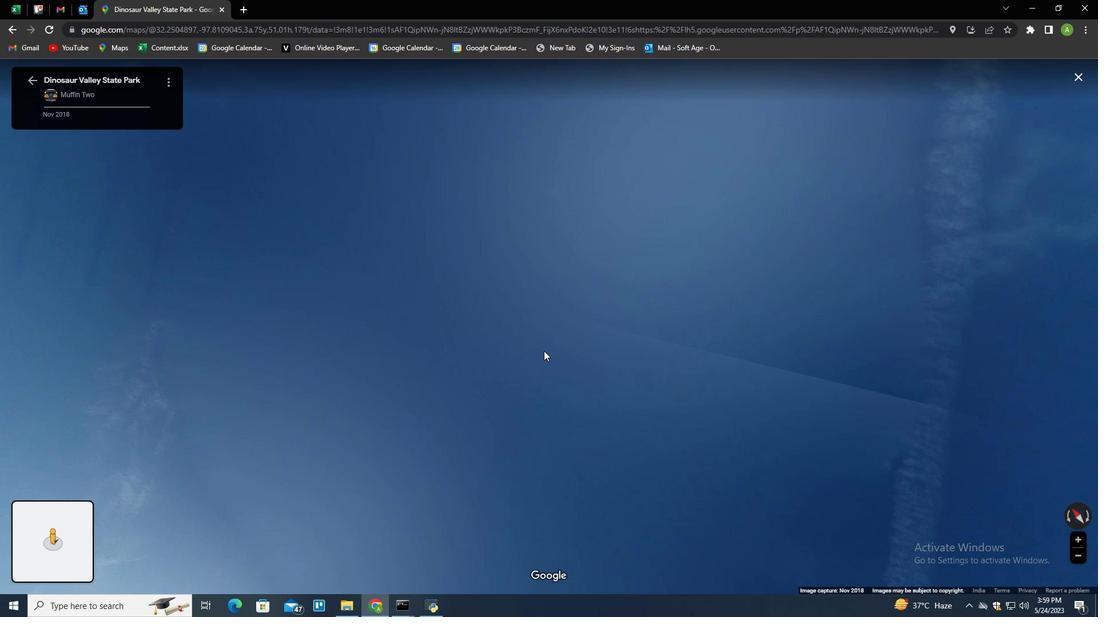 
Action: Mouse moved to (499, 373)
Screenshot: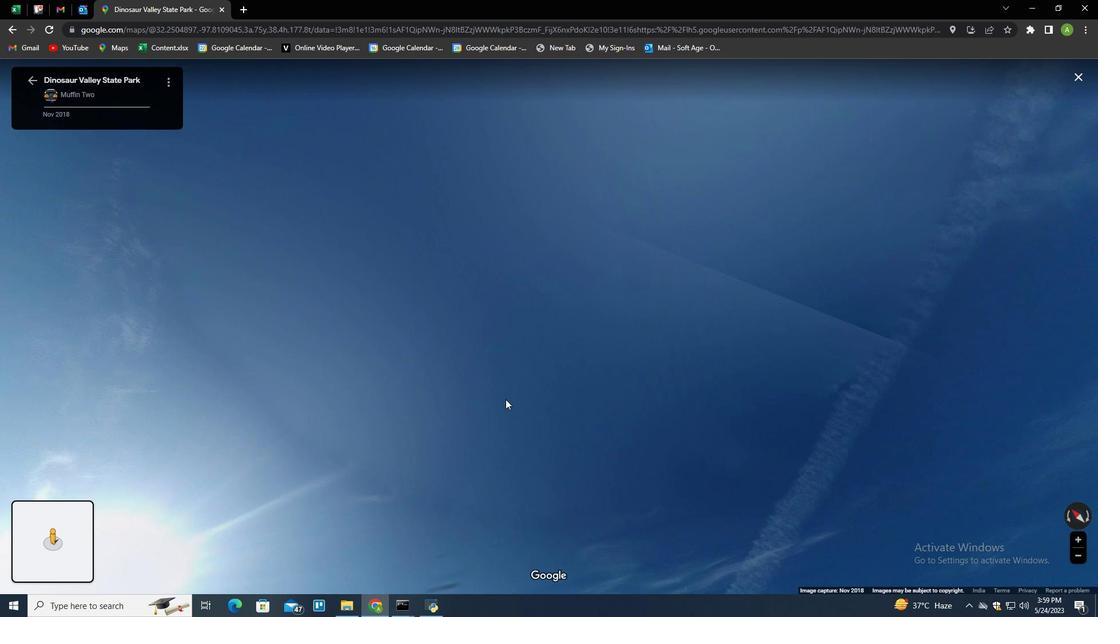
Action: Mouse pressed left at (499, 373)
Screenshot: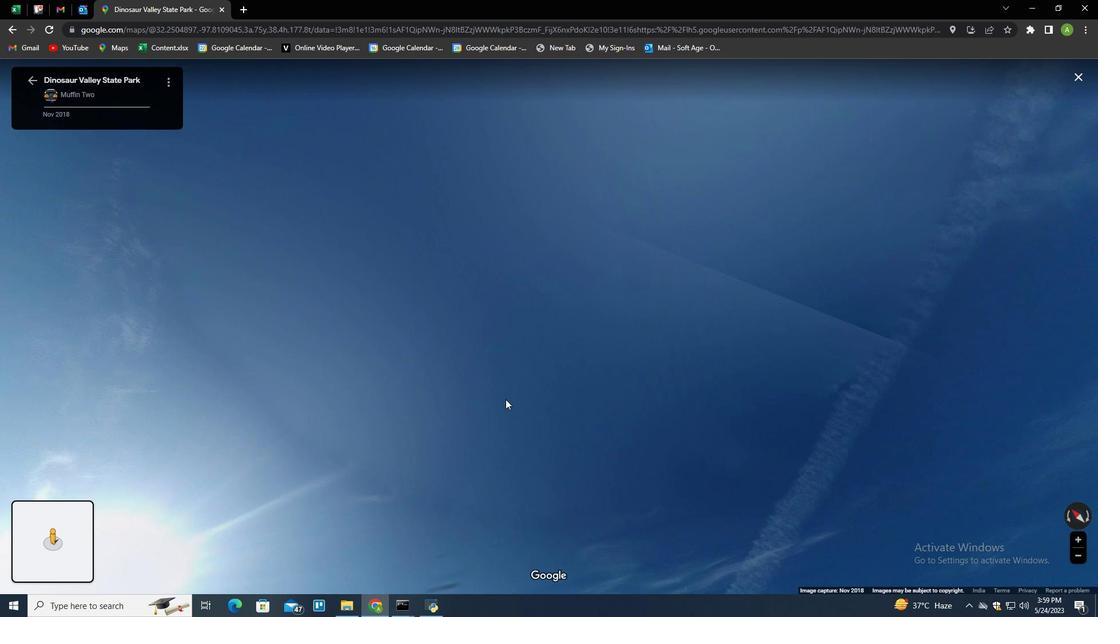 
Action: Mouse moved to (478, 421)
Screenshot: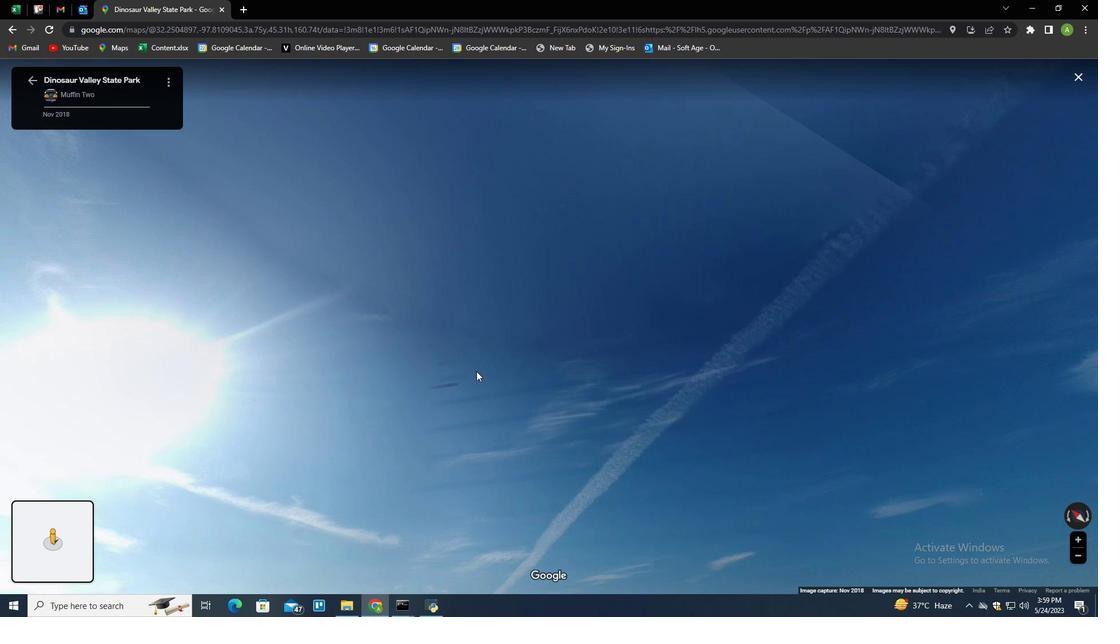 
Action: Mouse pressed left at (478, 421)
Screenshot: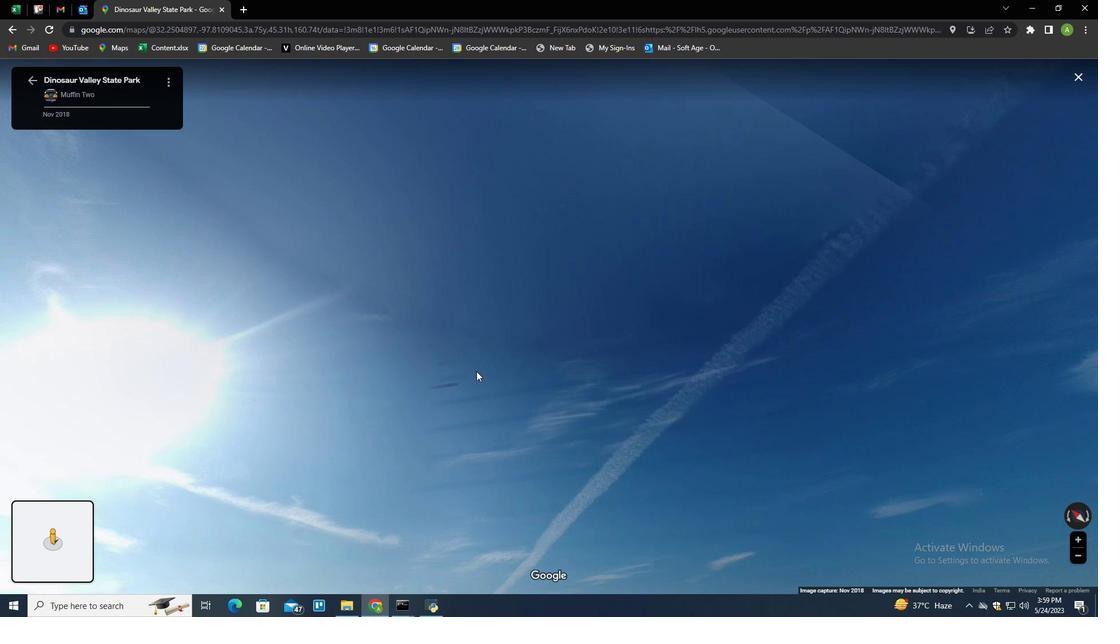 
Action: Mouse moved to (464, 480)
Screenshot: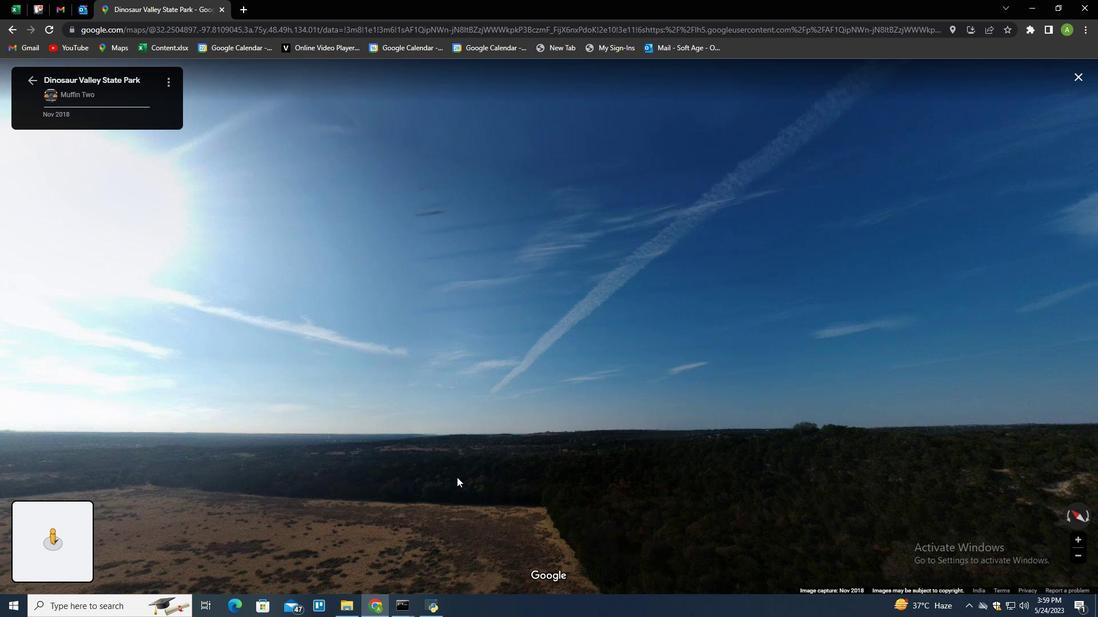 
Action: Mouse pressed left at (465, 484)
Screenshot: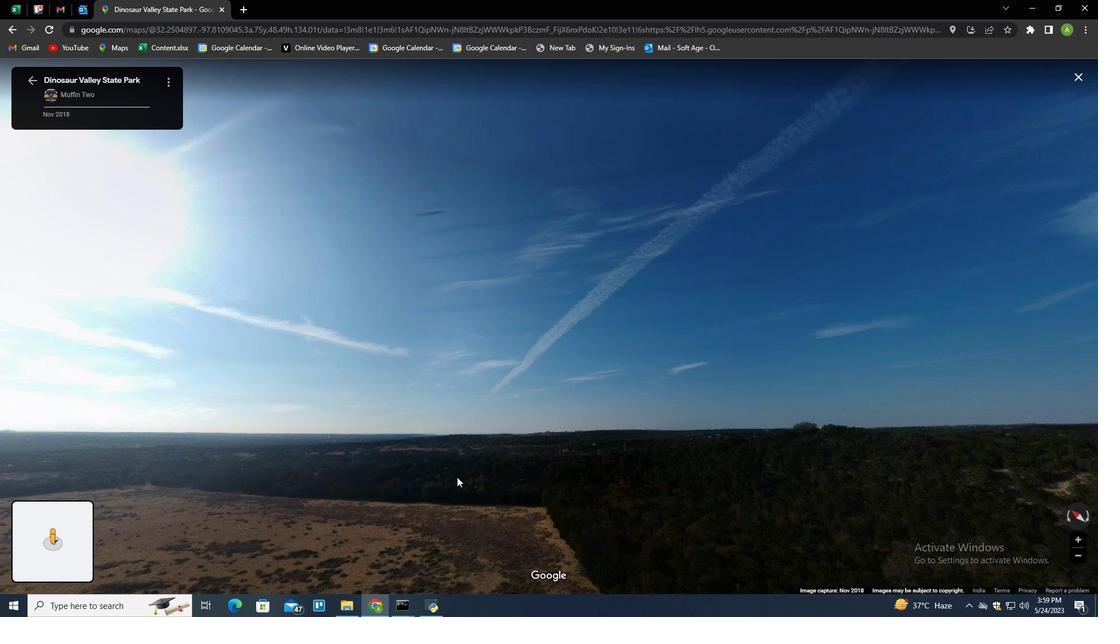 
Action: Mouse moved to (480, 421)
Screenshot: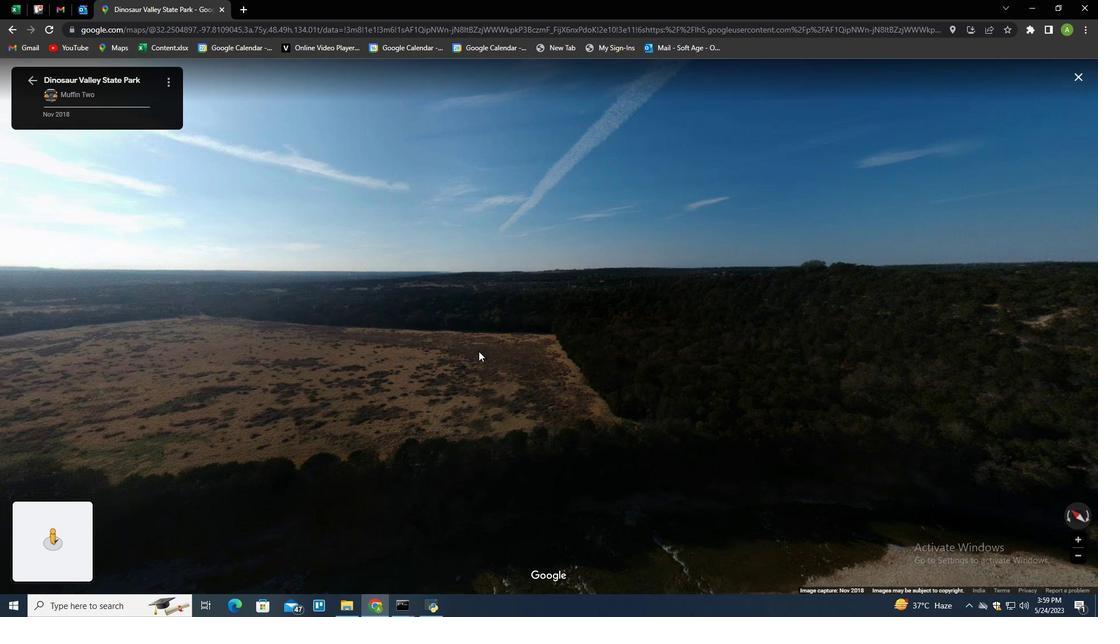 
Action: Mouse pressed left at (480, 421)
Screenshot: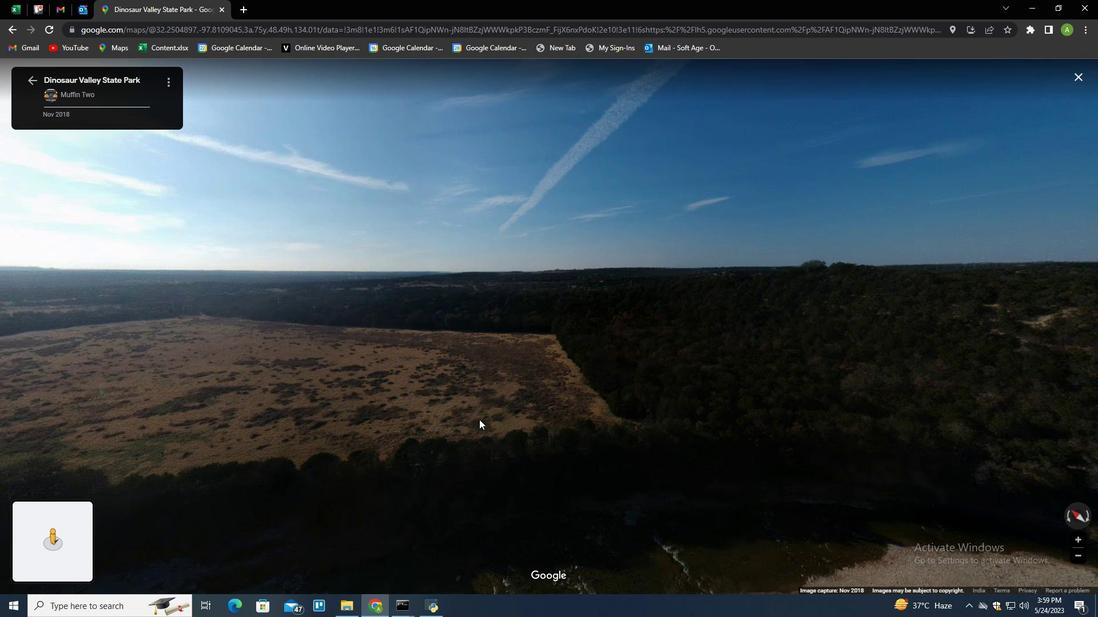 
Action: Mouse moved to (498, 413)
Screenshot: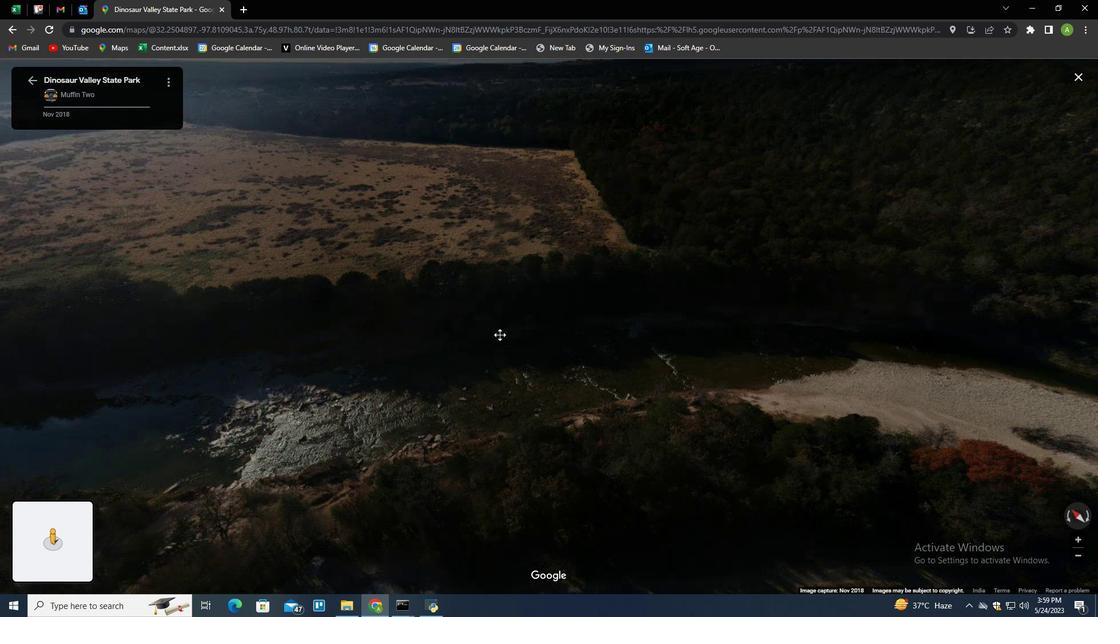 
Action: Mouse pressed left at (498, 413)
Screenshot: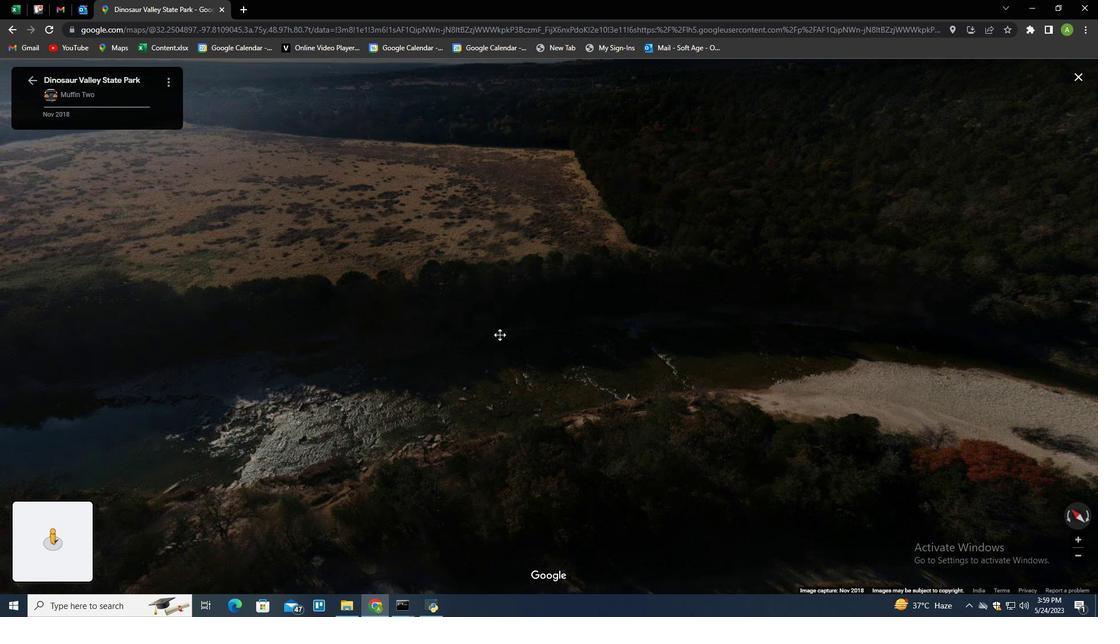 
Action: Mouse moved to (382, 429)
Screenshot: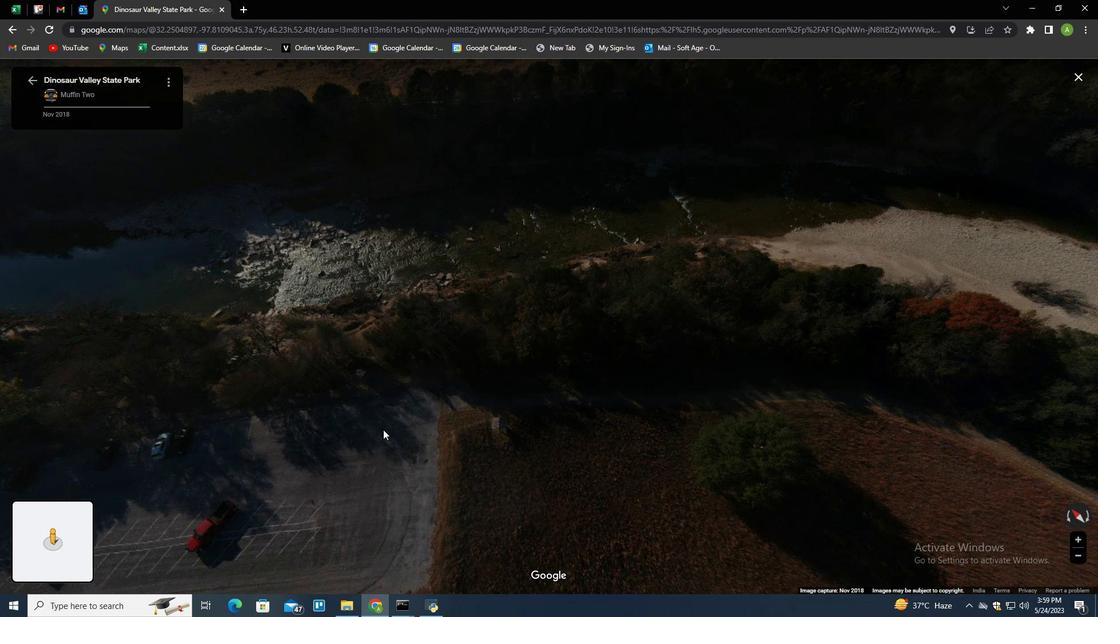 
Action: Mouse pressed left at (382, 429)
Screenshot: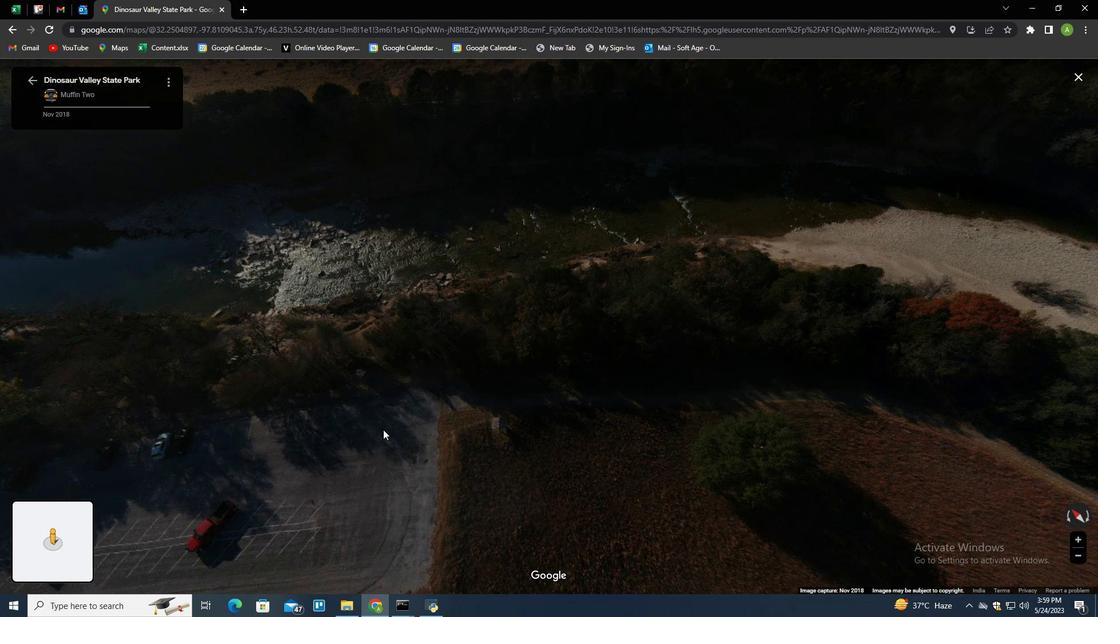 
Action: Mouse moved to (571, 399)
Screenshot: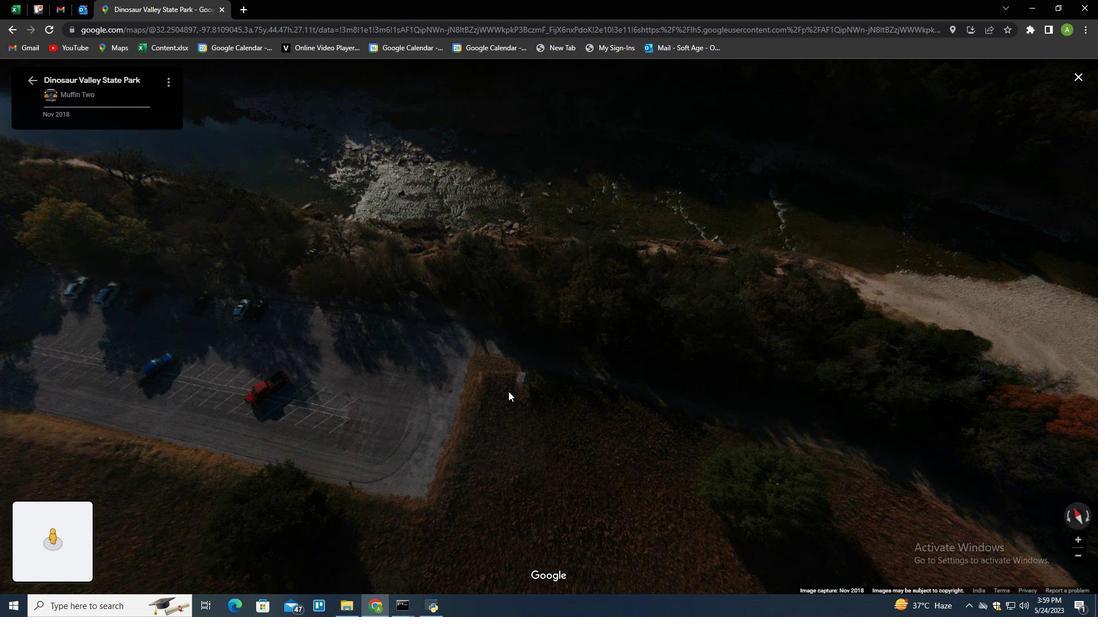 
Action: Mouse pressed left at (565, 399)
Screenshot: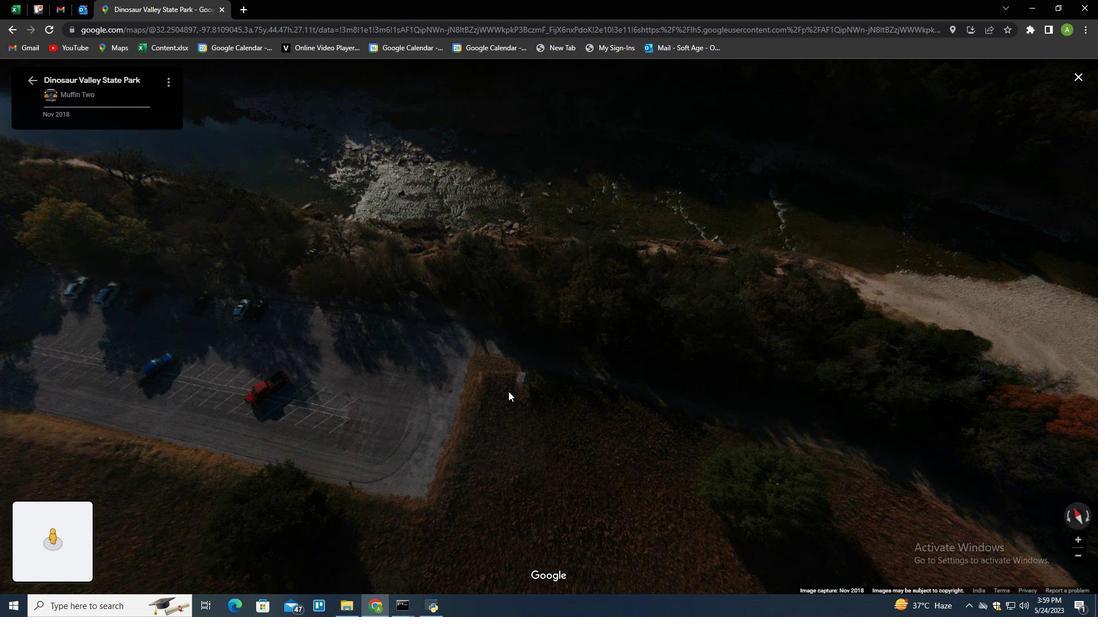 
Action: Mouse moved to (671, 362)
Screenshot: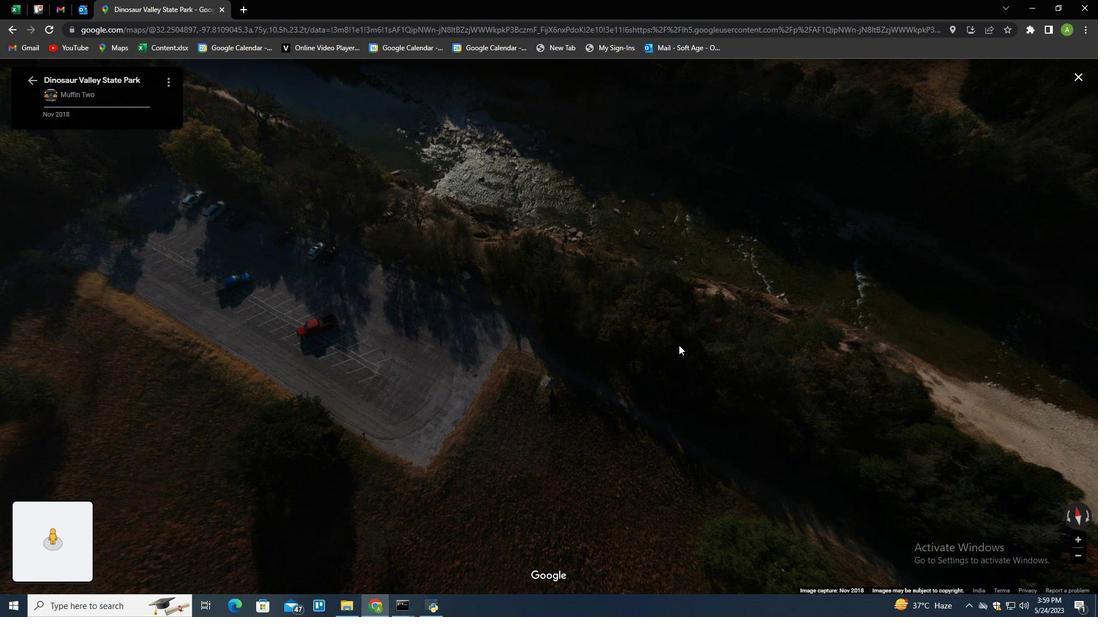 
Action: Mouse pressed left at (678, 341)
Screenshot: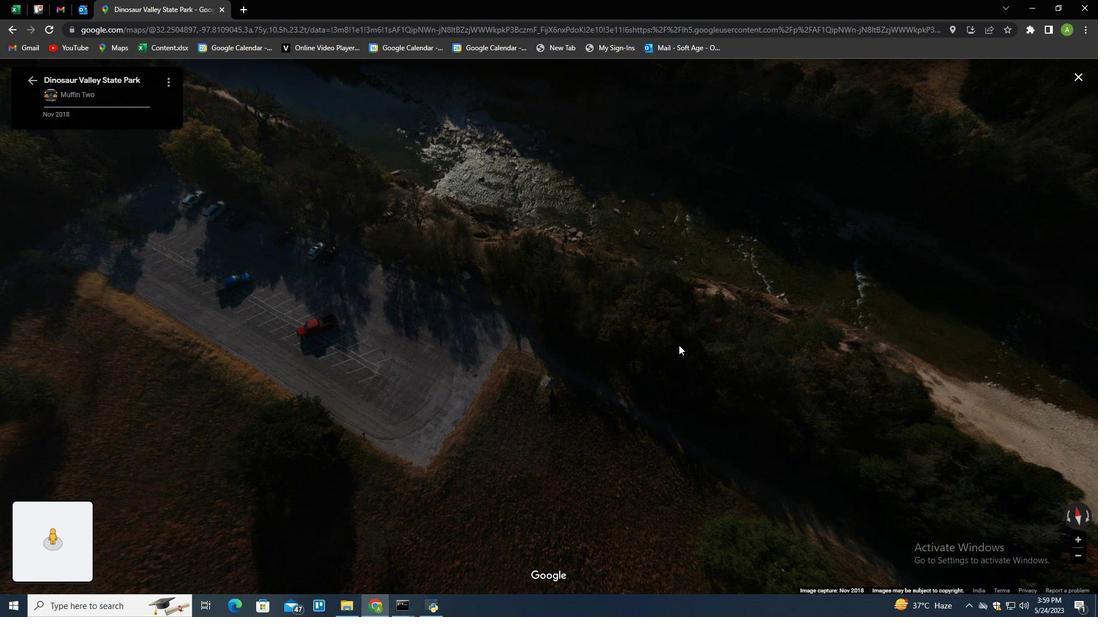 
Action: Mouse moved to (589, 363)
Screenshot: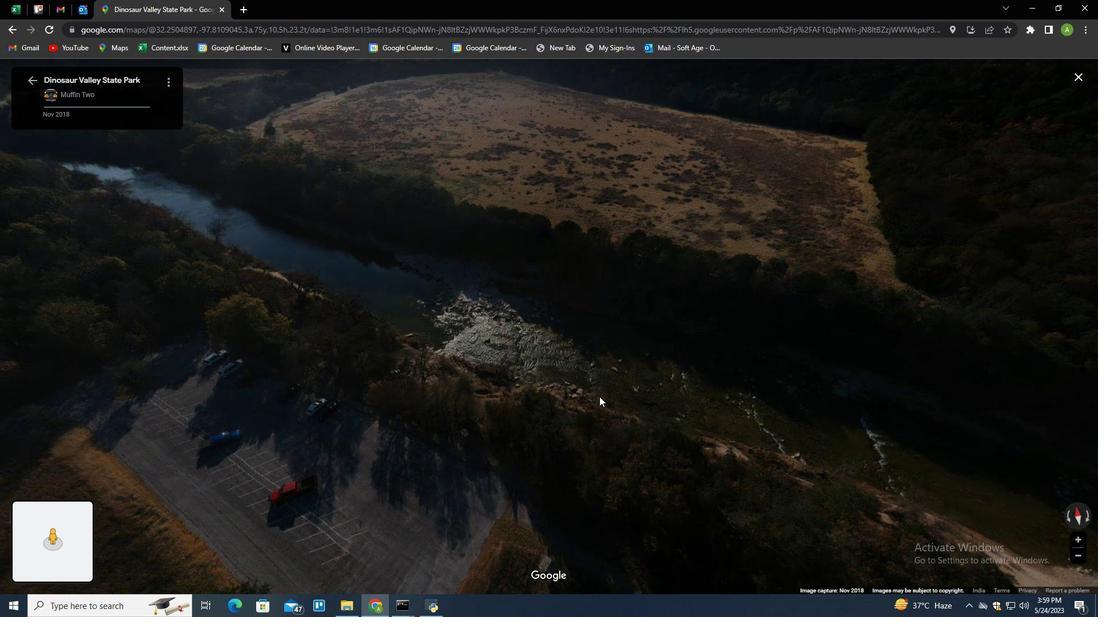 
Action: Mouse pressed left at (589, 363)
Screenshot: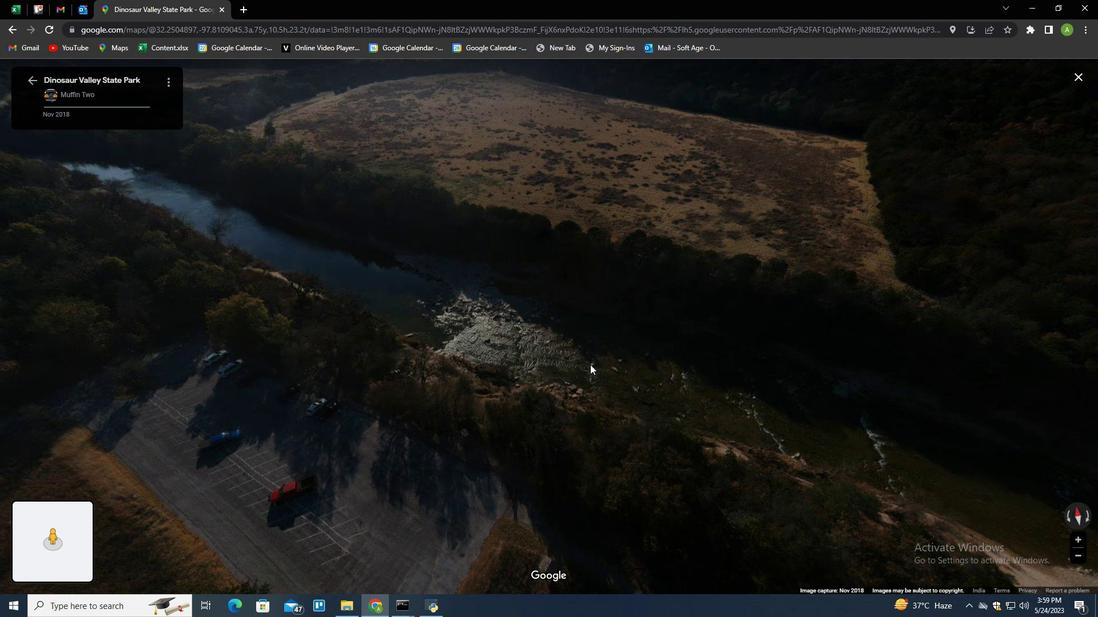 
Action: Mouse moved to (592, 466)
Screenshot: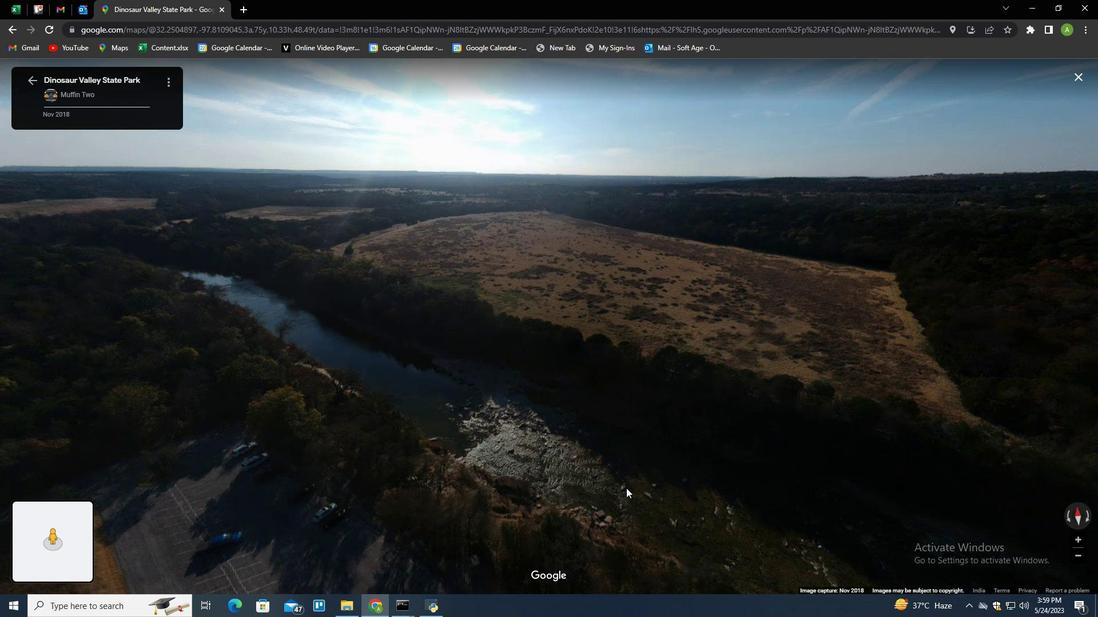 
Action: Key pressed <Key.left><Key.left><Key.left><Key.left><Key.left><Key.left><Key.left><Key.left><Key.left><Key.left><Key.left><Key.left><Key.left><Key.left><Key.left><Key.left><Key.left><Key.left><Key.left><Key.left><Key.left><Key.left><Key.left><Key.left><Key.left><Key.left><Key.left><Key.left><Key.left><Key.left><Key.left><Key.left><Key.left><Key.left><Key.left><Key.left><Key.left><Key.left><Key.left><Key.left><Key.left><Key.left><Key.left><Key.left><Key.left><Key.left><Key.left><Key.left><Key.left><Key.left><Key.left><Key.left><Key.left><Key.left><Key.left><Key.left><Key.left><Key.left><Key.left><Key.left><Key.left><Key.left><Key.left><Key.left><Key.left><Key.left><Key.left><Key.left><Key.left><Key.left><Key.left><Key.left><Key.left><Key.left><Key.left><Key.left><Key.left><Key.left><Key.left><Key.left><Key.left><Key.left><Key.left><Key.left><Key.left><Key.left><Key.left><Key.left><Key.left><Key.left><Key.left><Key.left><Key.left><Key.left><Key.left><Key.left><Key.left><Key.left><Key.left><Key.left><Key.left><Key.left><Key.left><Key.left><Key.left><Key.left><Key.left><Key.left><Key.left>
Screenshot: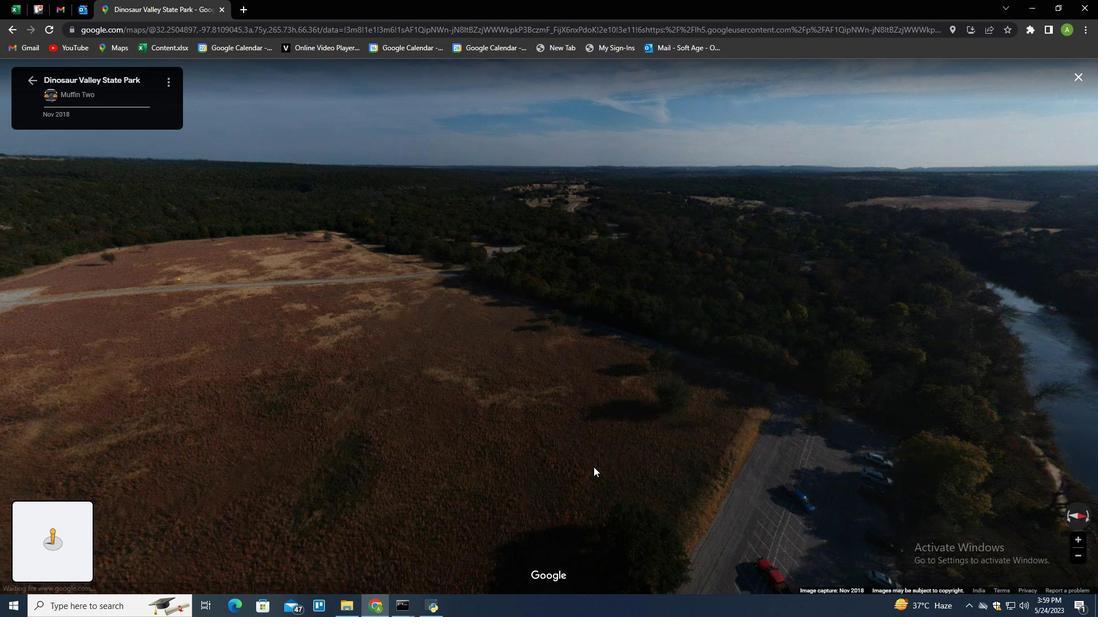 
Action: Mouse moved to (25, 86)
Screenshot: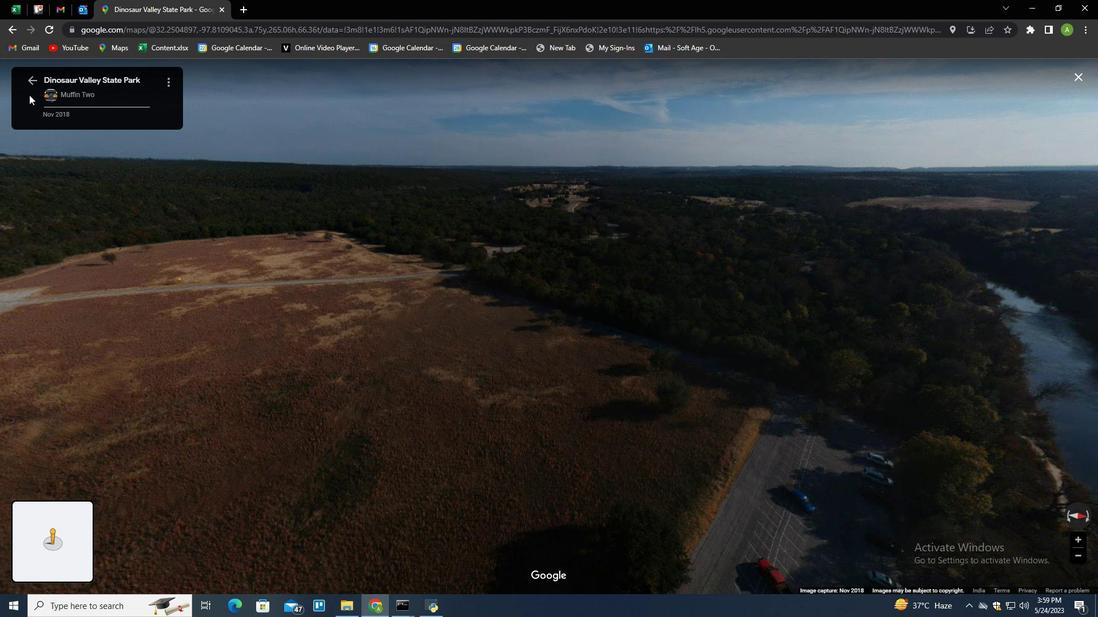 
Action: Mouse pressed left at (25, 86)
Screenshot: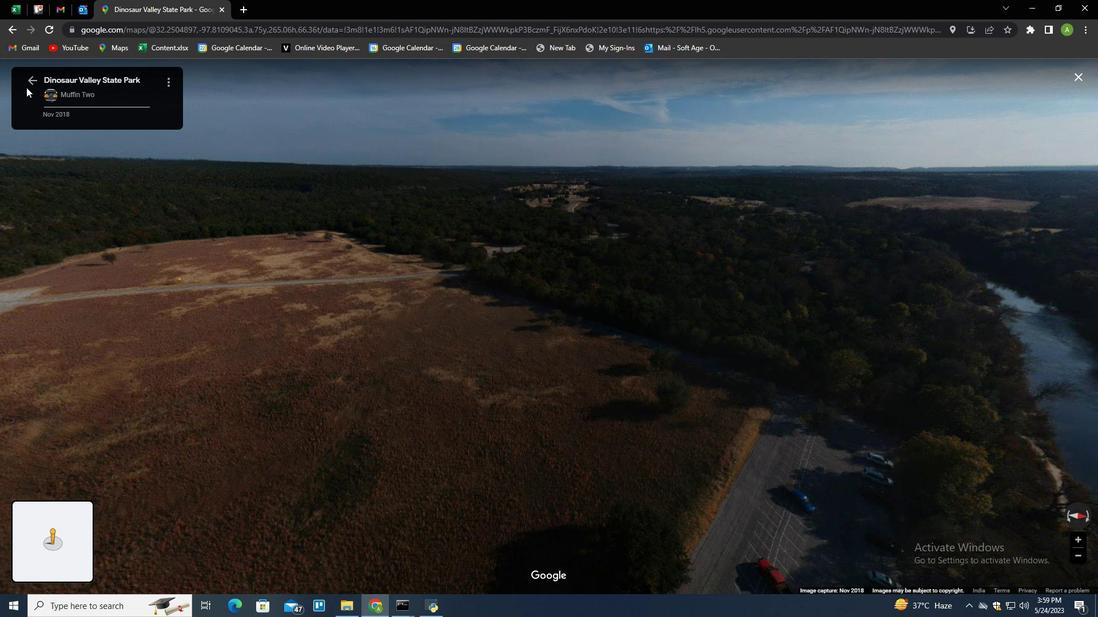 
Action: Mouse moved to (25, 84)
Screenshot: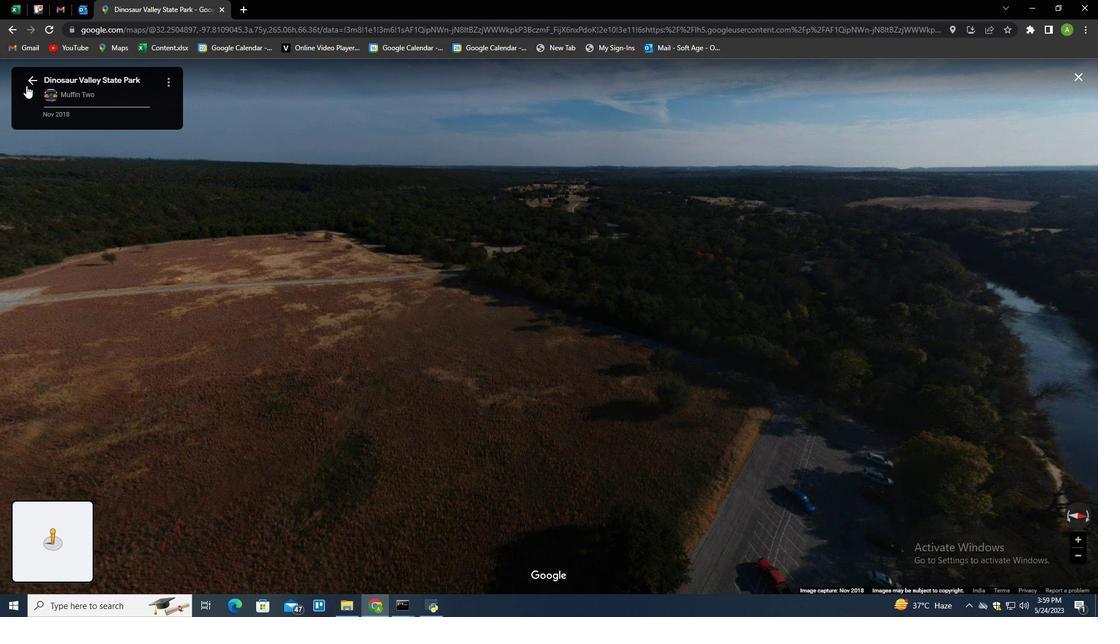 
Action: Mouse pressed left at (25, 84)
Screenshot: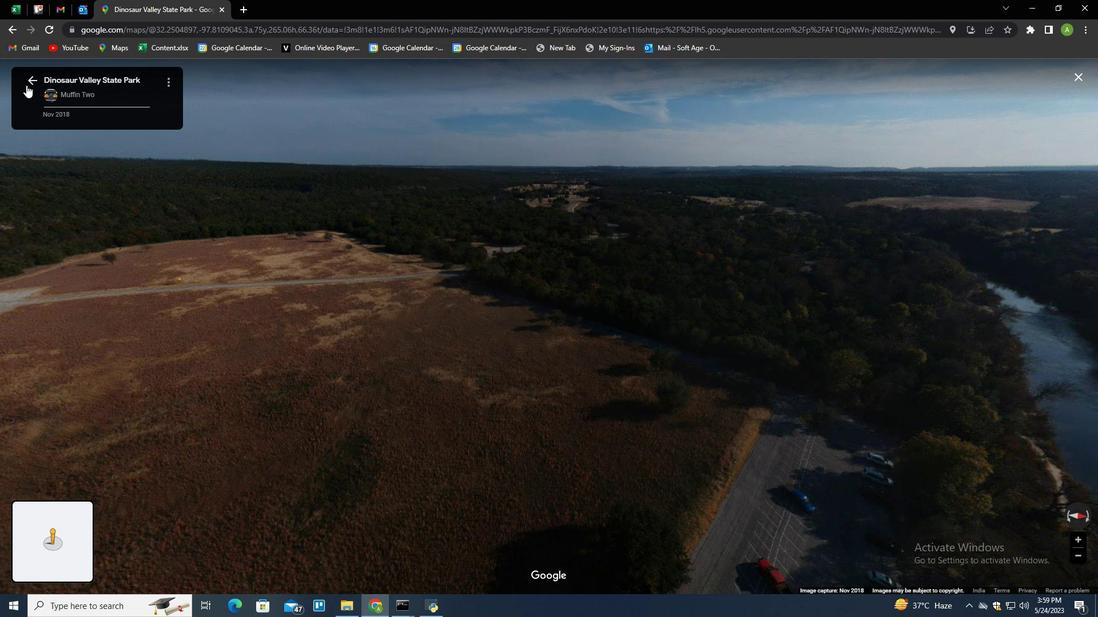 
Action: Mouse moved to (252, 73)
Screenshot: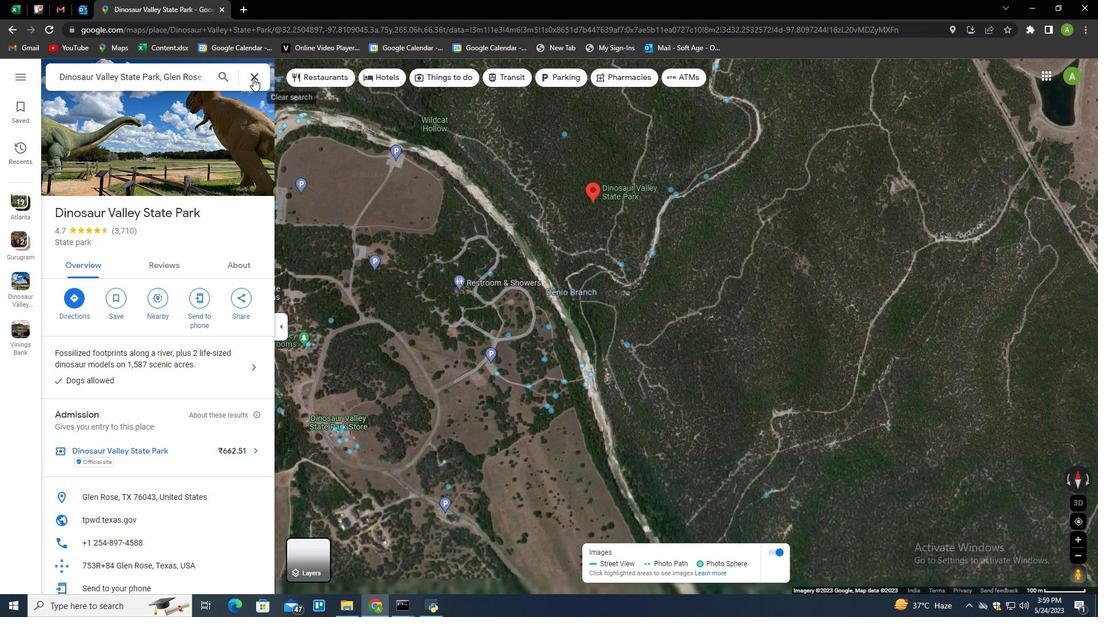 
Action: Mouse pressed left at (252, 73)
Screenshot: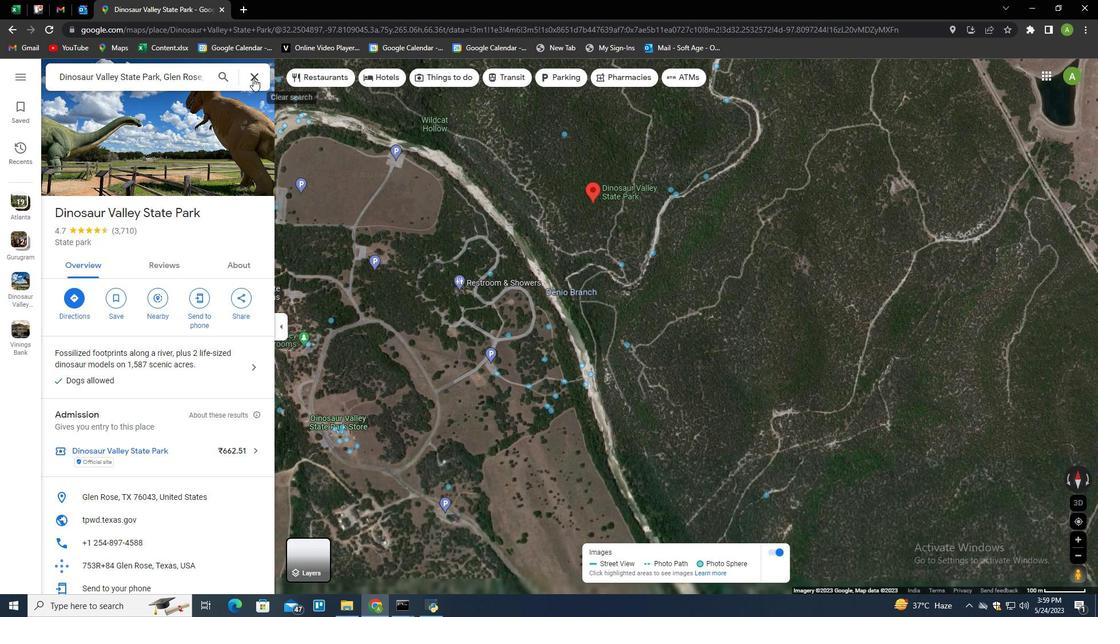 
Action: Mouse moved to (411, 254)
Screenshot: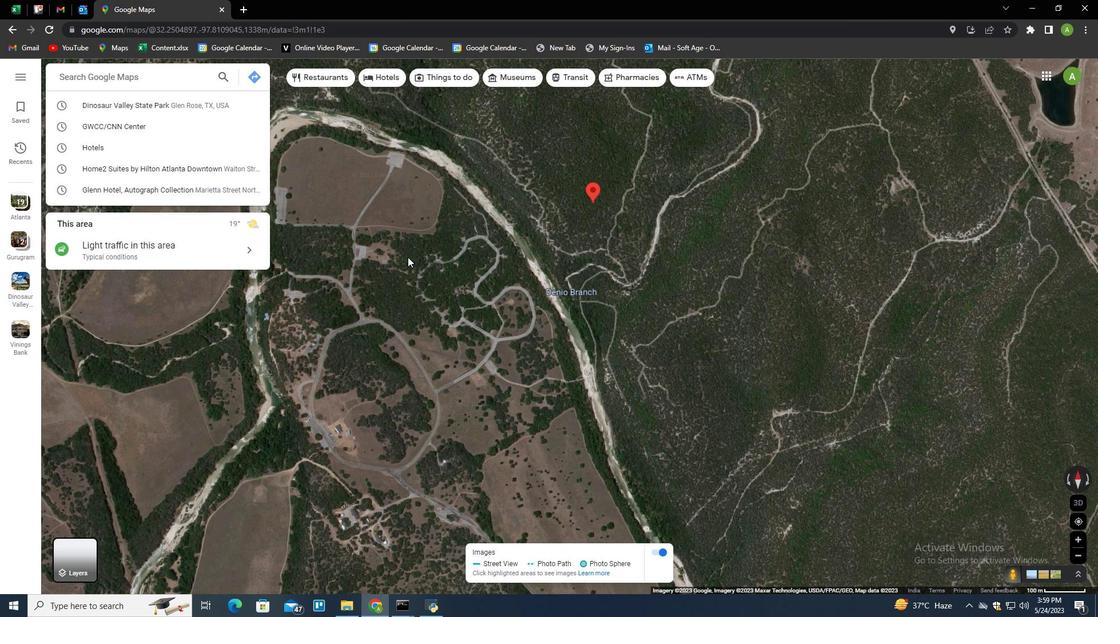 
